 Task: Install a Code Diff Viewer: Install an extension that provides a side-by-side code diff viewer for comparing code changes
Action: Mouse moved to (102, 7)
Screenshot: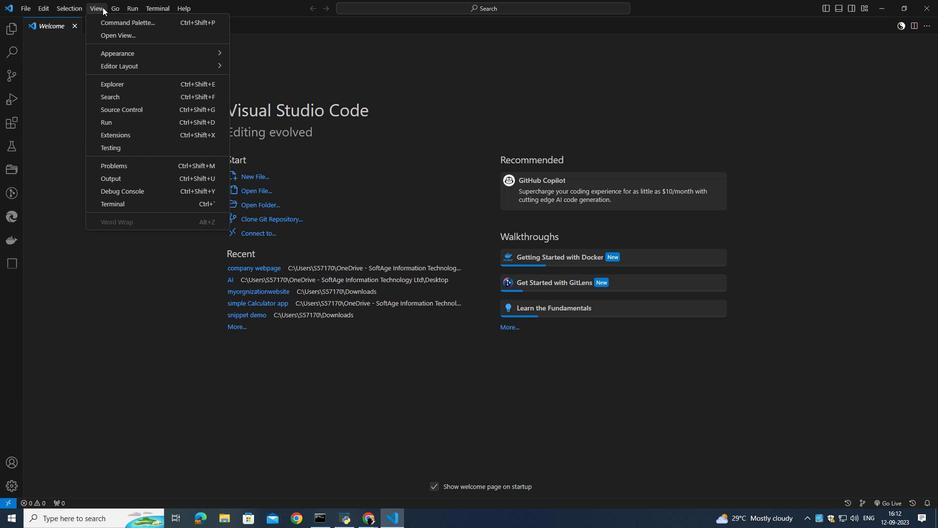
Action: Mouse pressed left at (102, 7)
Screenshot: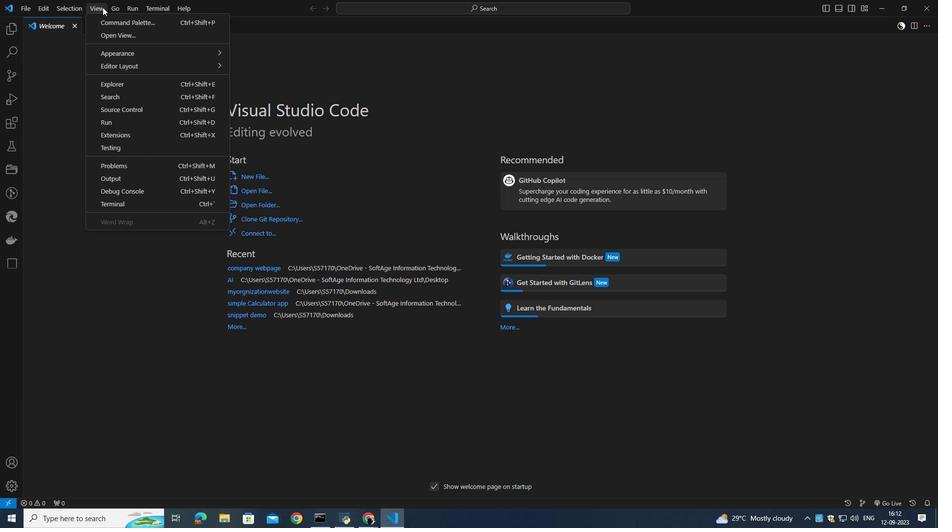 
Action: Mouse moved to (146, 134)
Screenshot: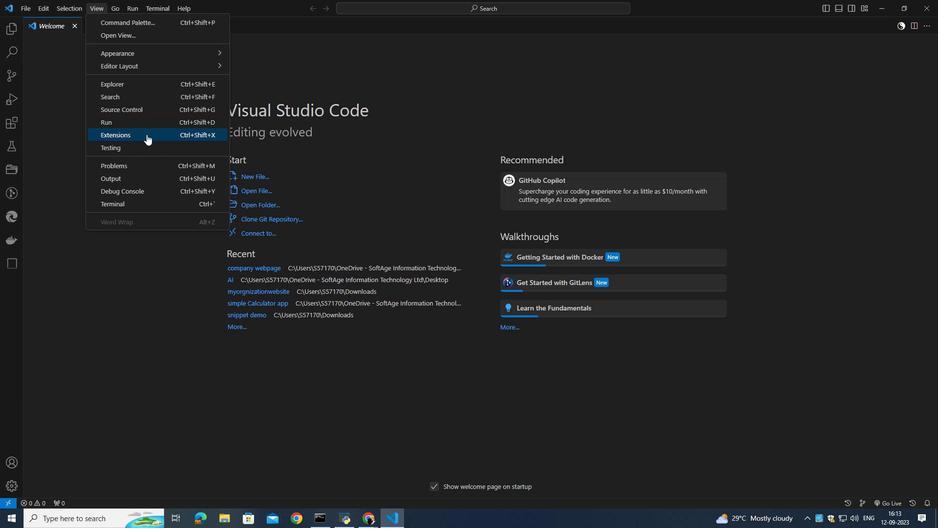 
Action: Mouse pressed left at (146, 134)
Screenshot: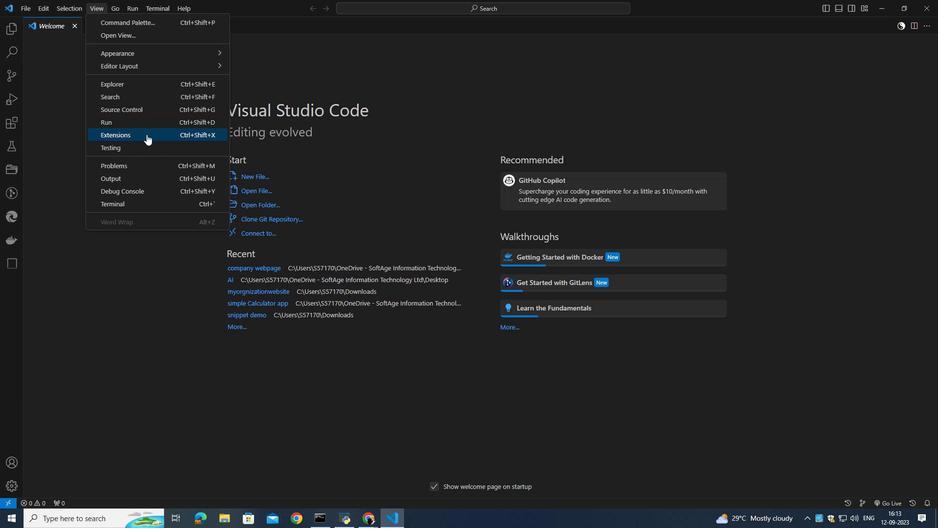 
Action: Mouse moved to (90, 43)
Screenshot: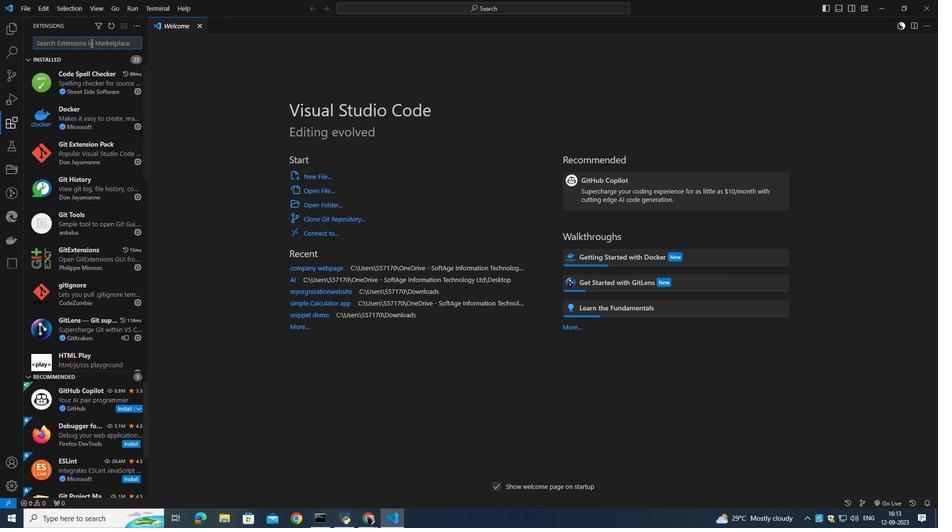 
Action: Mouse pressed left at (90, 43)
Screenshot: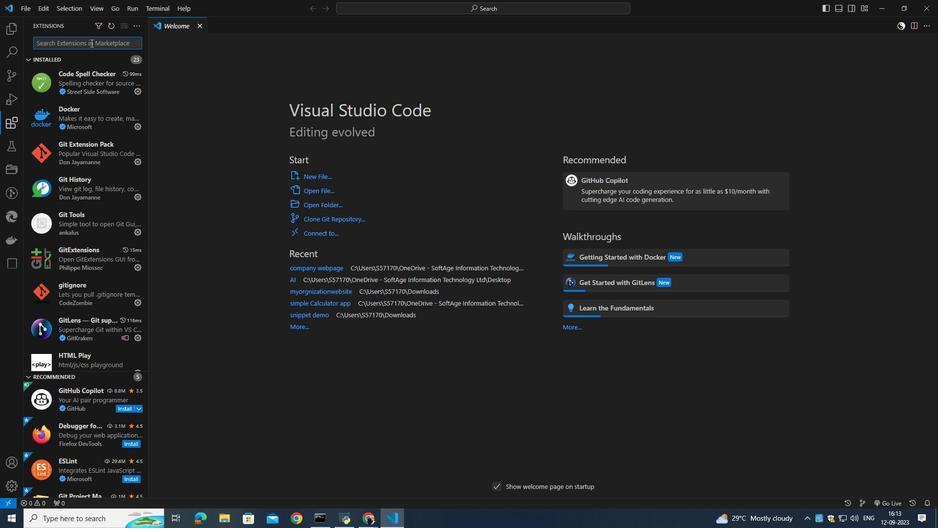 
Action: Key pressed code<Key.space>diff
Screenshot: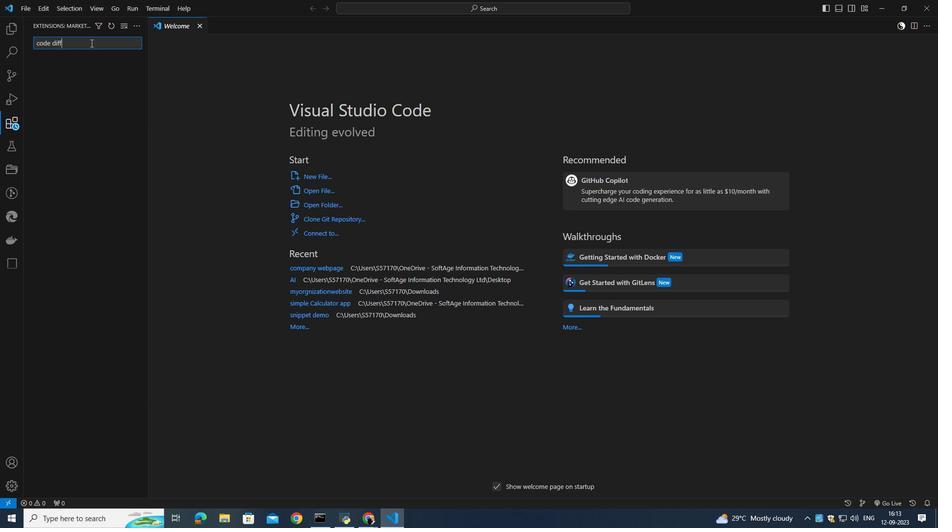 
Action: Mouse moved to (80, 79)
Screenshot: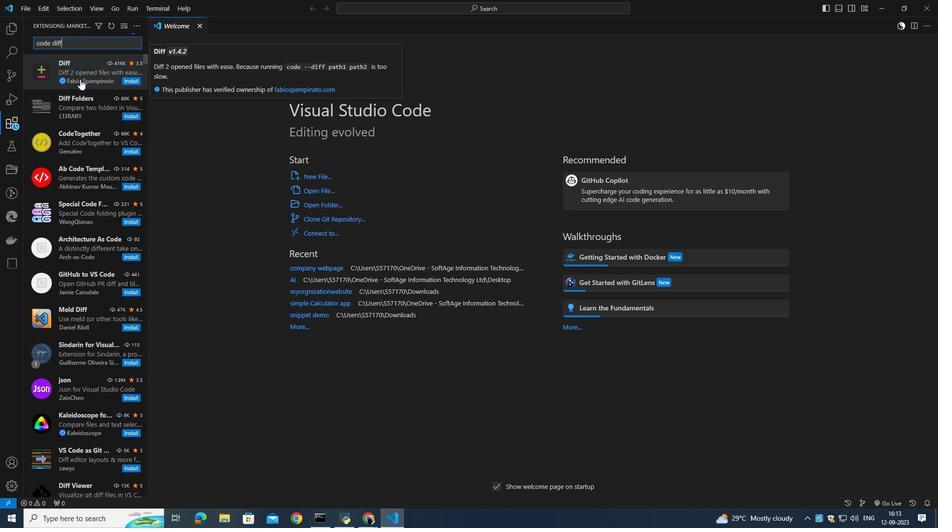 
Action: Mouse pressed left at (80, 79)
Screenshot: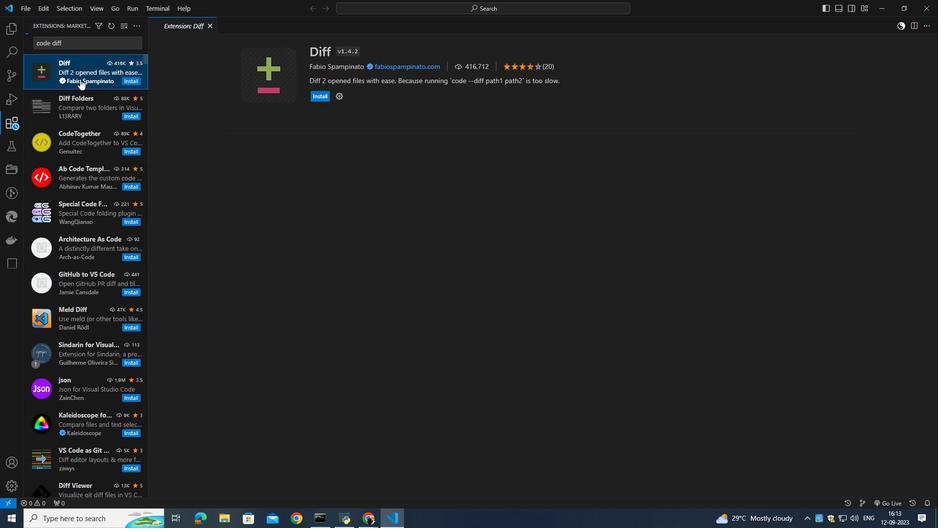 
Action: Mouse moved to (415, 231)
Screenshot: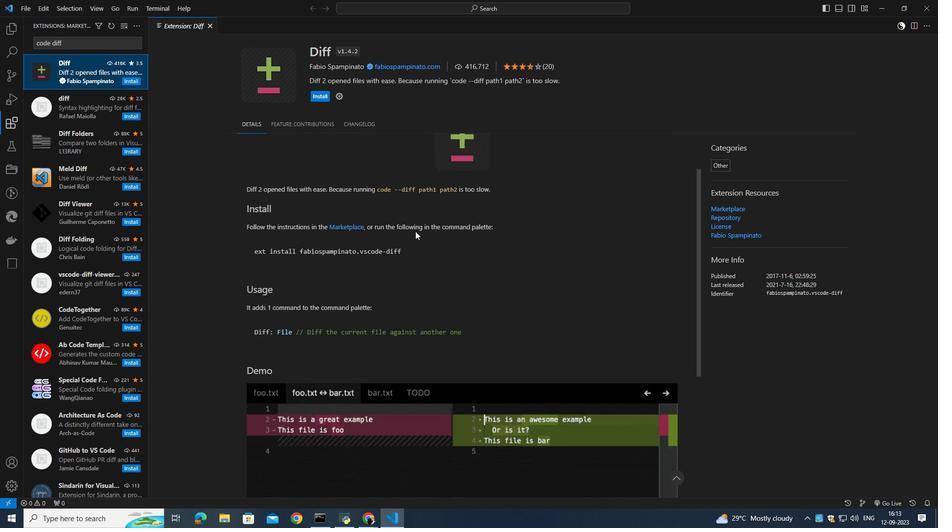 
Action: Mouse scrolled (415, 230) with delta (0, 0)
Screenshot: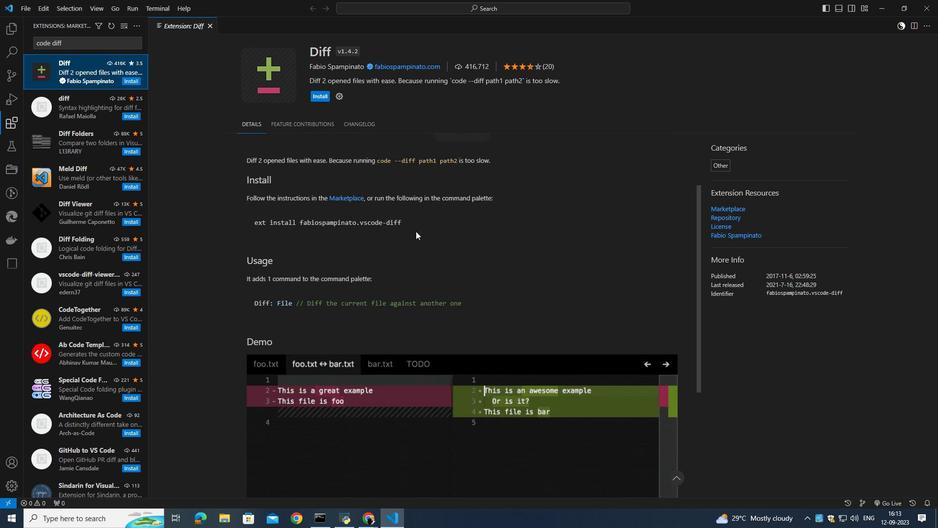 
Action: Mouse scrolled (415, 230) with delta (0, 0)
Screenshot: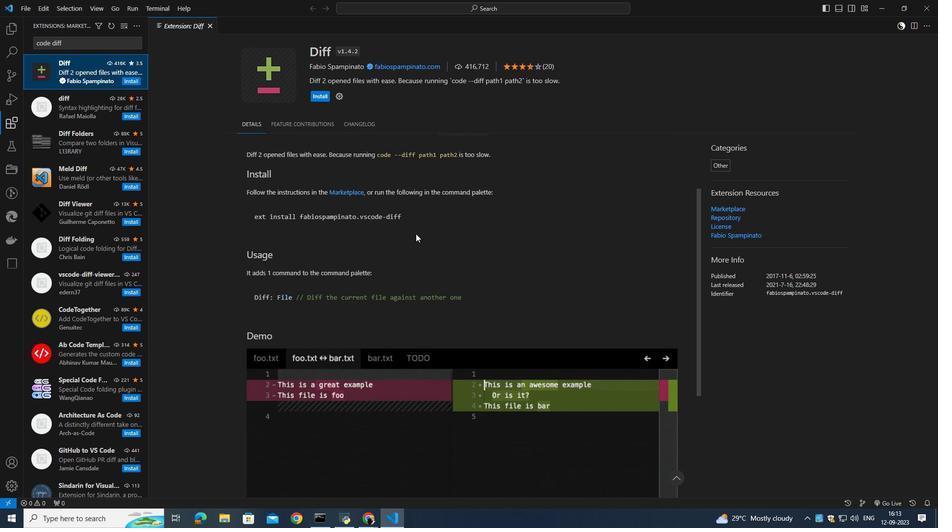 
Action: Mouse moved to (381, 238)
Screenshot: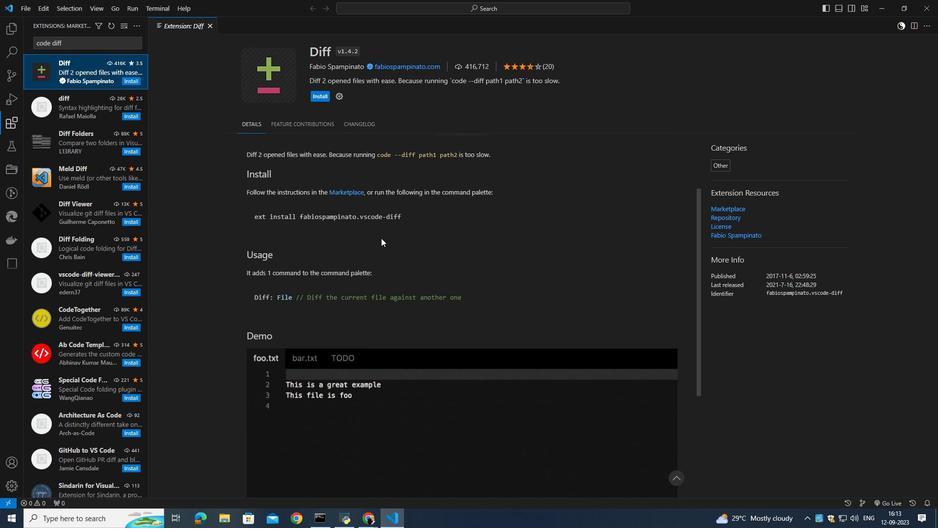 
Action: Mouse scrolled (381, 237) with delta (0, 0)
Screenshot: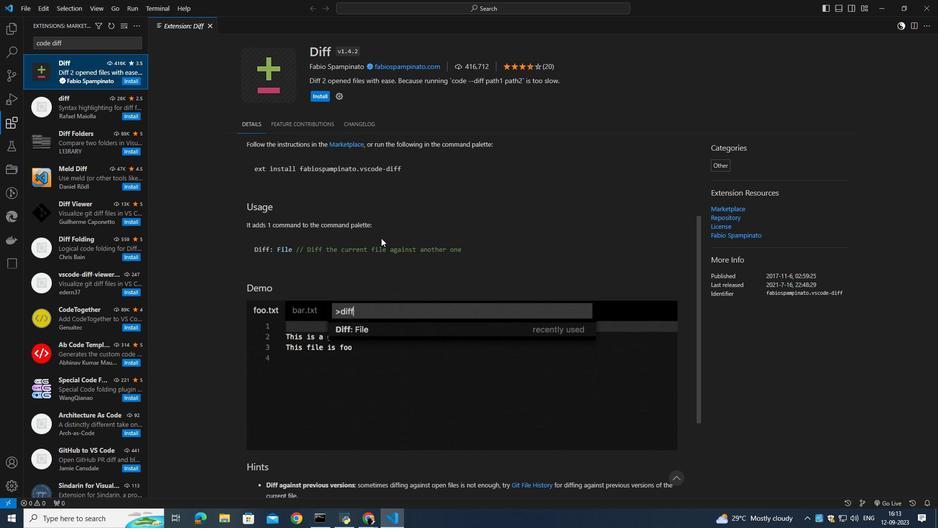 
Action: Mouse moved to (453, 335)
Screenshot: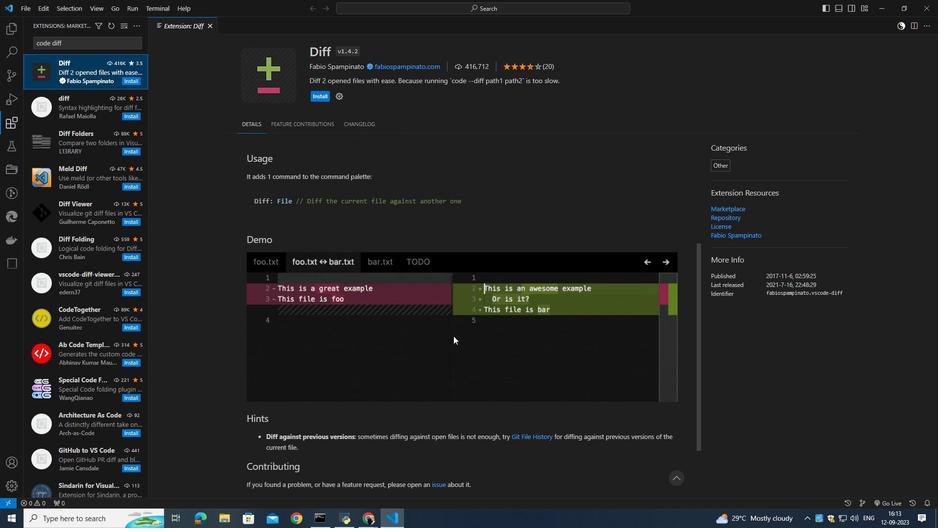 
Action: Mouse scrolled (453, 335) with delta (0, 0)
Screenshot: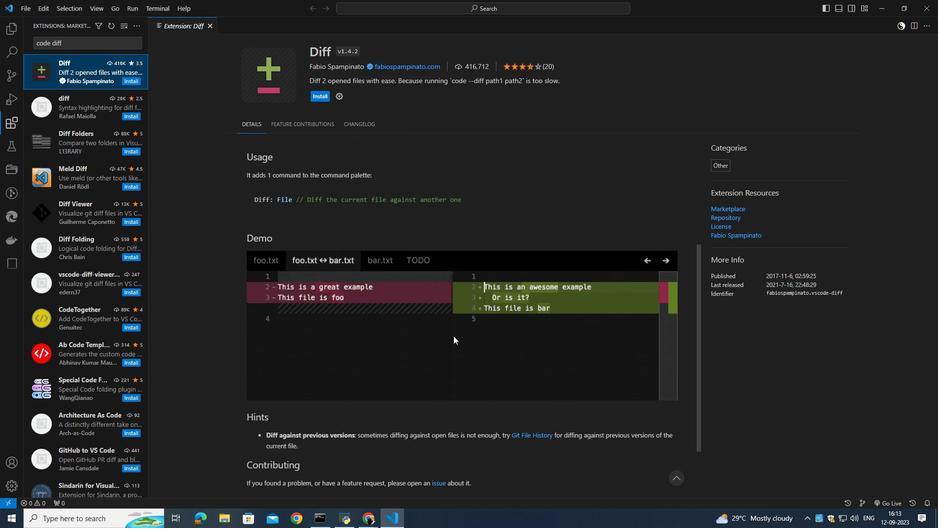 
Action: Mouse moved to (418, 352)
Screenshot: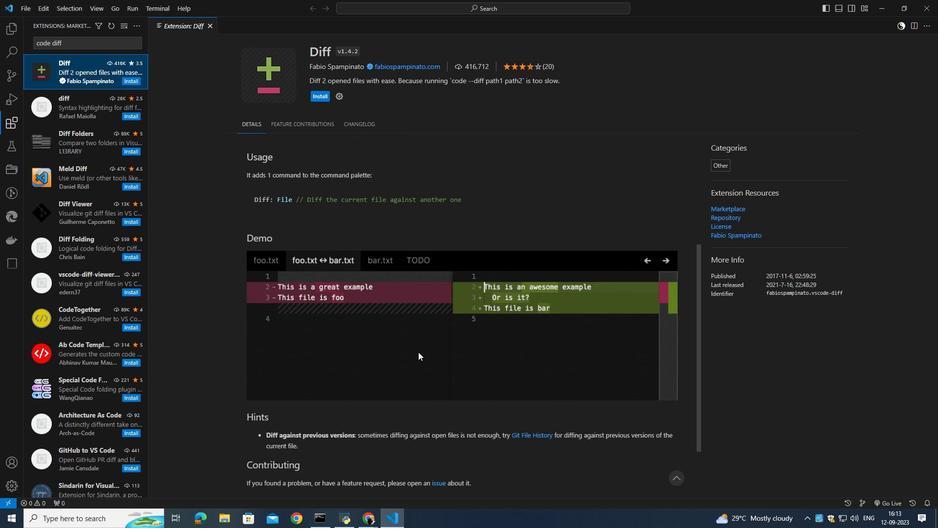 
Action: Mouse scrolled (418, 351) with delta (0, 0)
Screenshot: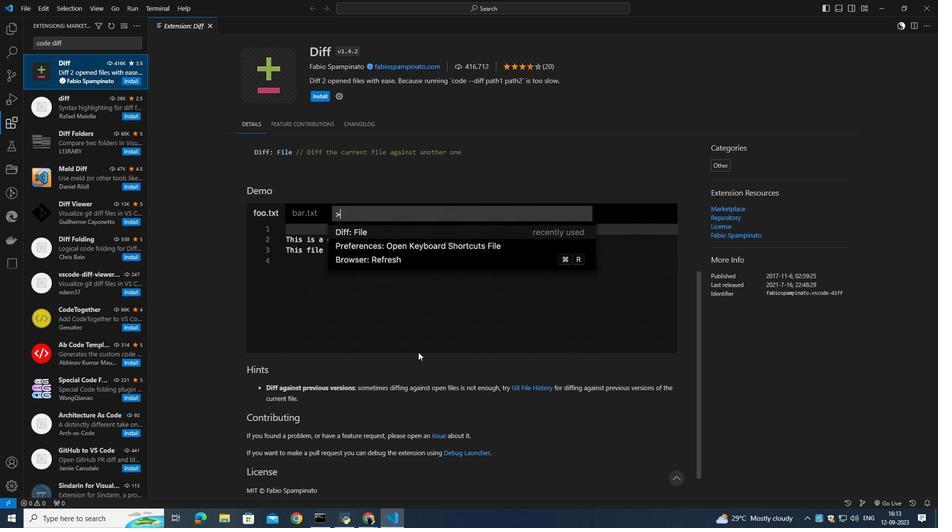 
Action: Mouse moved to (414, 334)
Screenshot: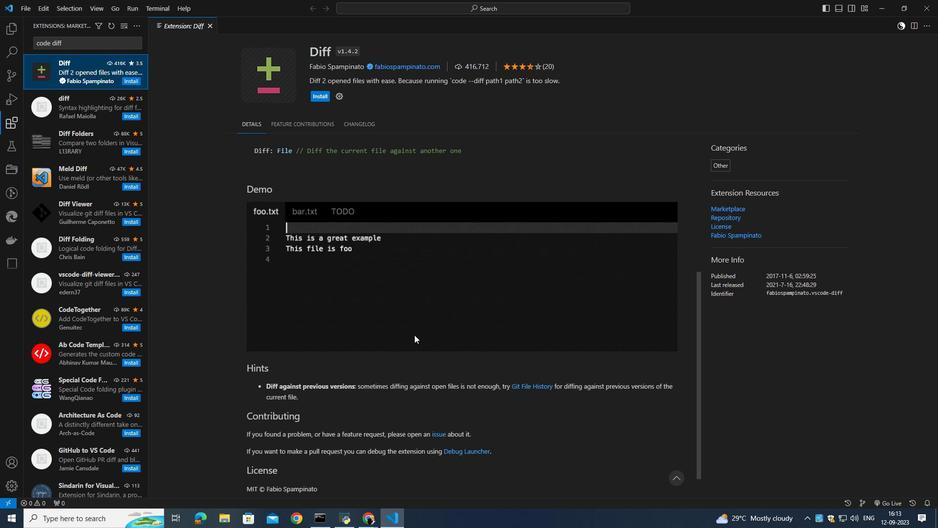 
Action: Mouse scrolled (414, 334) with delta (0, 0)
Screenshot: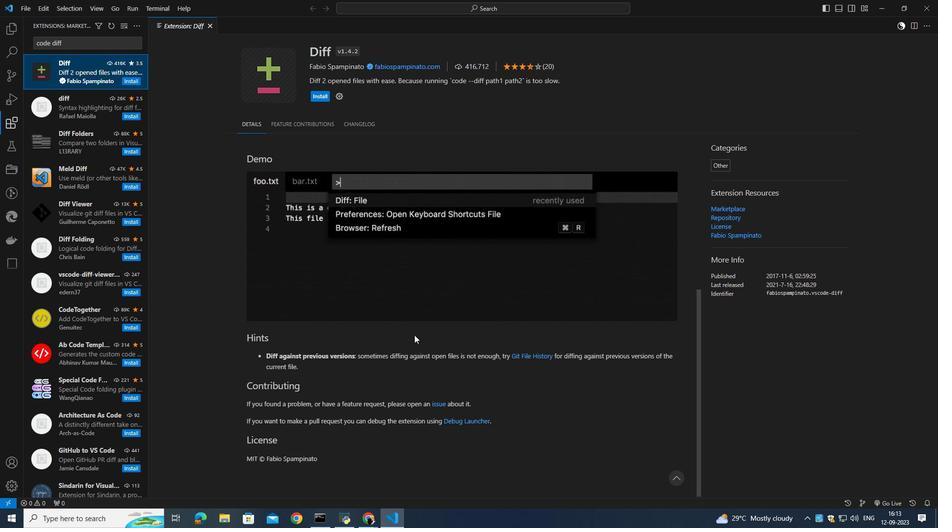
Action: Mouse moved to (381, 278)
Screenshot: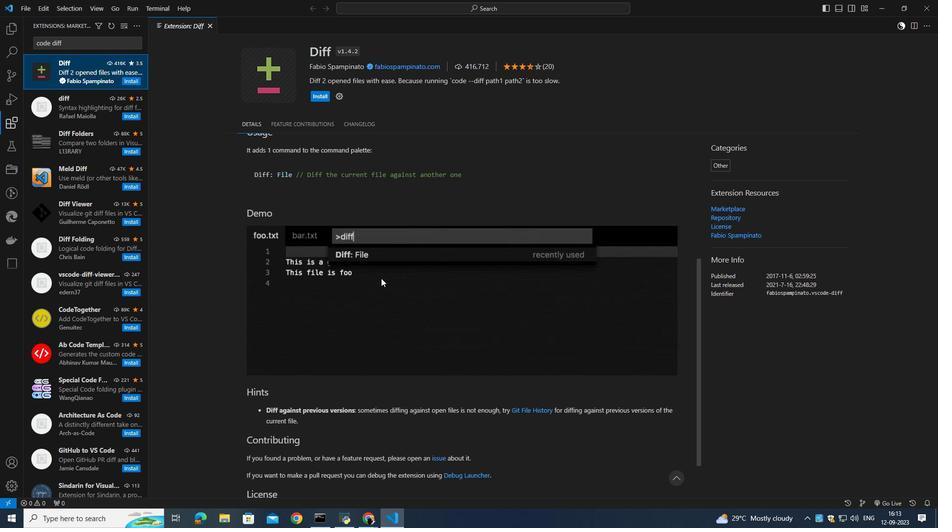 
Action: Mouse scrolled (381, 278) with delta (0, 0)
Screenshot: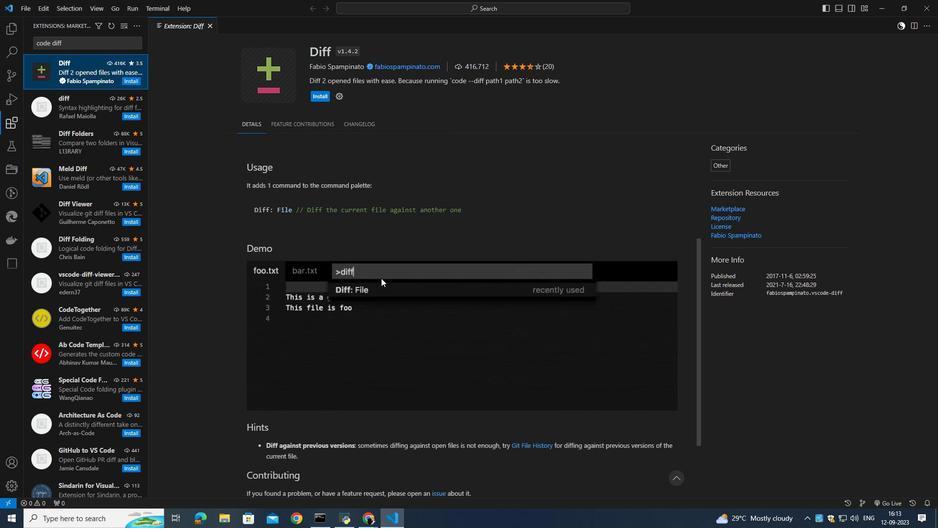 
Action: Mouse scrolled (381, 278) with delta (0, 0)
Screenshot: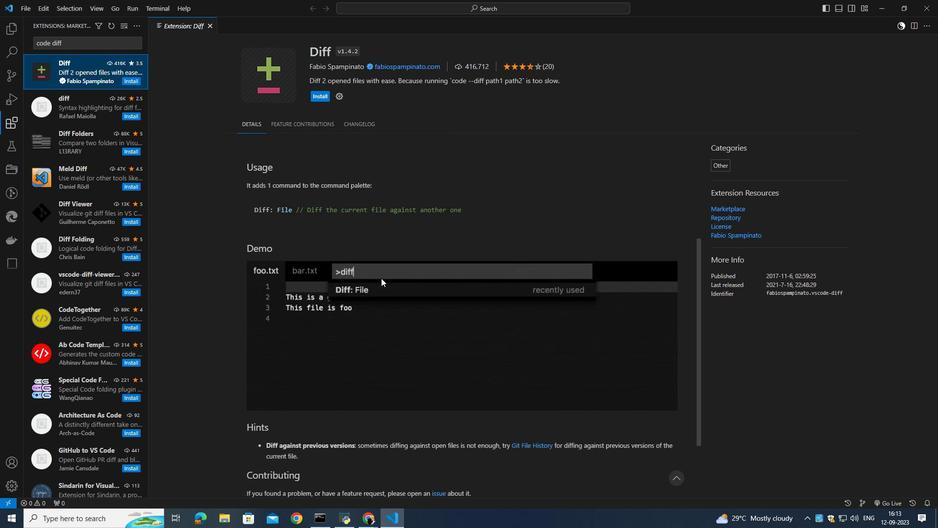 
Action: Mouse moved to (292, 229)
Screenshot: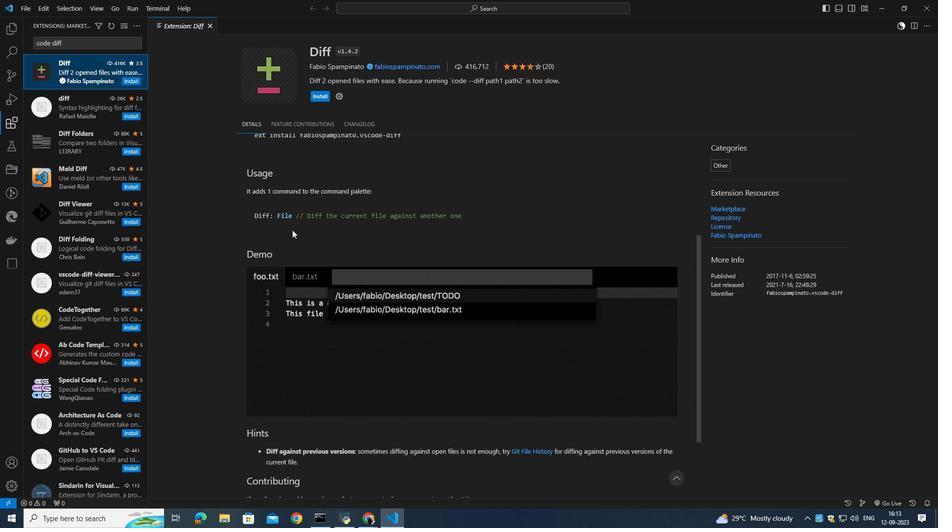 
Action: Mouse scrolled (292, 230) with delta (0, 0)
Screenshot: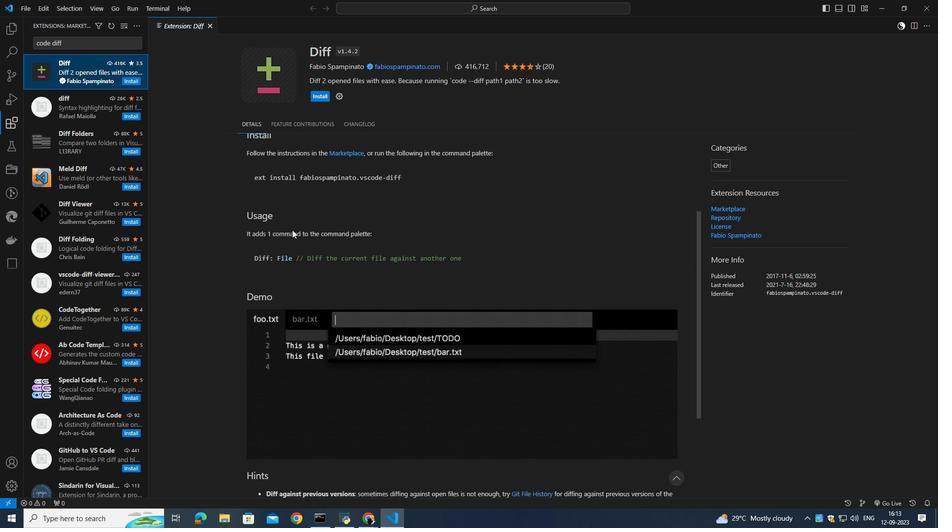 
Action: Mouse scrolled (292, 230) with delta (0, 0)
Screenshot: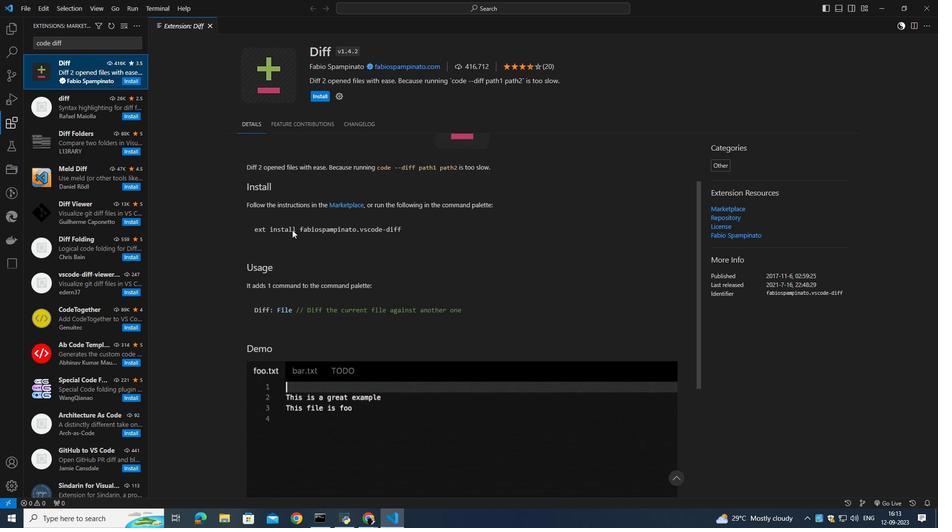 
Action: Mouse moved to (311, 253)
Screenshot: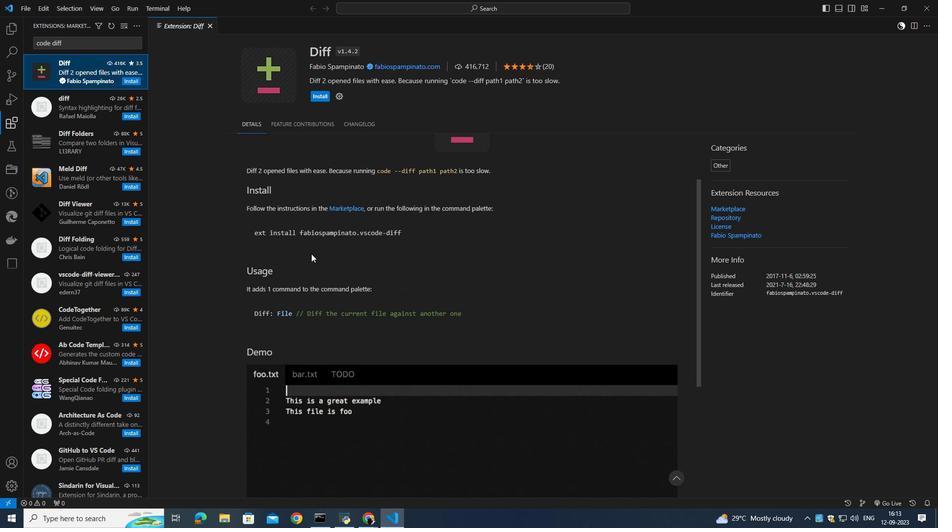 
Action: Mouse scrolled (311, 253) with delta (0, 0)
Screenshot: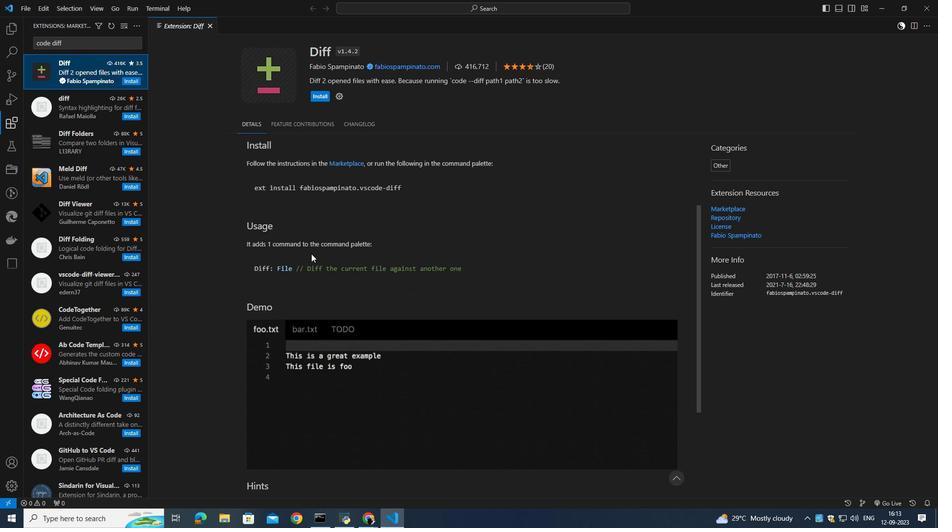 
Action: Mouse scrolled (311, 254) with delta (0, 0)
Screenshot: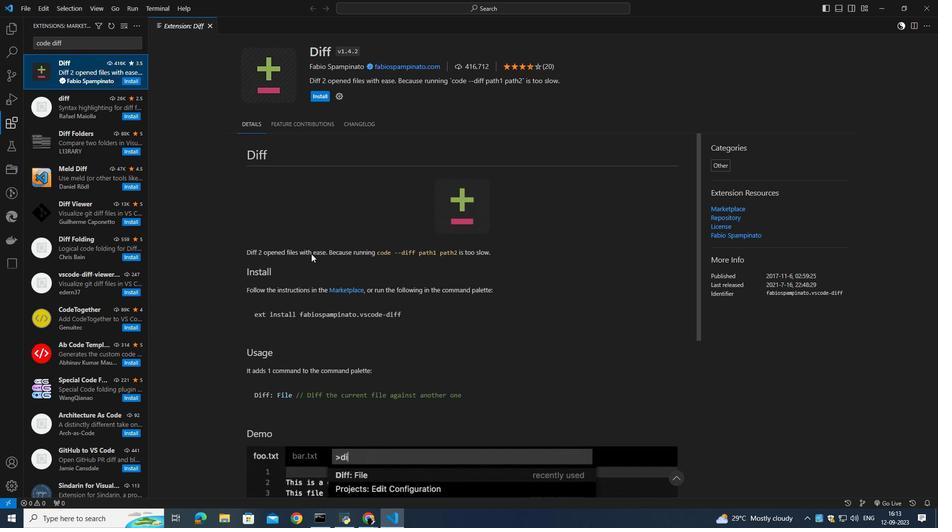 
Action: Mouse scrolled (311, 254) with delta (0, 0)
Screenshot: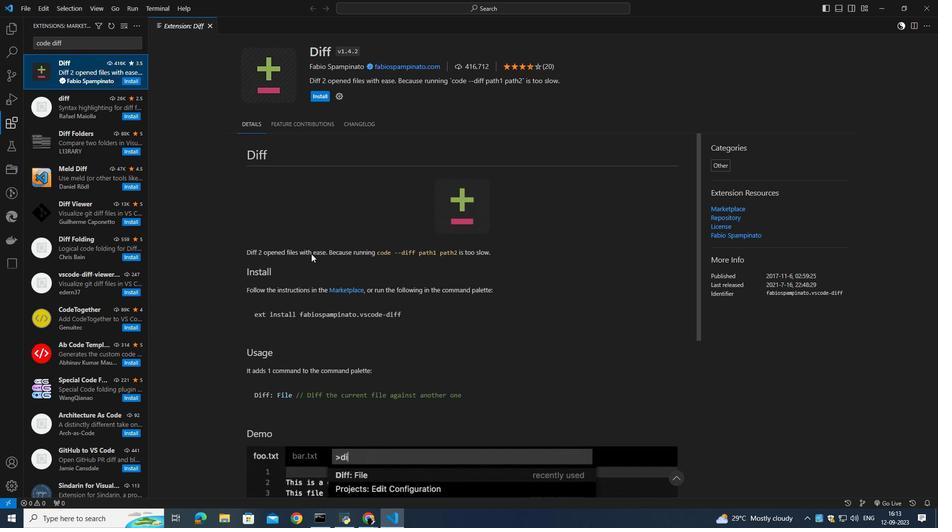 
Action: Mouse scrolled (311, 254) with delta (0, 0)
Screenshot: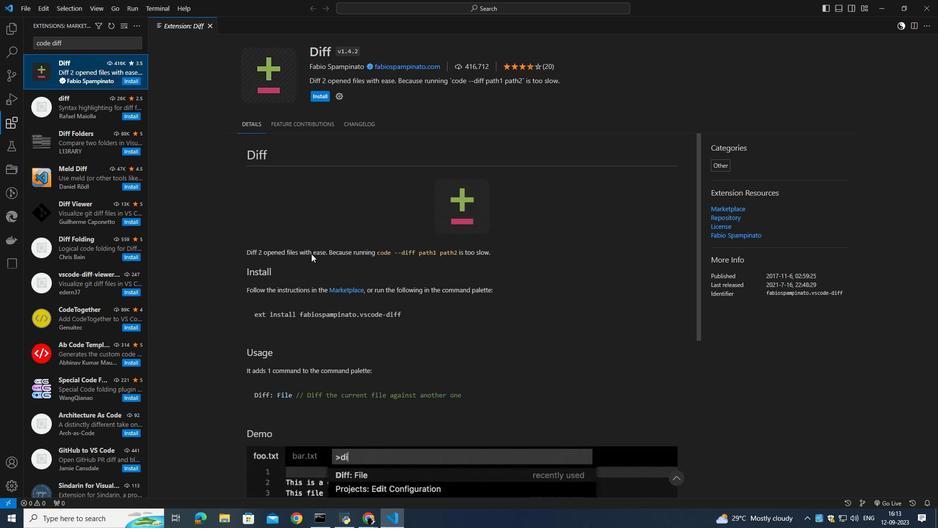 
Action: Mouse scrolled (311, 253) with delta (0, 0)
Screenshot: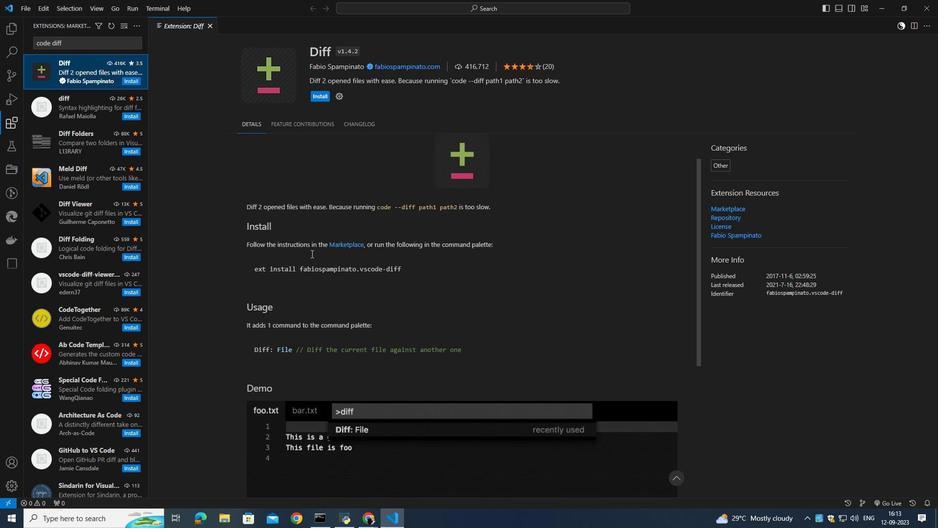 
Action: Mouse scrolled (311, 253) with delta (0, 0)
Screenshot: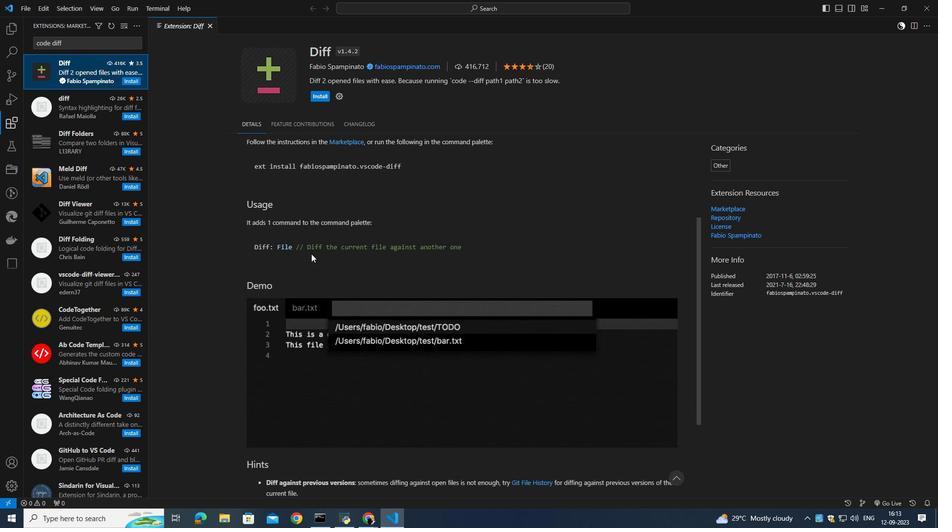 
Action: Mouse scrolled (311, 253) with delta (0, 0)
Screenshot: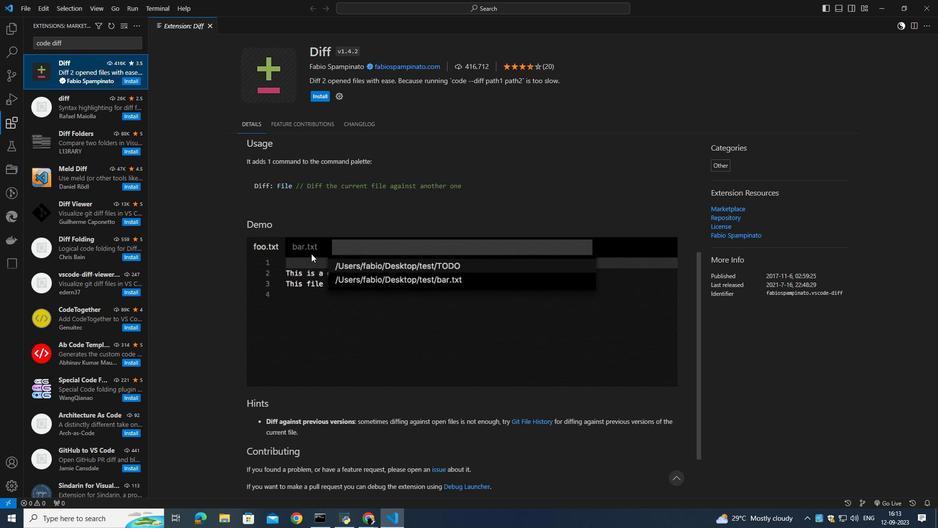 
Action: Mouse scrolled (311, 253) with delta (0, 0)
Screenshot: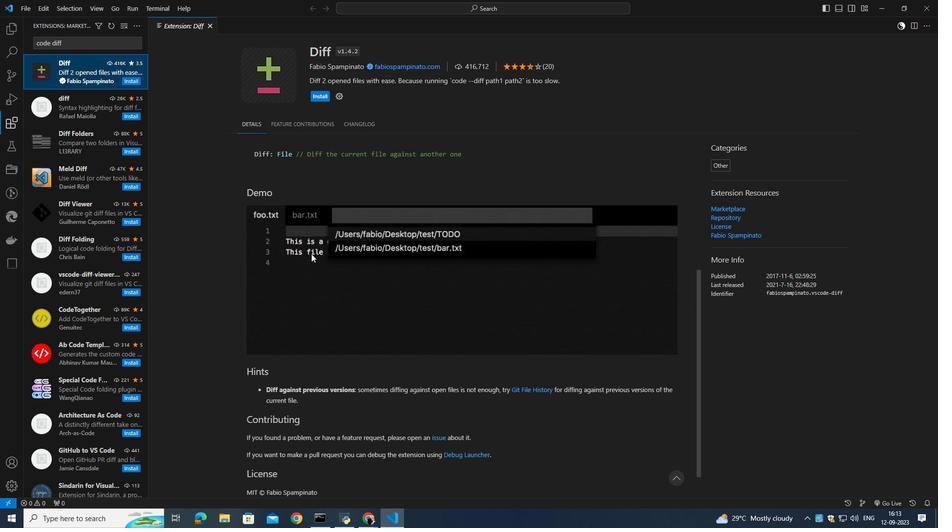 
Action: Mouse scrolled (311, 253) with delta (0, 0)
Screenshot: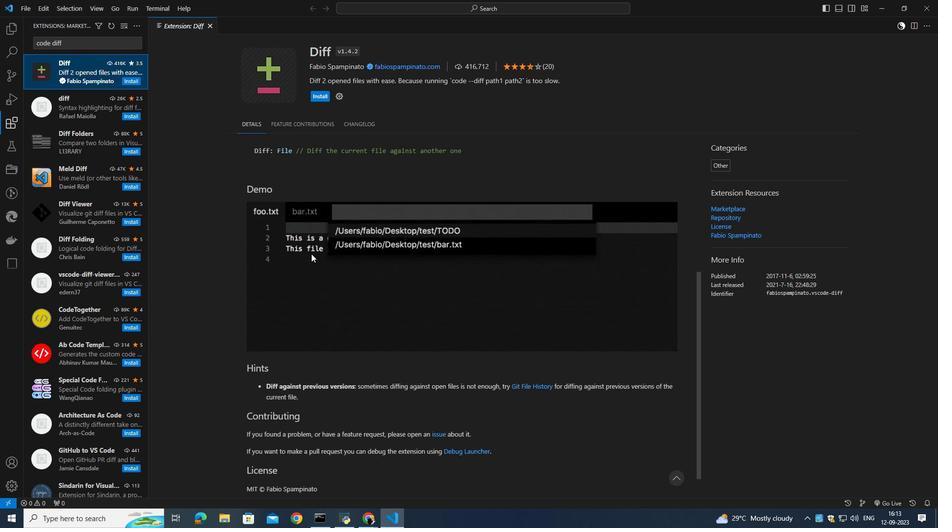 
Action: Mouse scrolled (311, 253) with delta (0, 0)
Screenshot: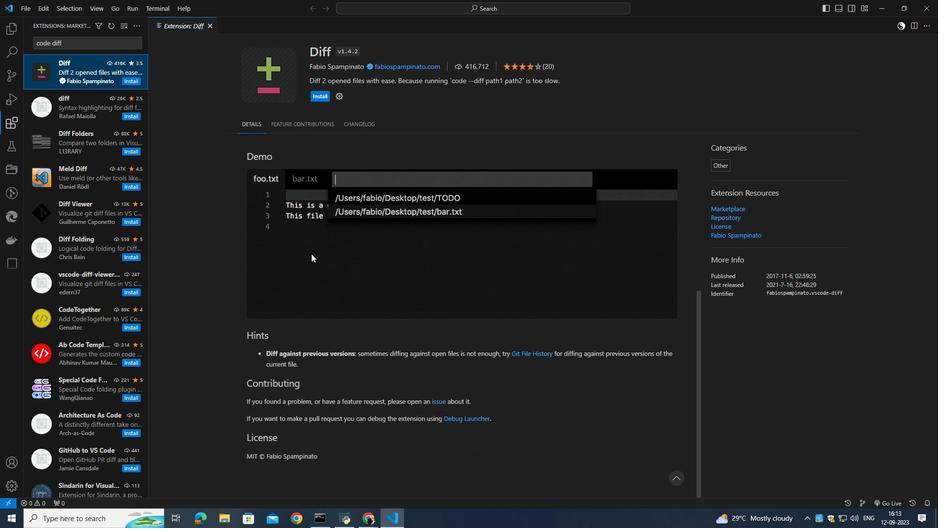 
Action: Mouse scrolled (311, 253) with delta (0, 0)
Screenshot: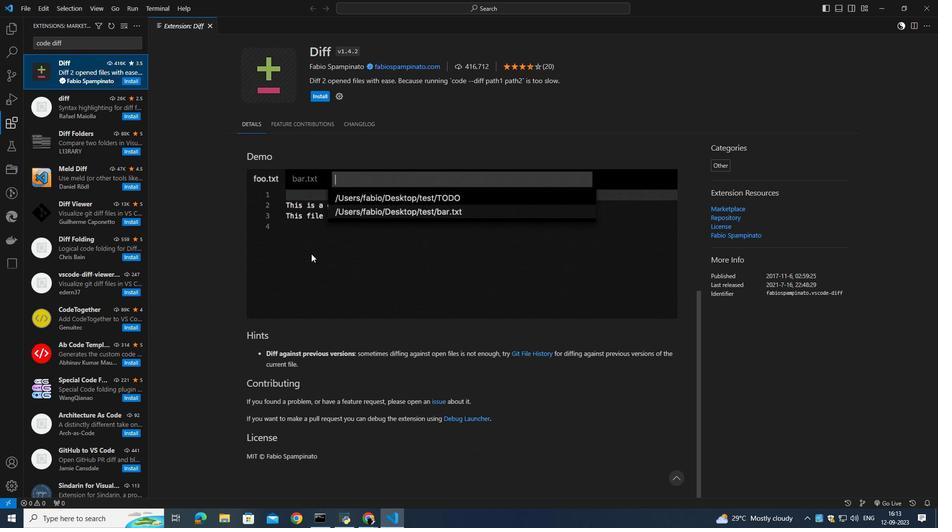 
Action: Mouse moved to (311, 249)
Screenshot: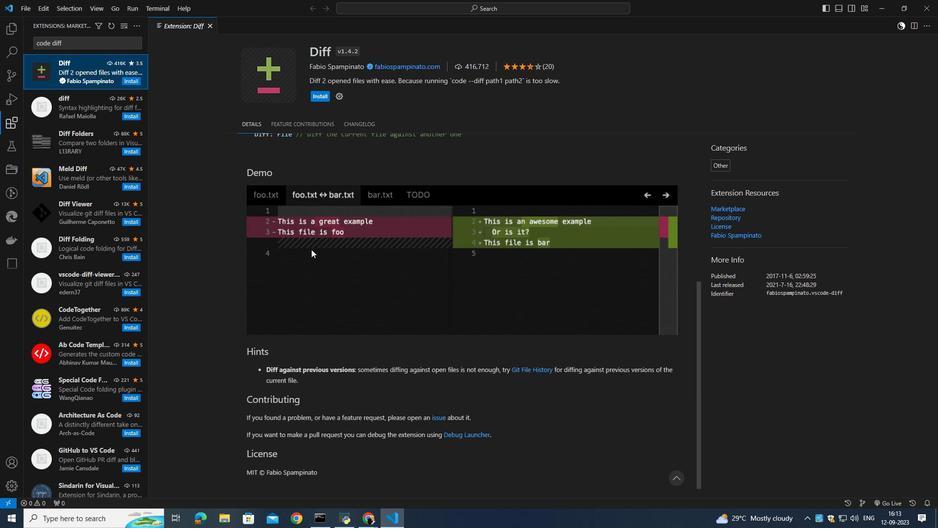 
Action: Mouse scrolled (311, 249) with delta (0, 0)
Screenshot: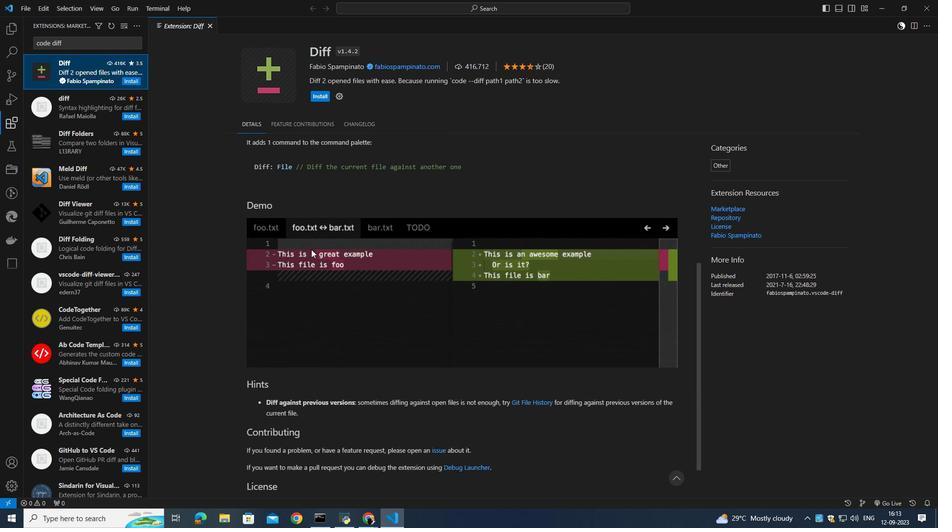 
Action: Mouse moved to (298, 355)
Screenshot: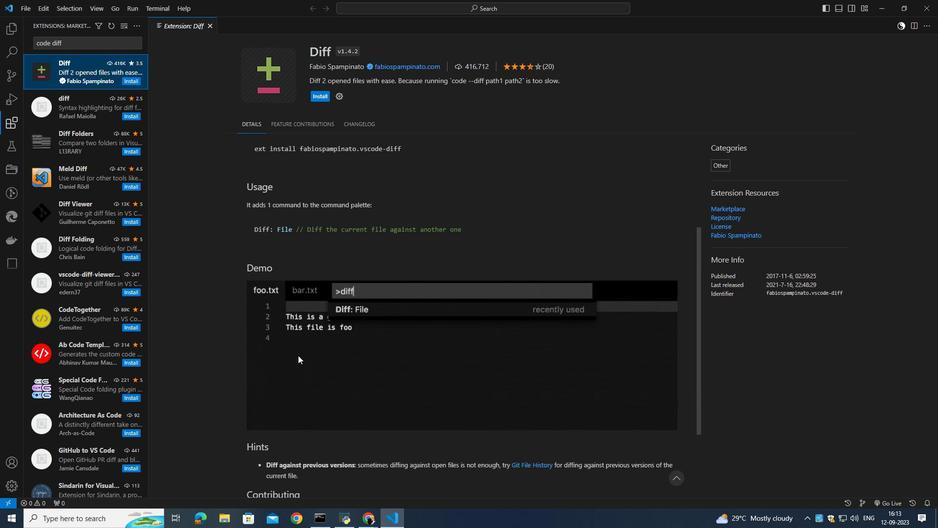 
Action: Mouse scrolled (298, 355) with delta (0, 0)
Screenshot: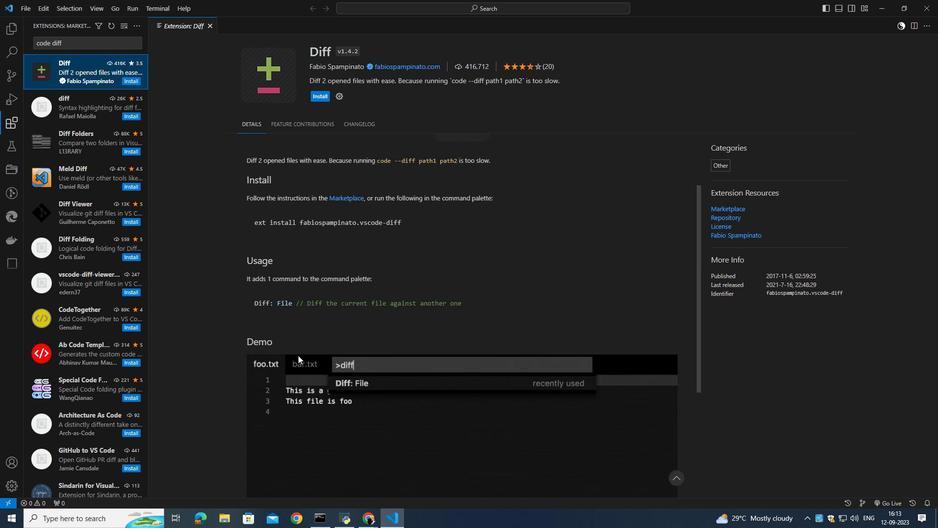 
Action: Mouse scrolled (298, 355) with delta (0, 0)
Screenshot: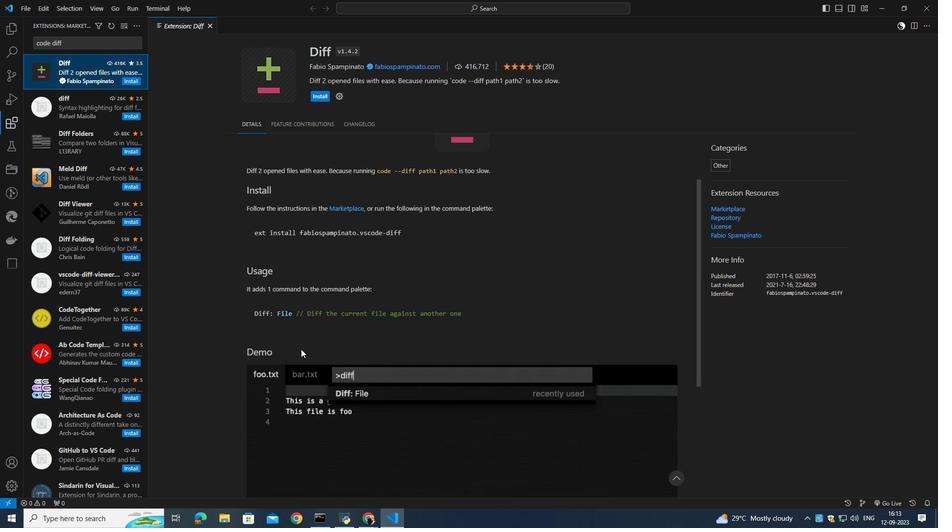 
Action: Mouse scrolled (298, 355) with delta (0, 0)
Screenshot: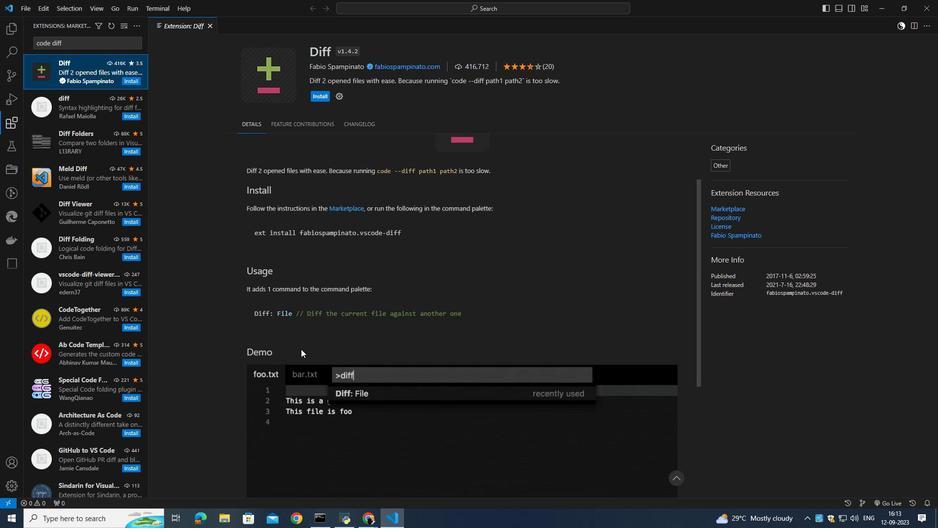 
Action: Mouse moved to (379, 267)
Screenshot: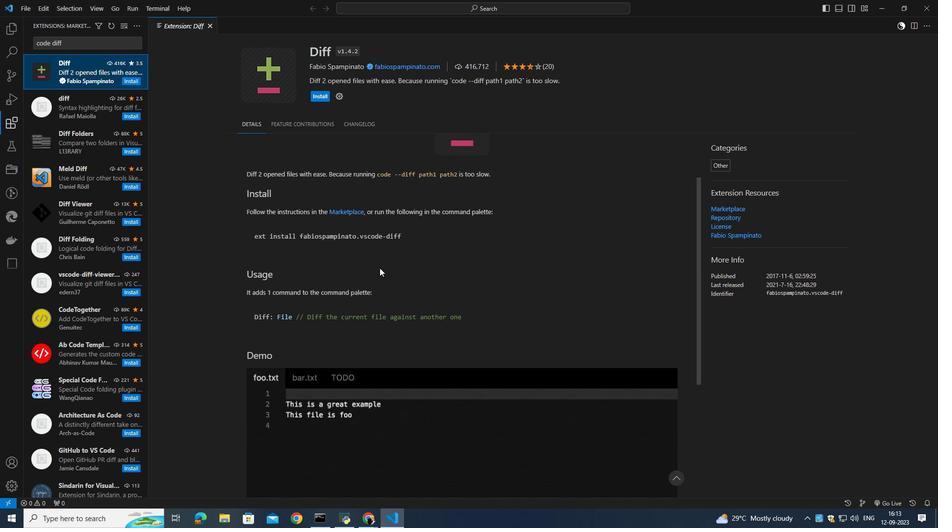
Action: Mouse scrolled (379, 268) with delta (0, 0)
Screenshot: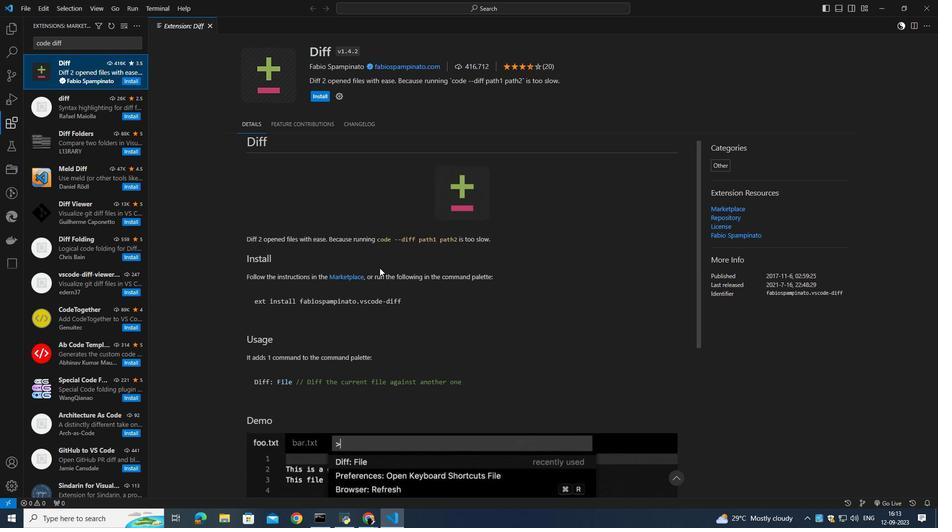 
Action: Mouse scrolled (379, 268) with delta (0, 0)
Screenshot: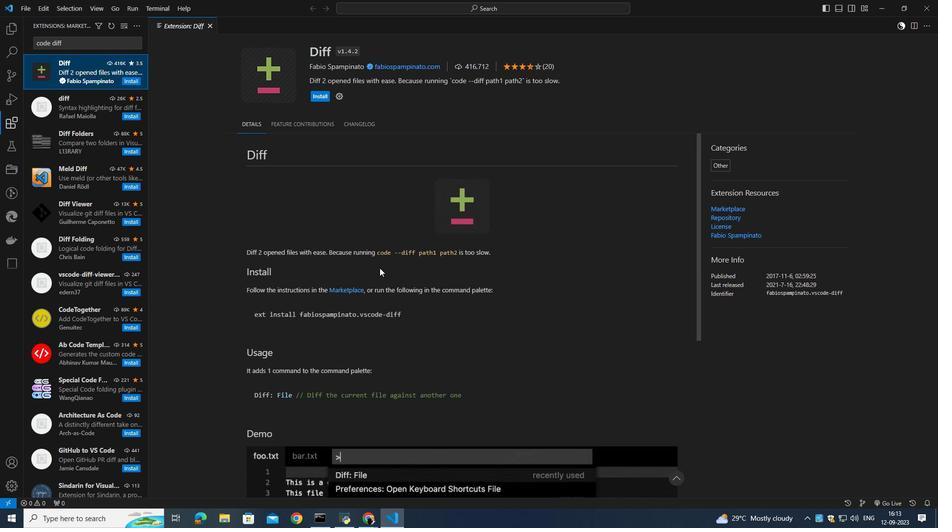 
Action: Mouse scrolled (379, 268) with delta (0, 0)
Screenshot: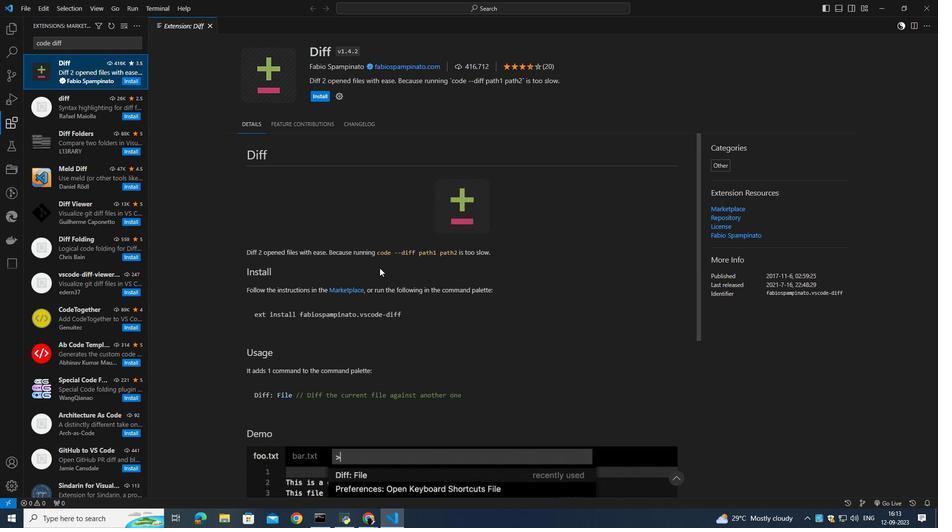 
Action: Mouse scrolled (379, 268) with delta (0, 0)
Screenshot: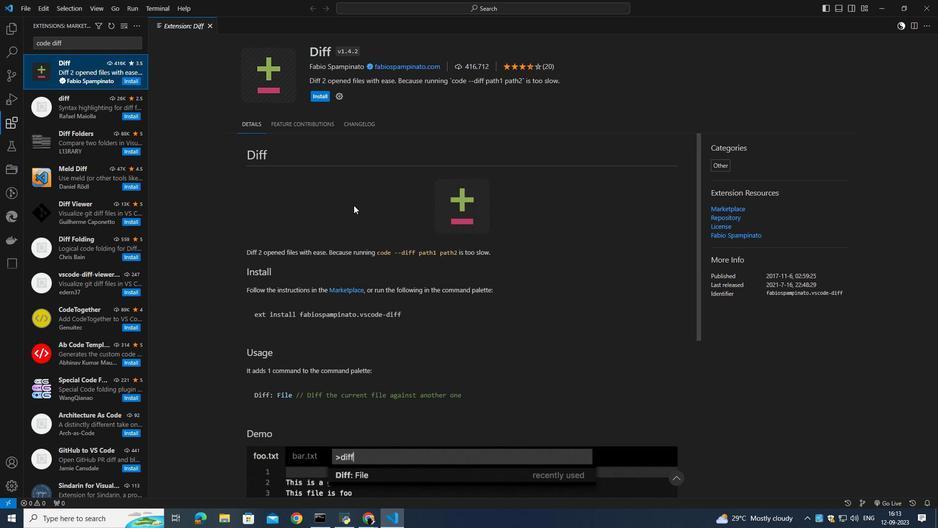 
Action: Mouse scrolled (379, 268) with delta (0, 0)
Screenshot: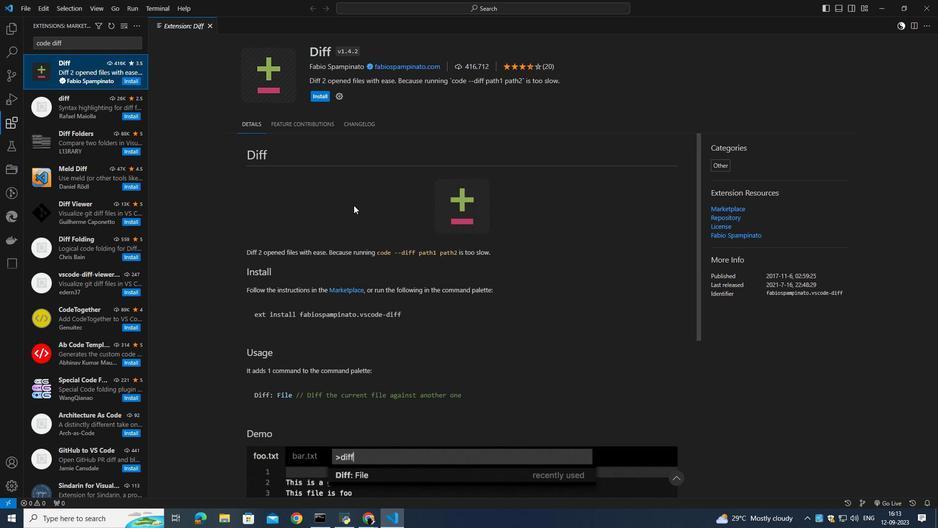 
Action: Mouse scrolled (379, 268) with delta (0, 0)
Screenshot: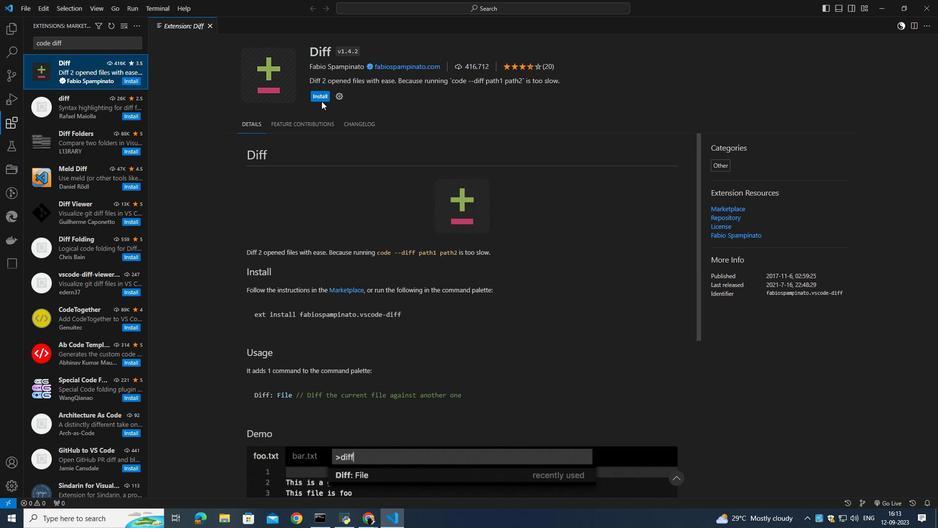 
Action: Mouse scrolled (379, 268) with delta (0, 0)
Screenshot: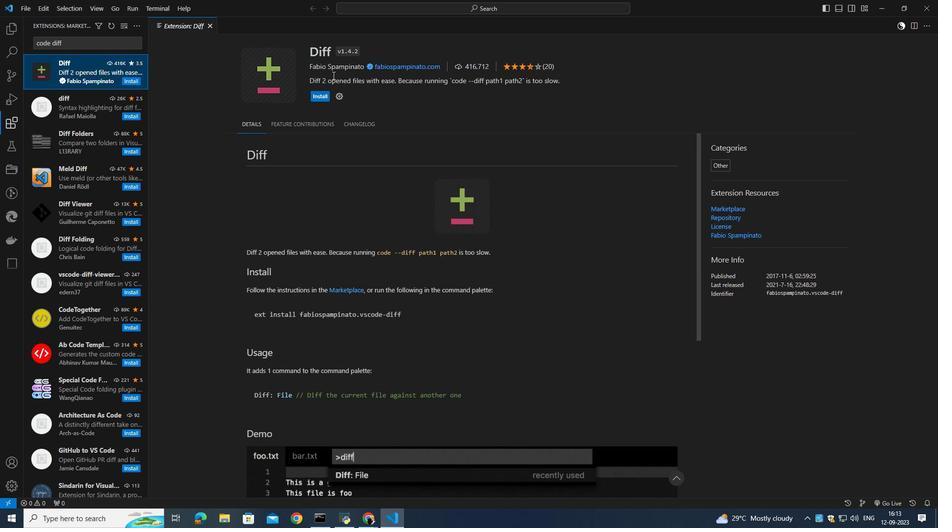 
Action: Mouse moved to (323, 93)
Screenshot: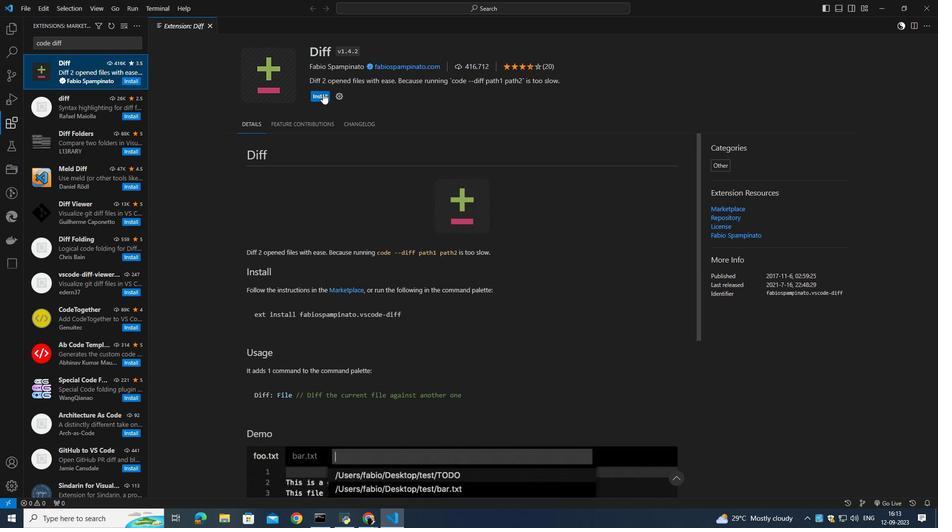 
Action: Mouse pressed left at (323, 93)
Screenshot: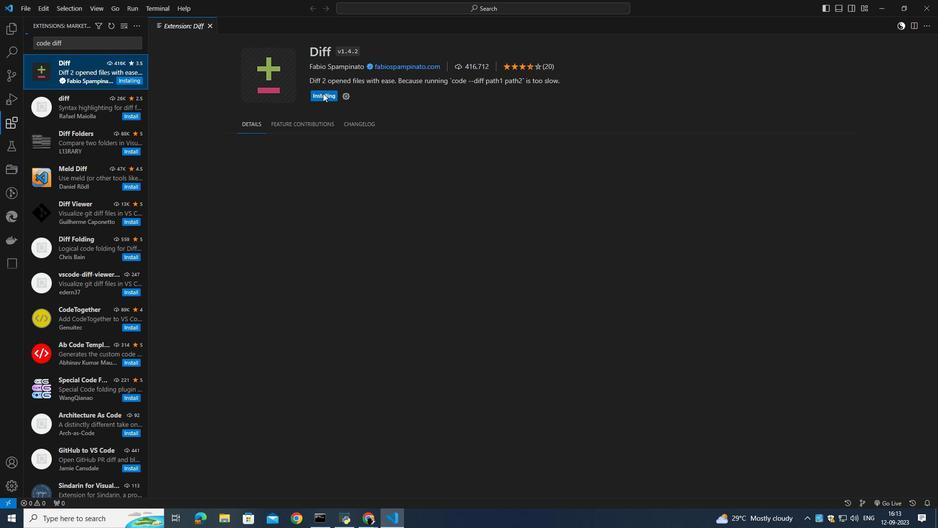 
Action: Mouse moved to (401, 250)
Screenshot: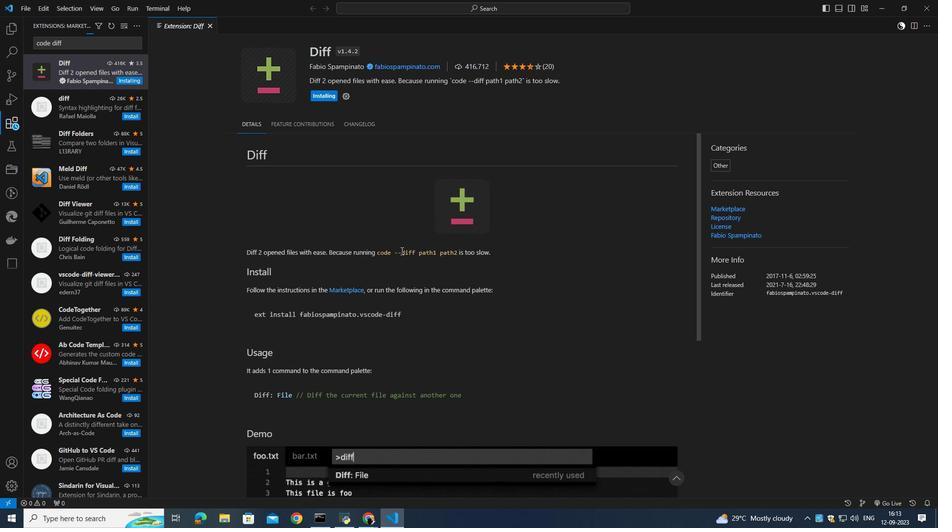 
Action: Mouse scrolled (401, 250) with delta (0, 0)
Screenshot: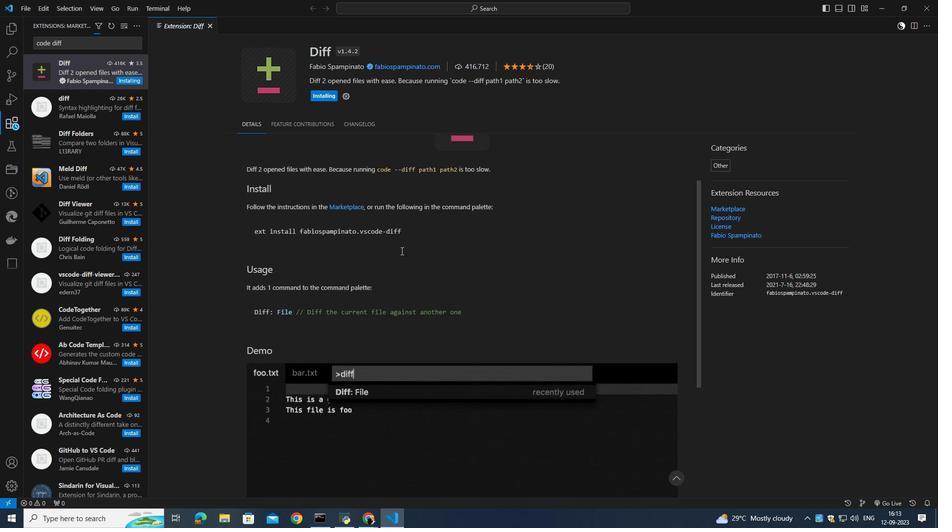 
Action: Mouse scrolled (401, 250) with delta (0, 0)
Screenshot: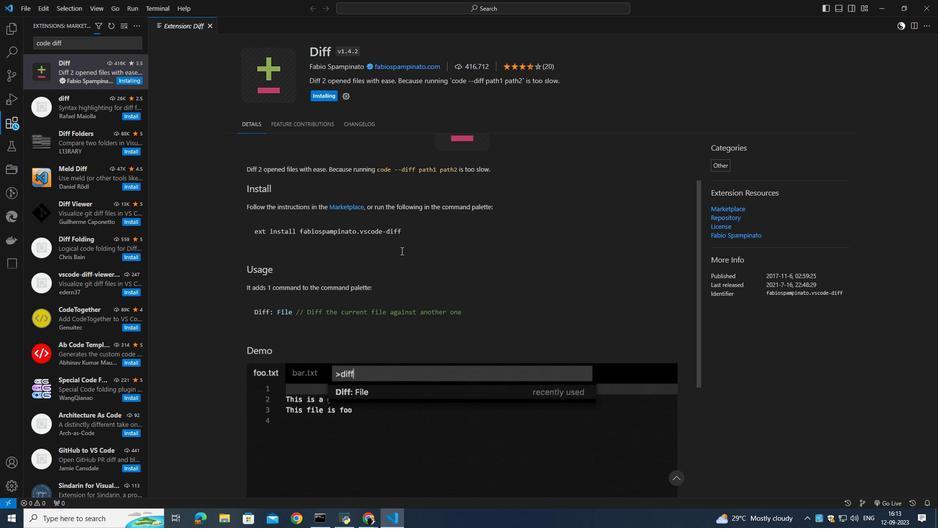 
Action: Mouse scrolled (401, 250) with delta (0, 0)
Screenshot: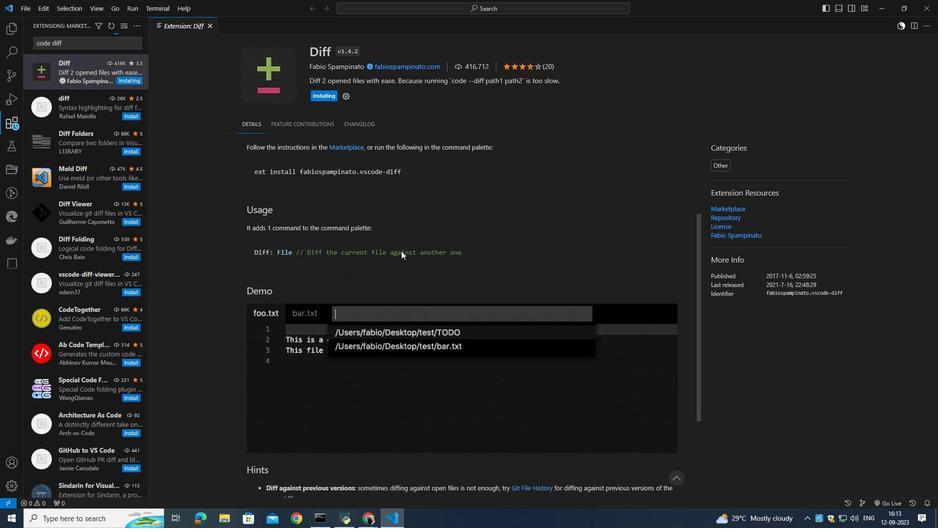 
Action: Mouse scrolled (401, 250) with delta (0, 0)
Screenshot: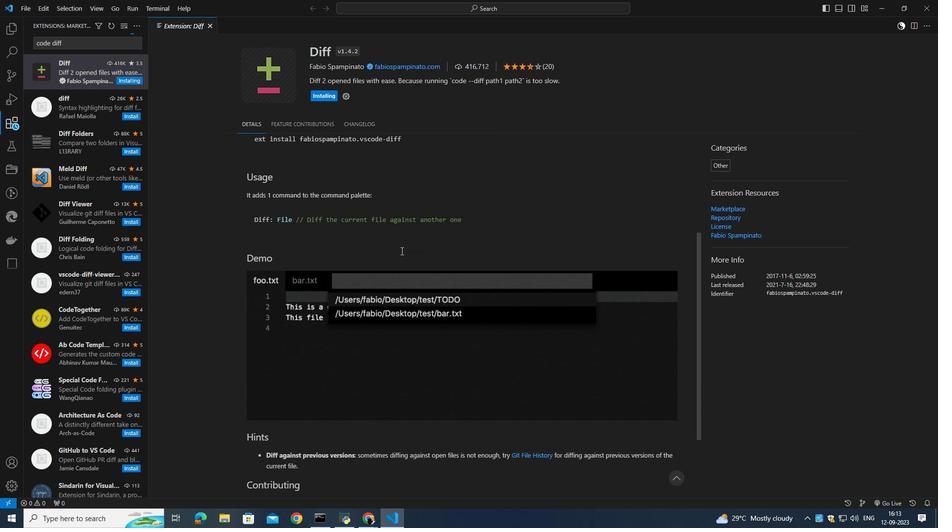 
Action: Mouse scrolled (401, 250) with delta (0, 0)
Screenshot: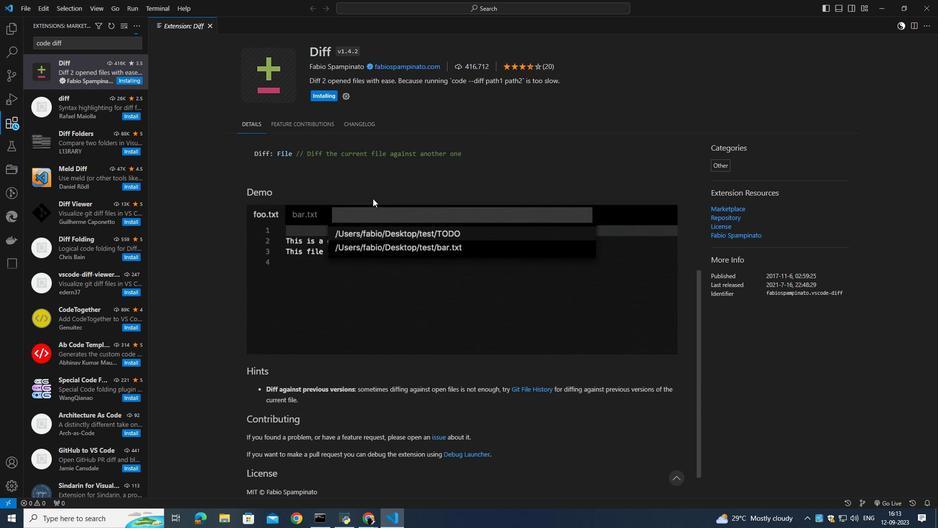 
Action: Mouse moved to (296, 97)
Screenshot: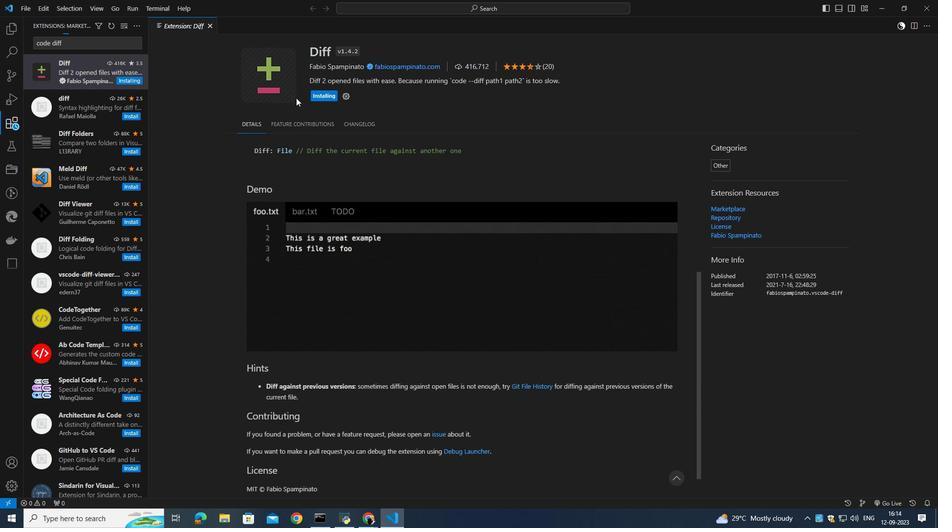 
Action: Mouse scrolled (296, 98) with delta (0, 0)
Screenshot: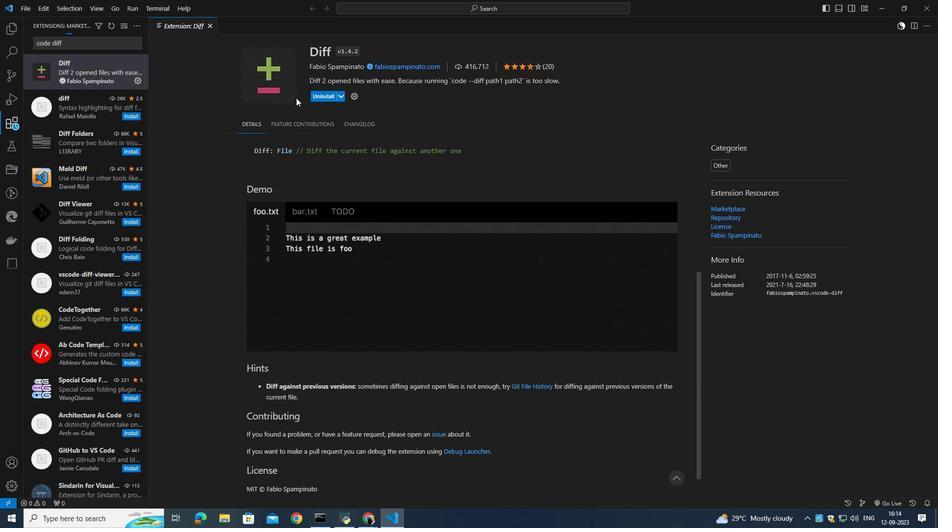
Action: Mouse scrolled (296, 98) with delta (0, 0)
Screenshot: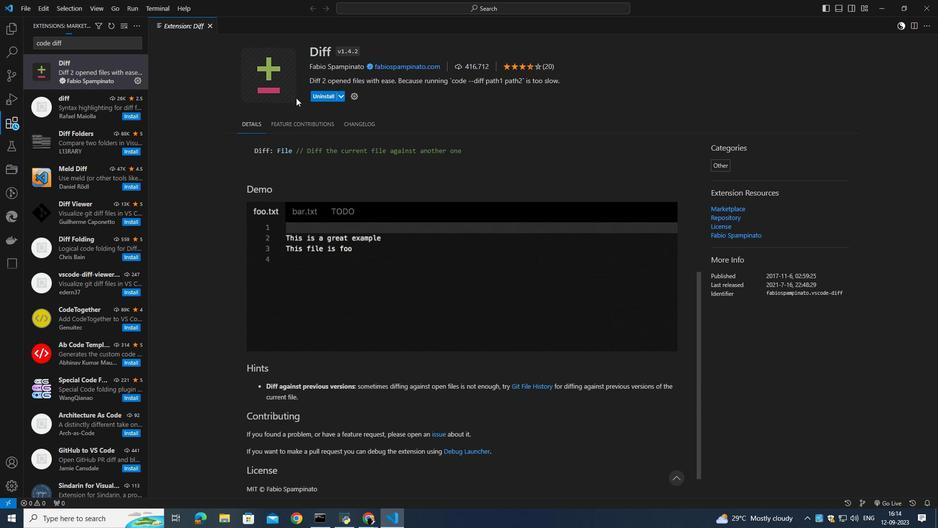 
Action: Mouse scrolled (296, 98) with delta (0, 0)
Screenshot: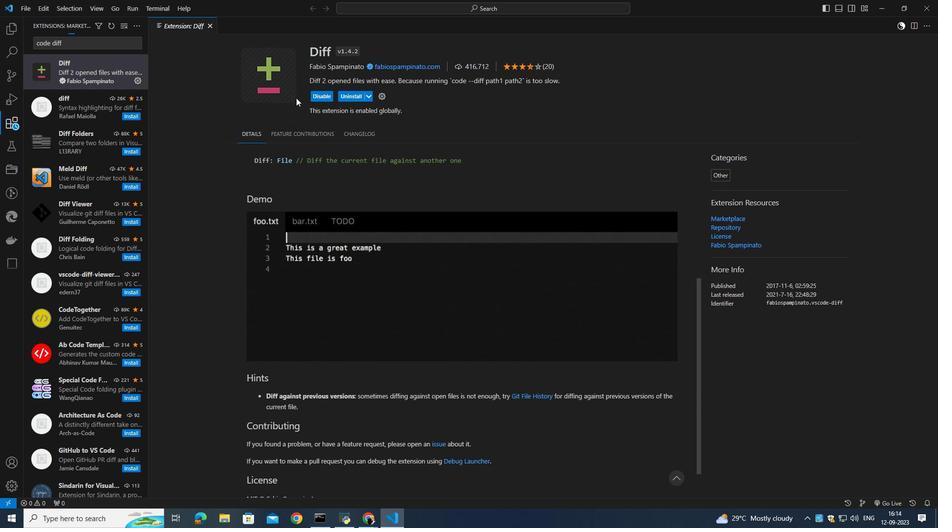 
Action: Mouse moved to (338, 157)
Screenshot: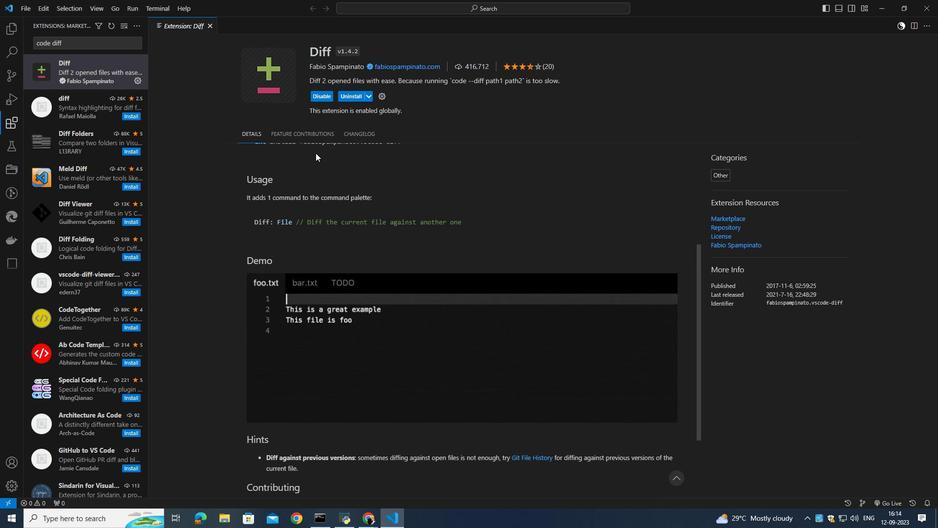
Action: Mouse scrolled (338, 158) with delta (0, 0)
Screenshot: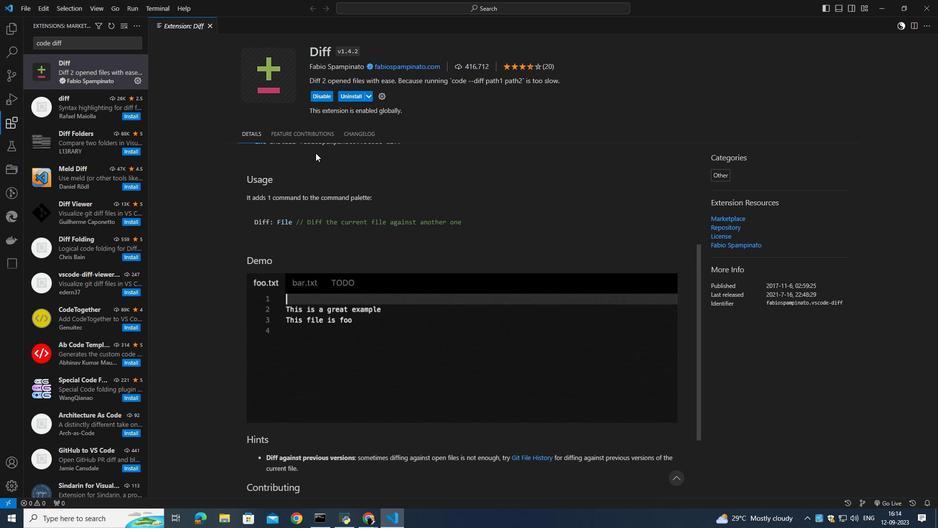 
Action: Mouse scrolled (338, 158) with delta (0, 0)
Screenshot: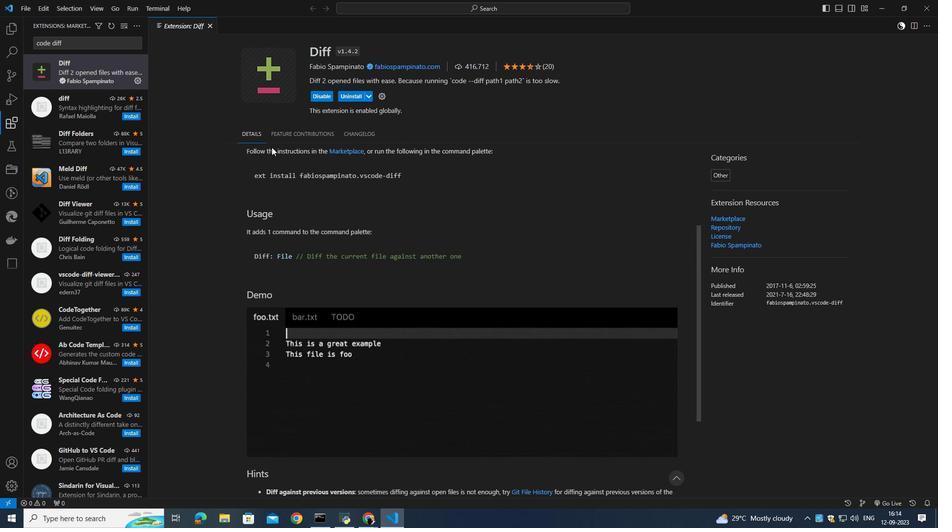 
Action: Mouse moved to (233, 128)
Screenshot: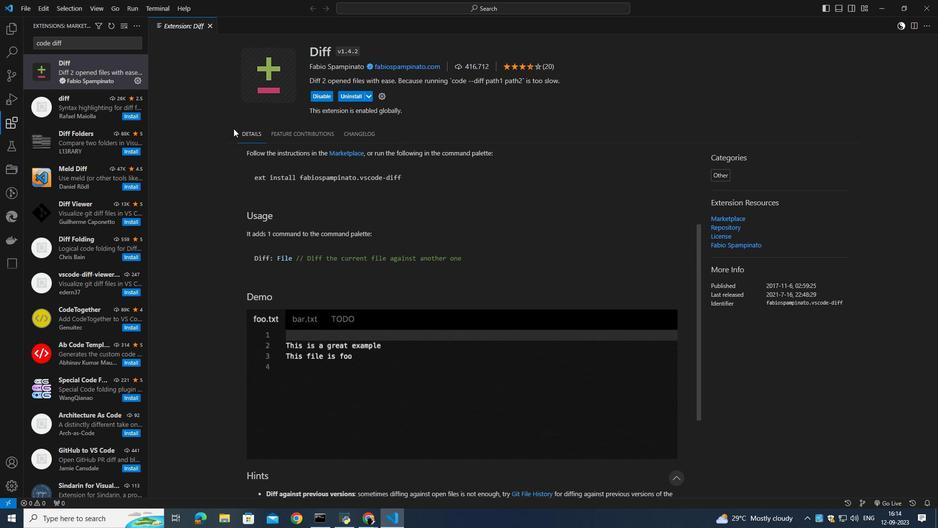 
Action: Mouse scrolled (233, 129) with delta (0, 0)
Screenshot: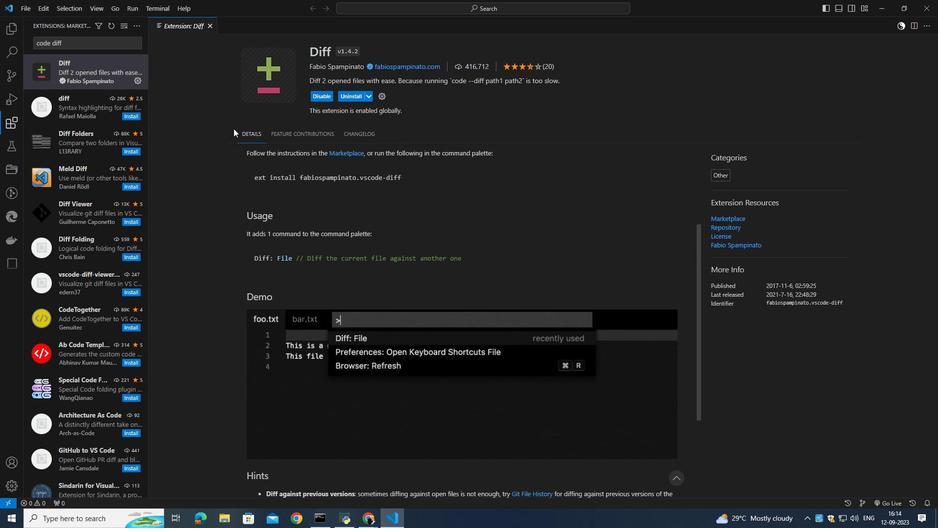 
Action: Mouse moved to (29, 8)
Screenshot: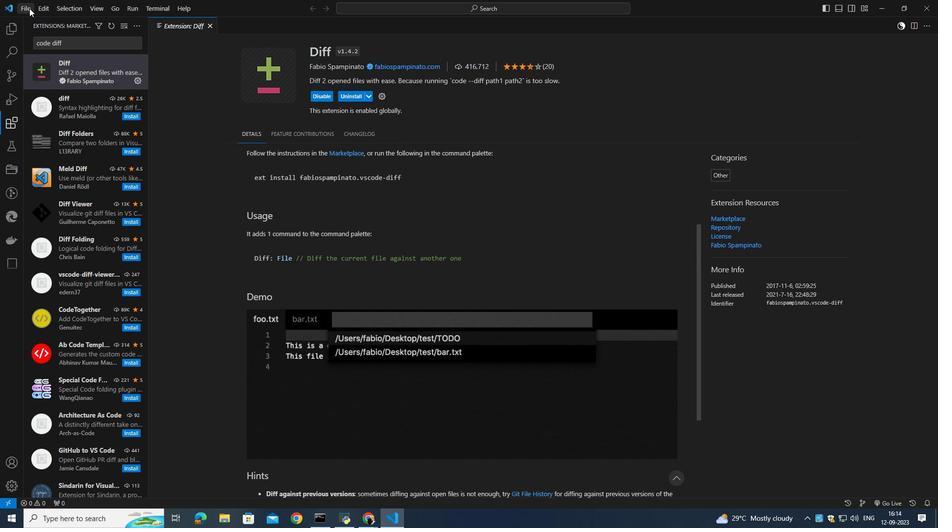 
Action: Mouse pressed left at (29, 8)
Screenshot: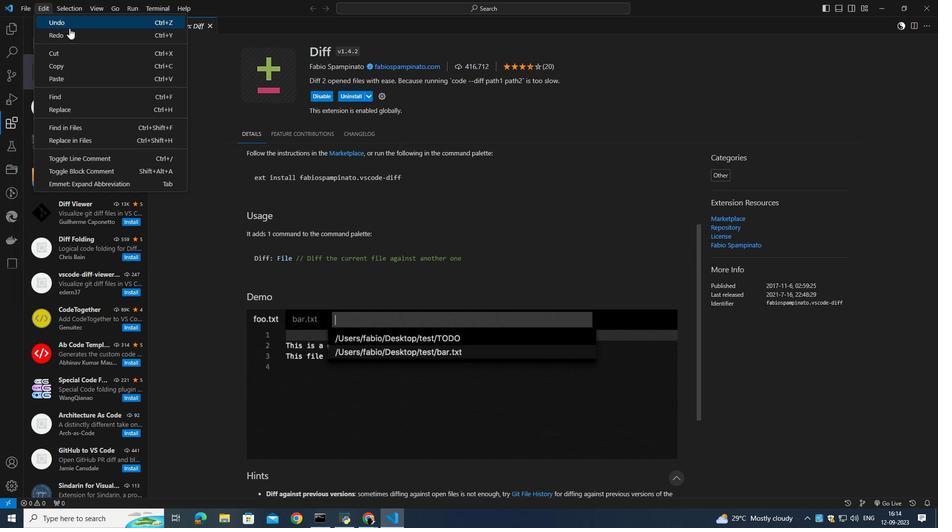 
Action: Mouse moved to (40, 40)
Screenshot: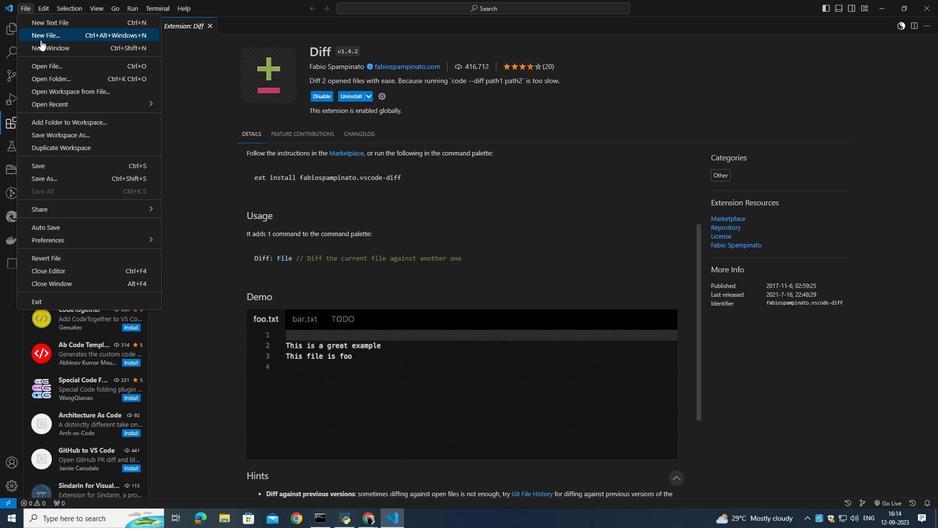 
Action: Mouse pressed left at (40, 40)
Screenshot: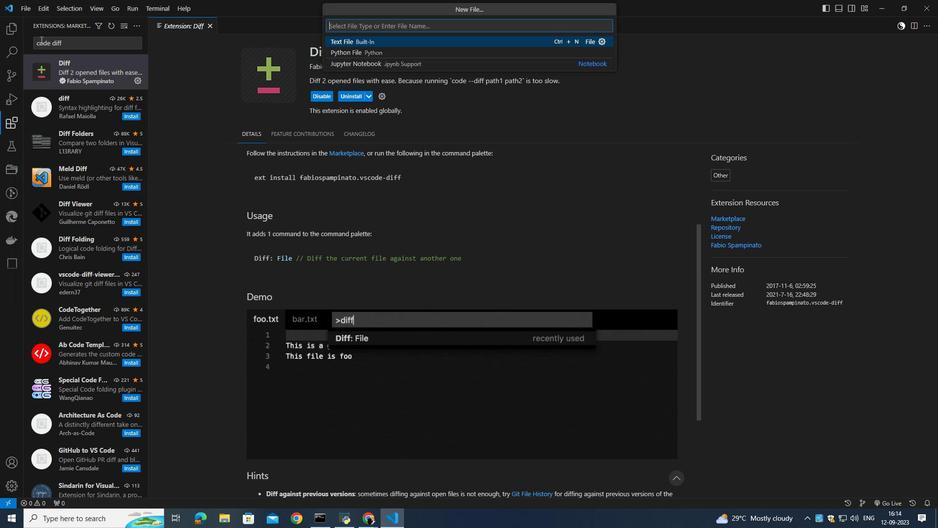 
Action: Mouse moved to (352, 27)
Screenshot: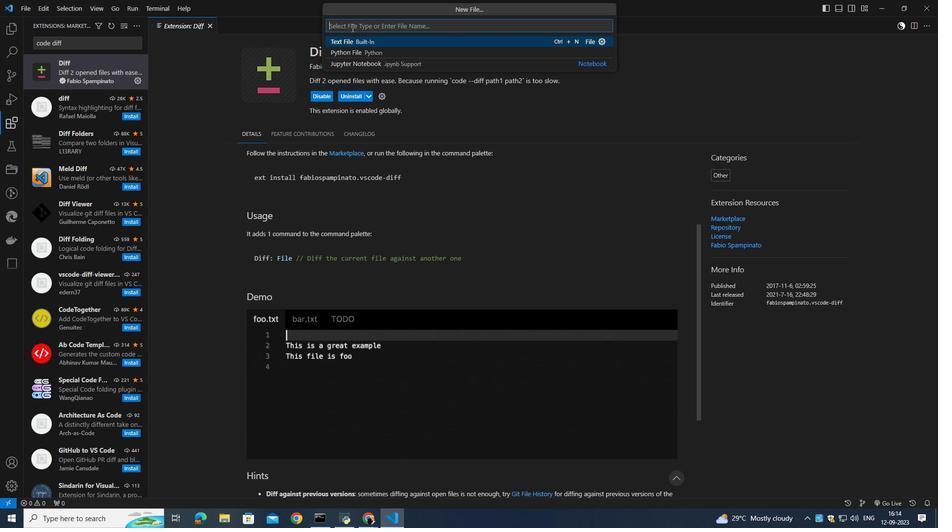 
Action: Mouse pressed left at (352, 27)
Screenshot: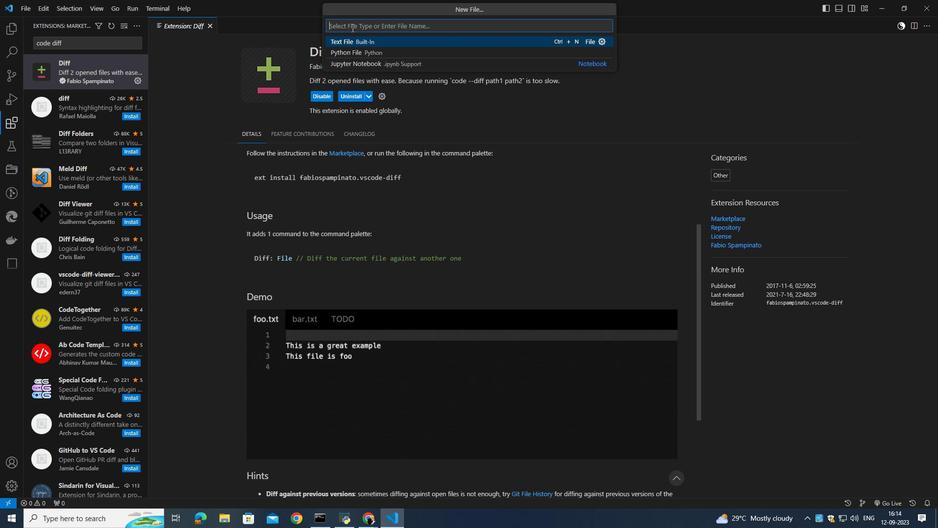 
Action: Key pressed demoq<Key.backspace>1.html<Key.enter>
Screenshot: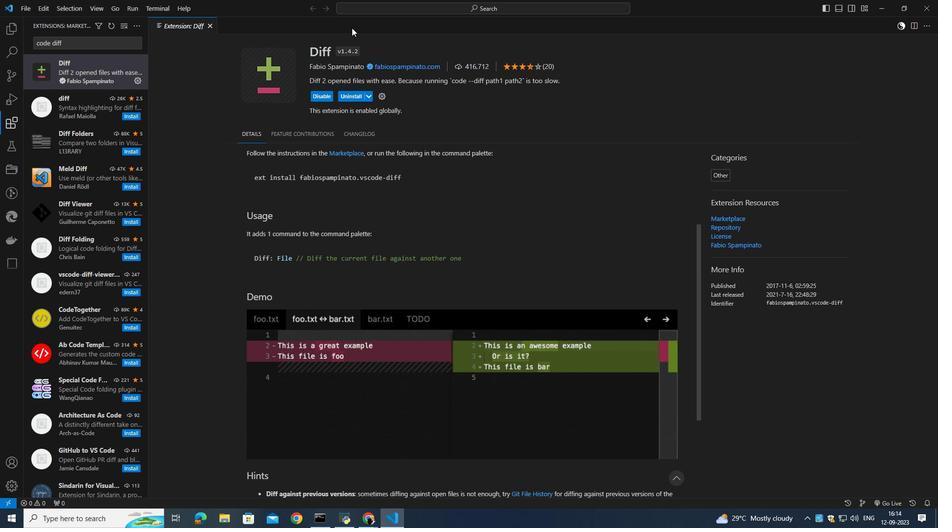 
Action: Mouse moved to (377, 251)
Screenshot: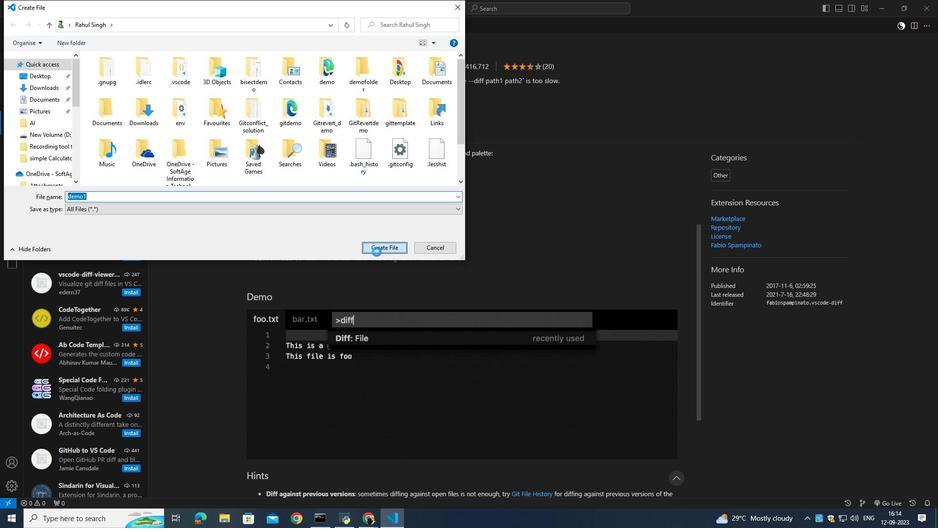 
Action: Mouse pressed left at (377, 251)
Screenshot: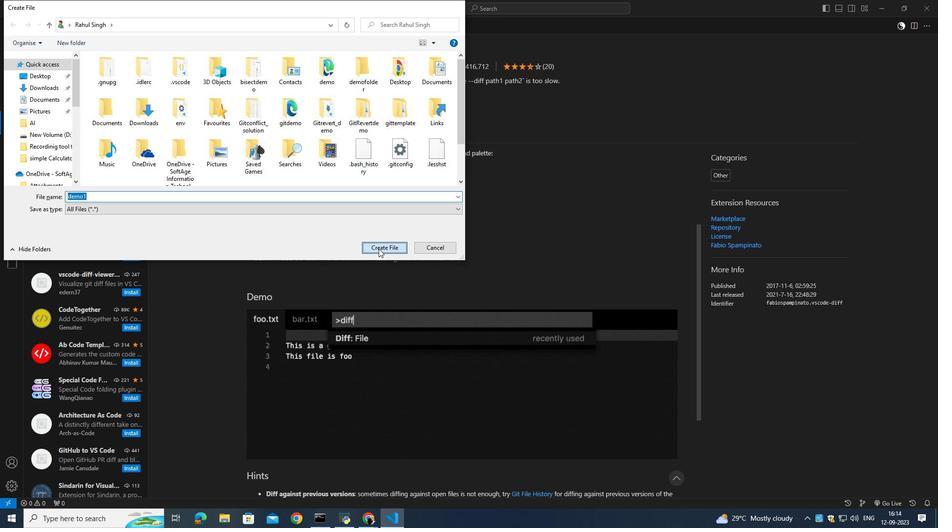 
Action: Mouse moved to (859, 407)
Screenshot: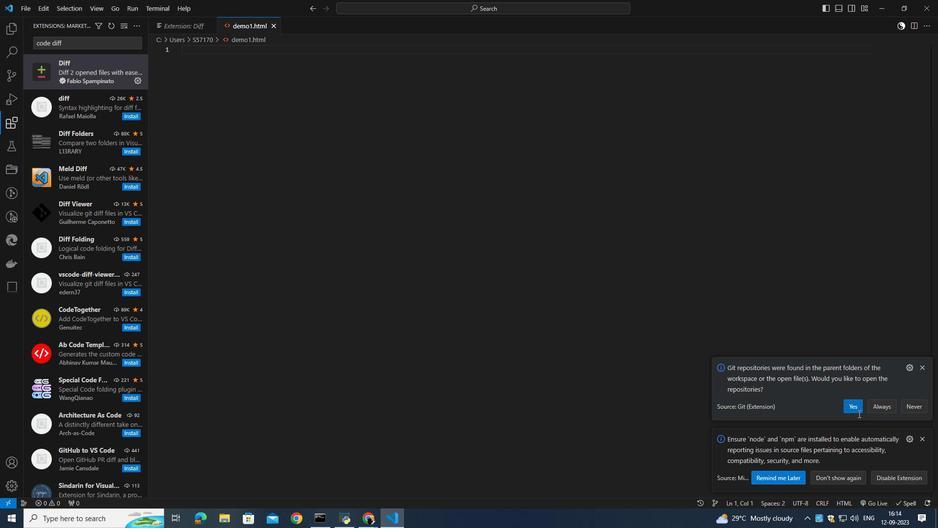
Action: Mouse pressed left at (859, 407)
Screenshot: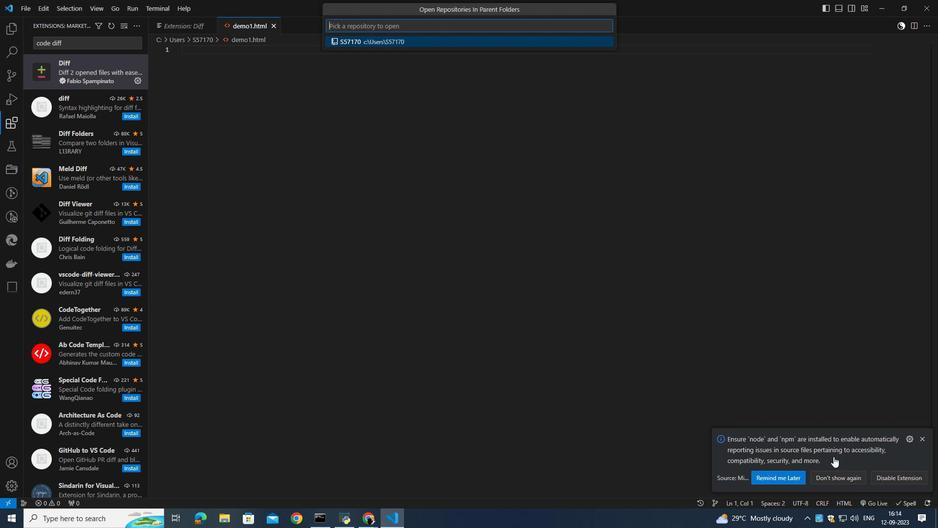 
Action: Mouse moved to (795, 476)
Screenshot: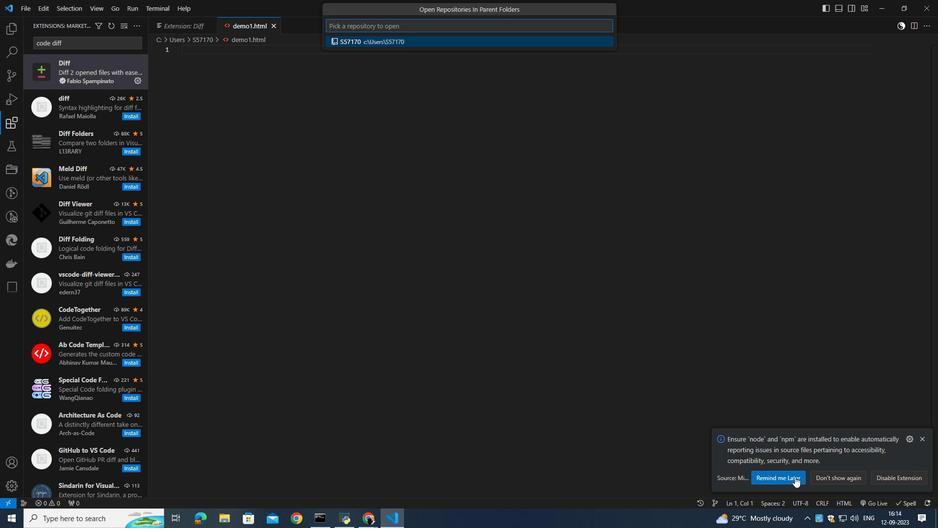 
Action: Mouse pressed left at (795, 476)
Screenshot: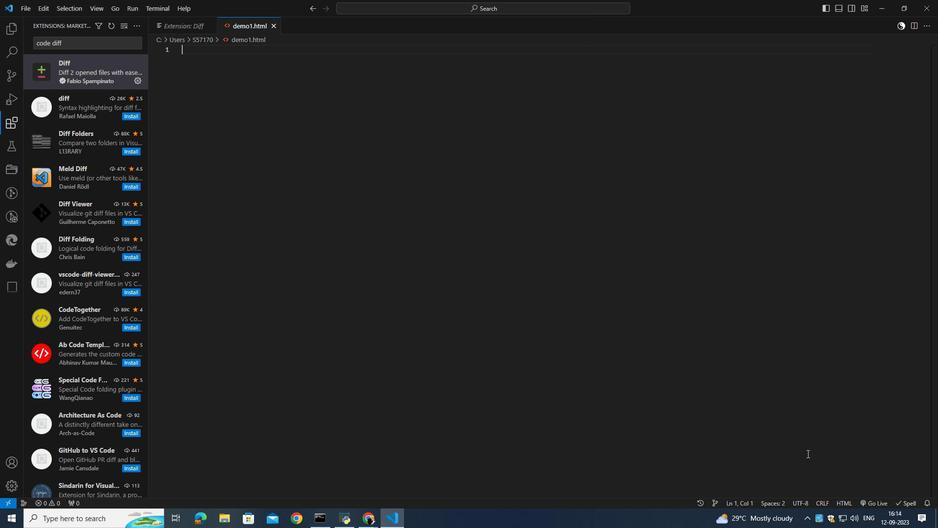 
Action: Mouse moved to (213, 54)
Screenshot: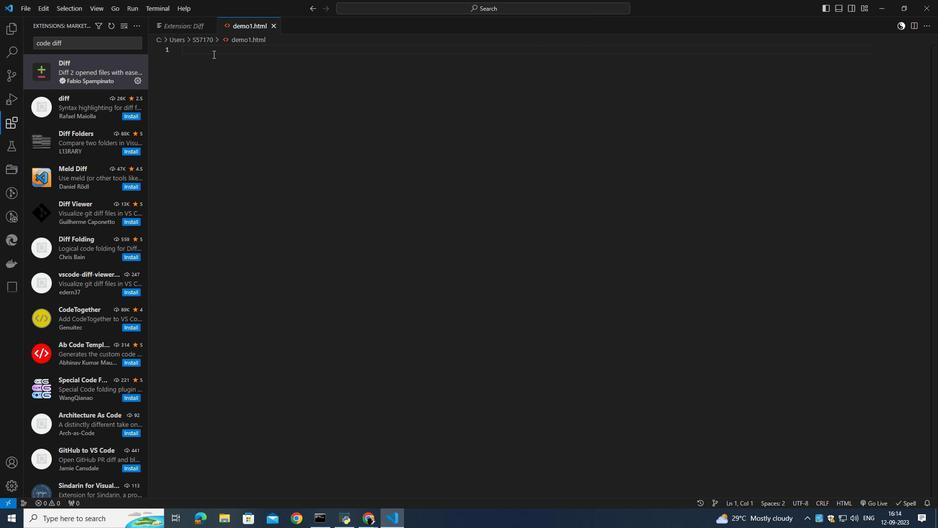 
Action: Mouse pressed left at (213, 54)
Screenshot: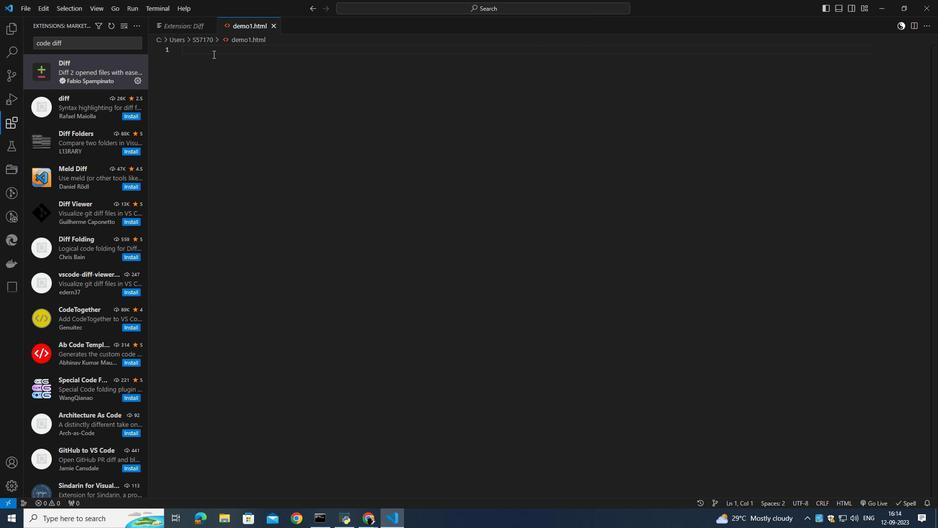 
Action: Key pressed ded
Screenshot: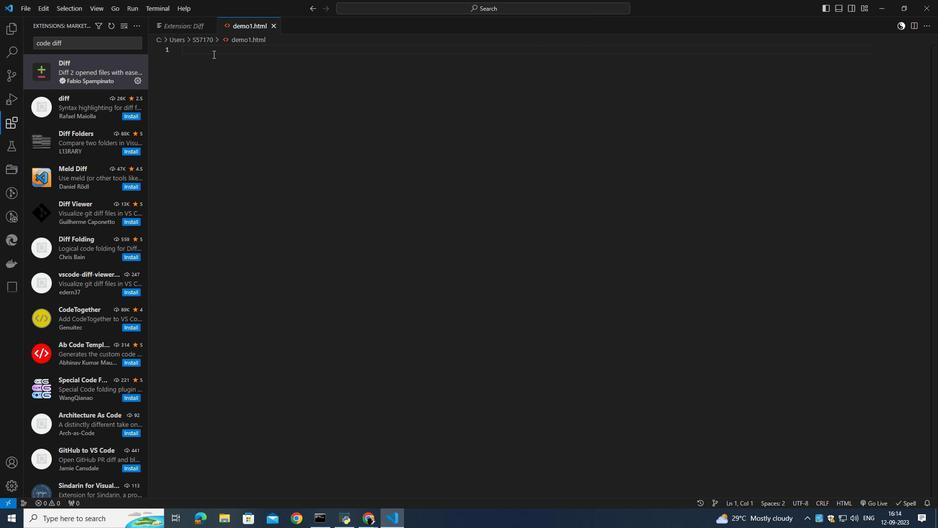 
Action: Mouse pressed left at (213, 54)
Screenshot: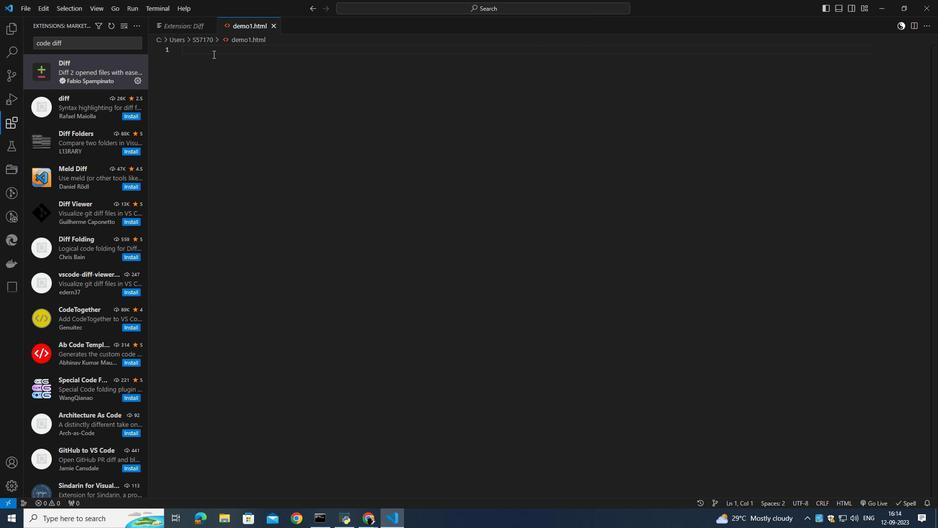
Action: Mouse moved to (207, 51)
Screenshot: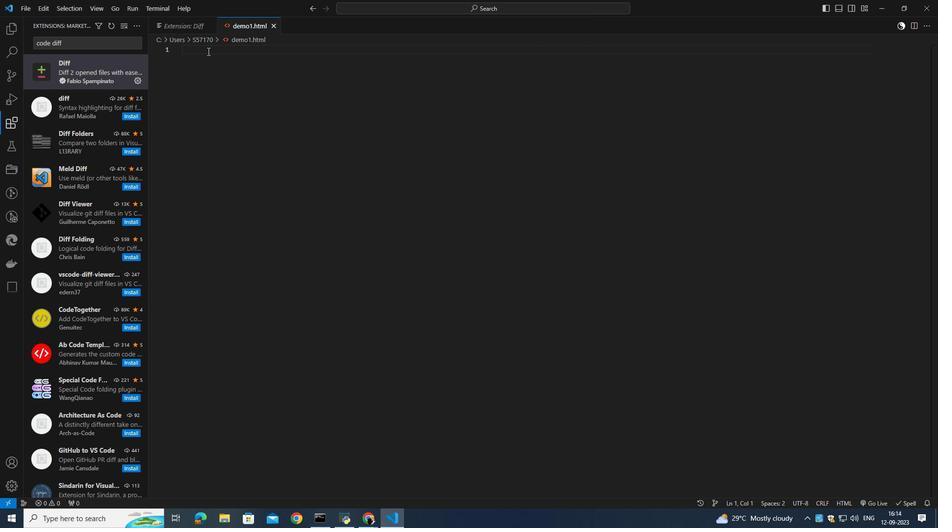 
Action: Mouse pressed left at (207, 51)
Screenshot: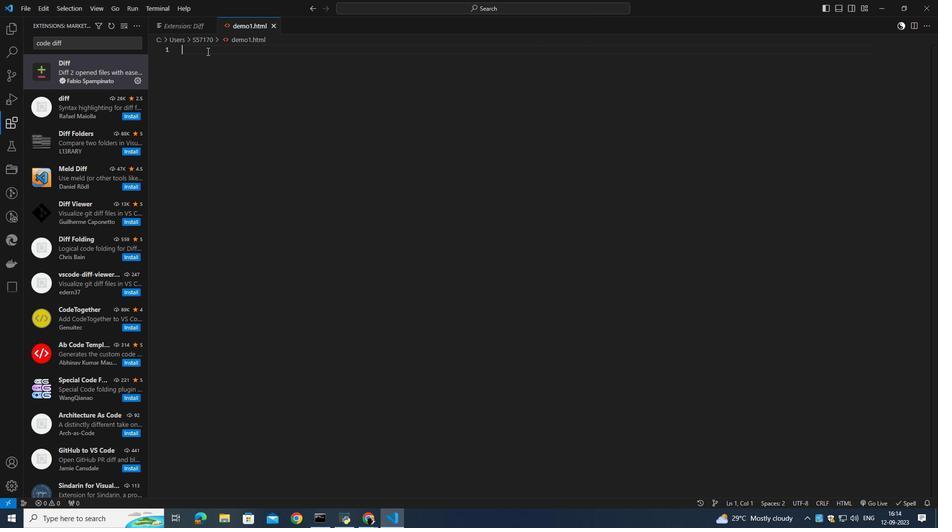 
Action: Mouse moved to (207, 51)
Screenshot: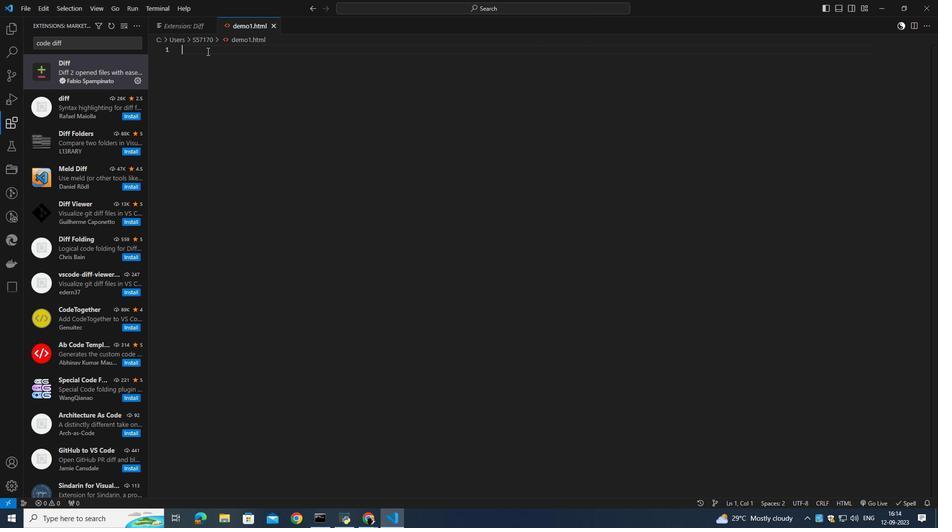 
Action: Key pressed demo<Key.space>code<Key.enter>
Screenshot: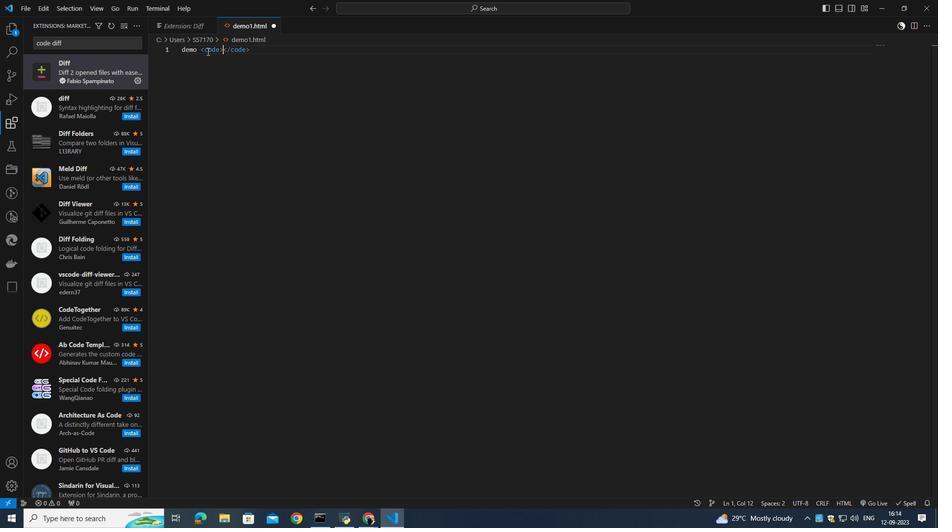 
Action: Mouse moved to (273, 50)
Screenshot: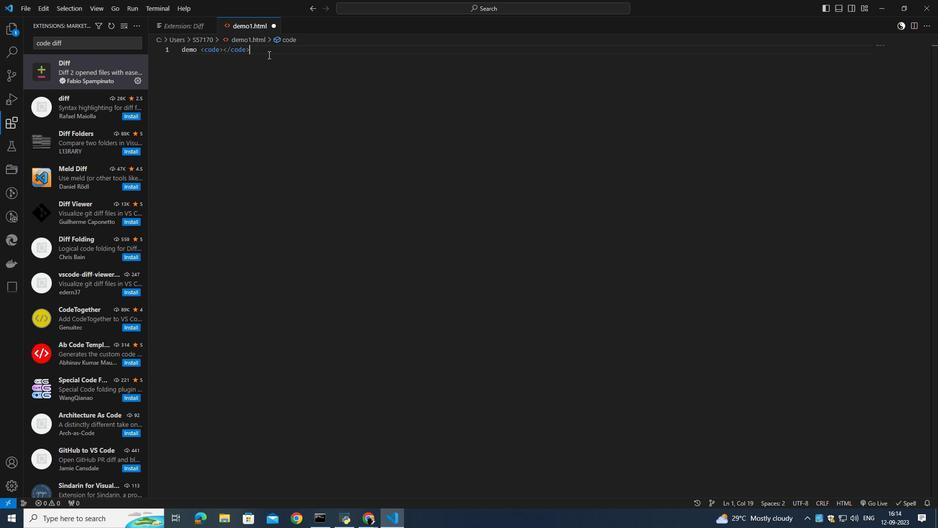
Action: Mouse pressed left at (273, 50)
Screenshot: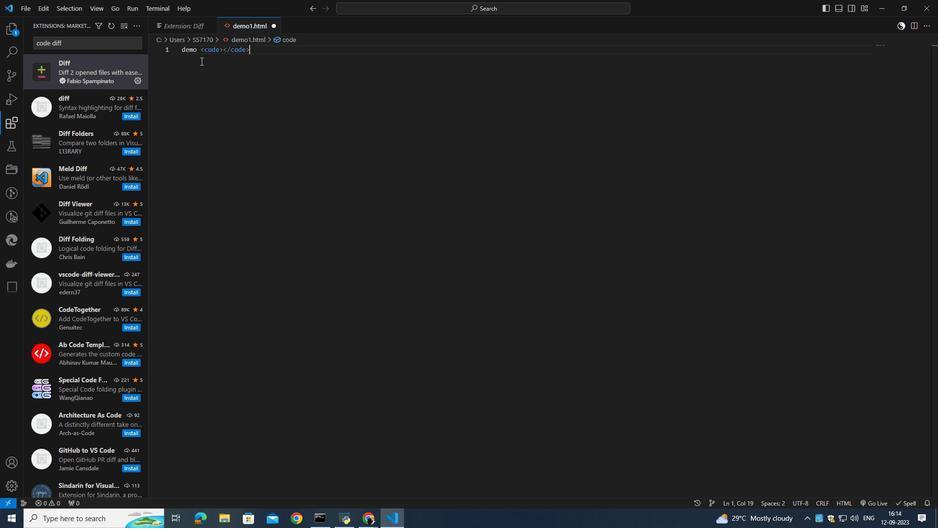 
Action: Mouse moved to (242, 61)
Screenshot: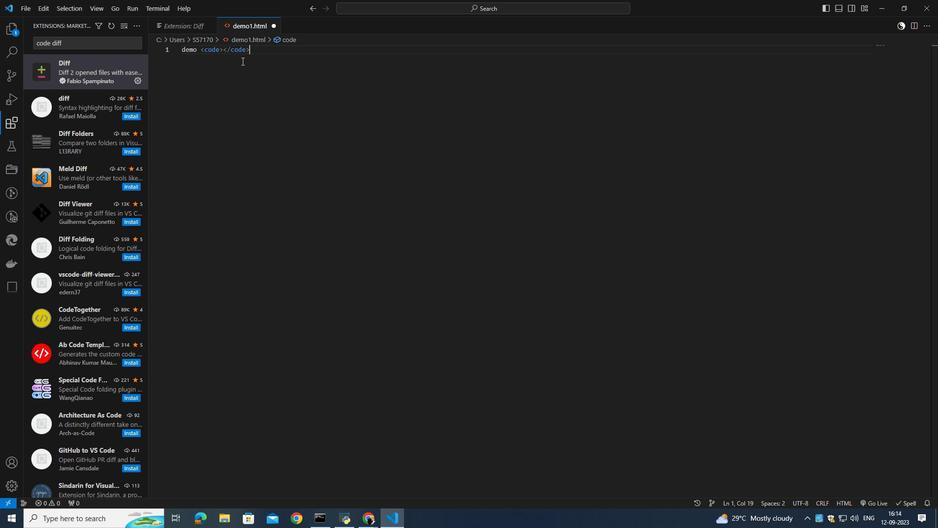 
Action: Mouse pressed left at (242, 61)
Screenshot: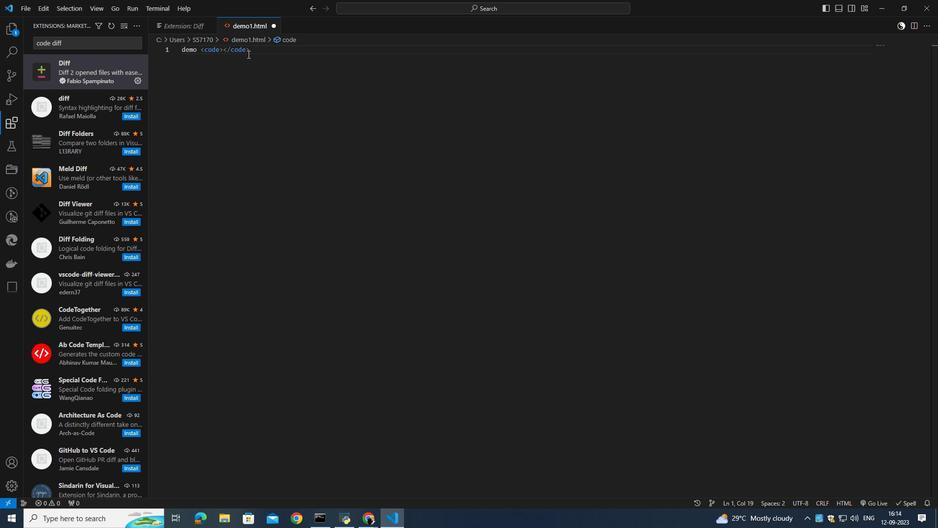 
Action: Mouse moved to (249, 50)
Screenshot: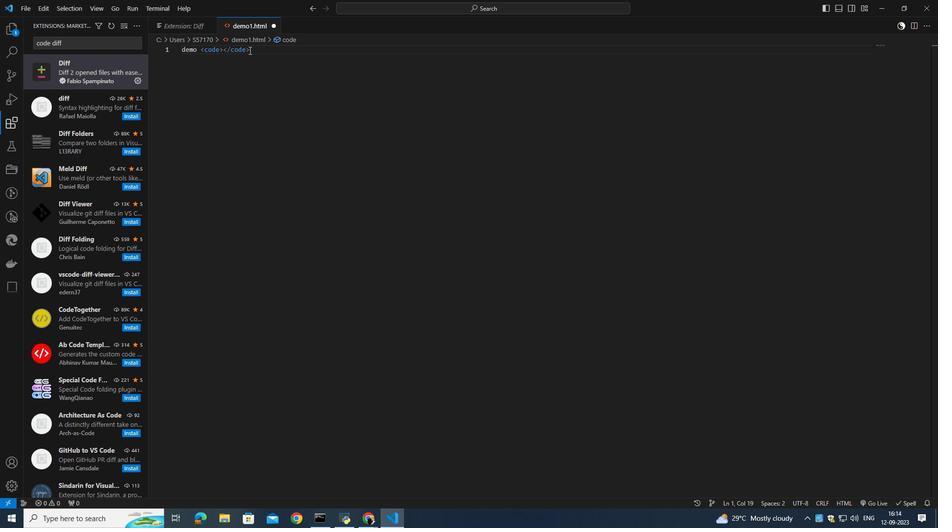 
Action: Mouse pressed left at (249, 50)
Screenshot: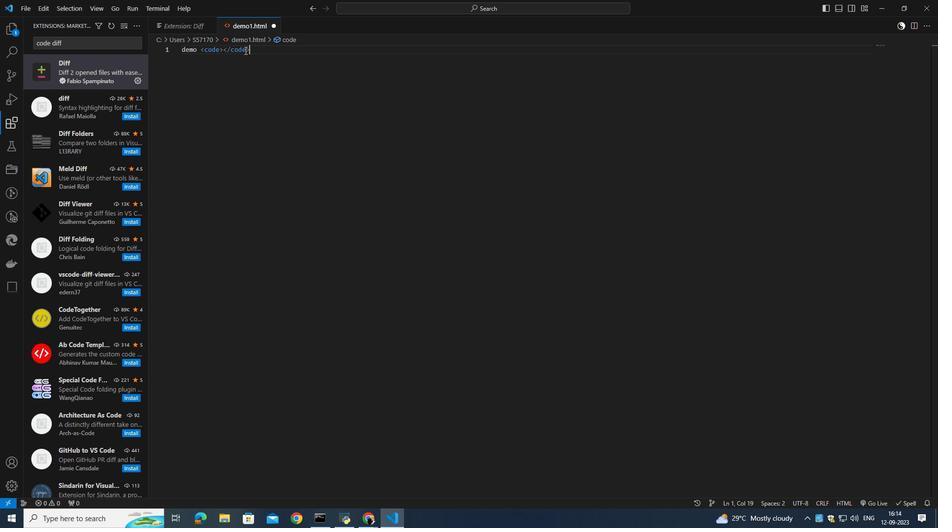 
Action: Mouse moved to (199, 46)
Screenshot: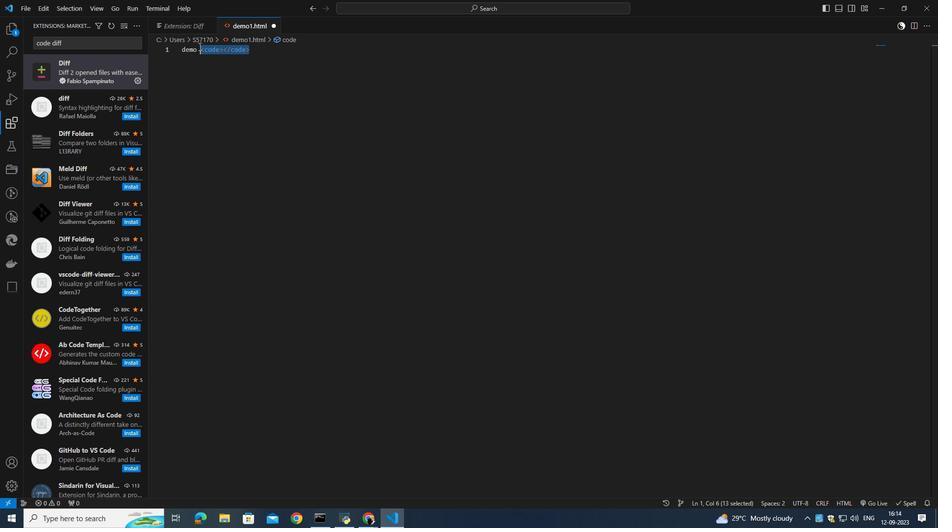 
Action: Key pressed <Key.backspace><Key.backspace>code
Screenshot: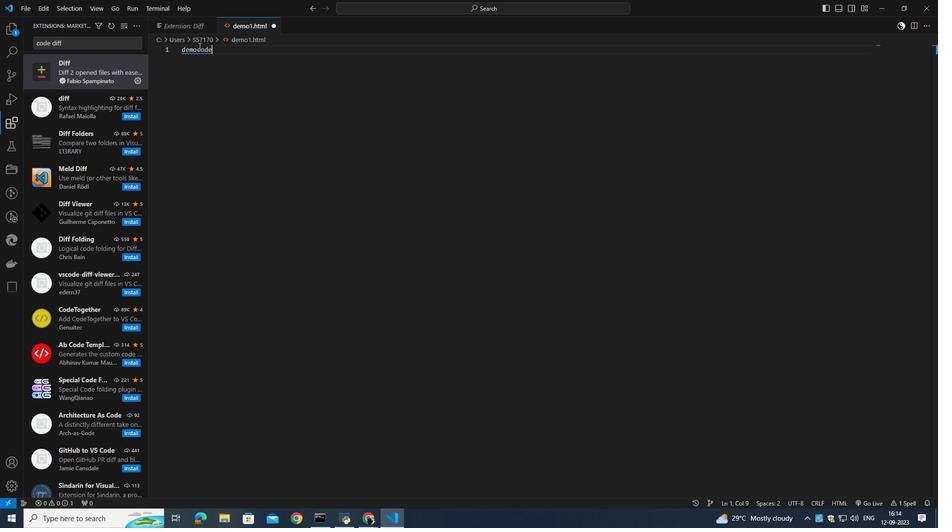 
Action: Mouse moved to (252, 112)
Screenshot: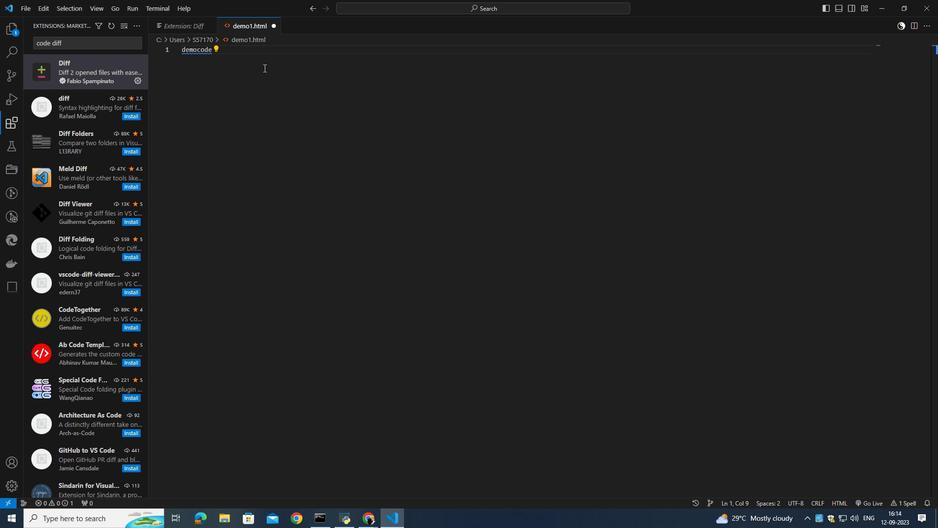 
Action: Mouse pressed left at (252, 112)
Screenshot: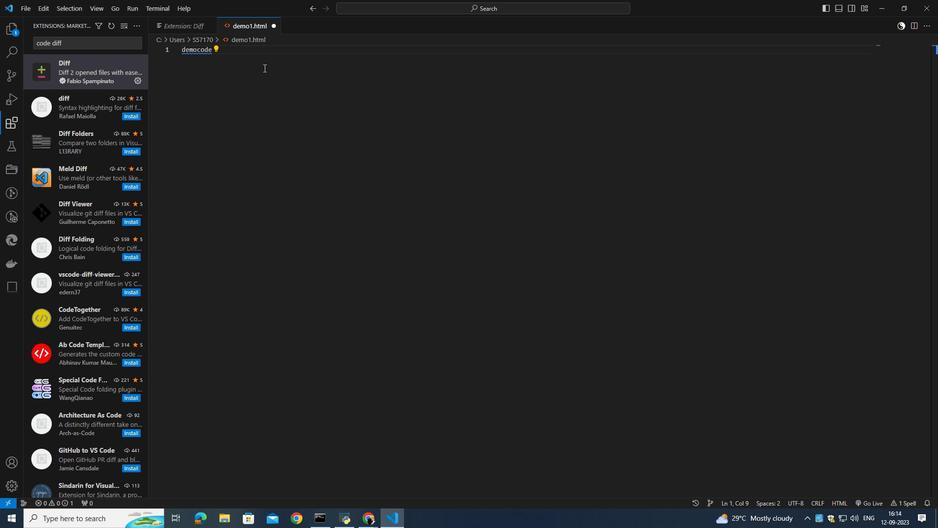 
Action: Mouse moved to (28, 8)
Screenshot: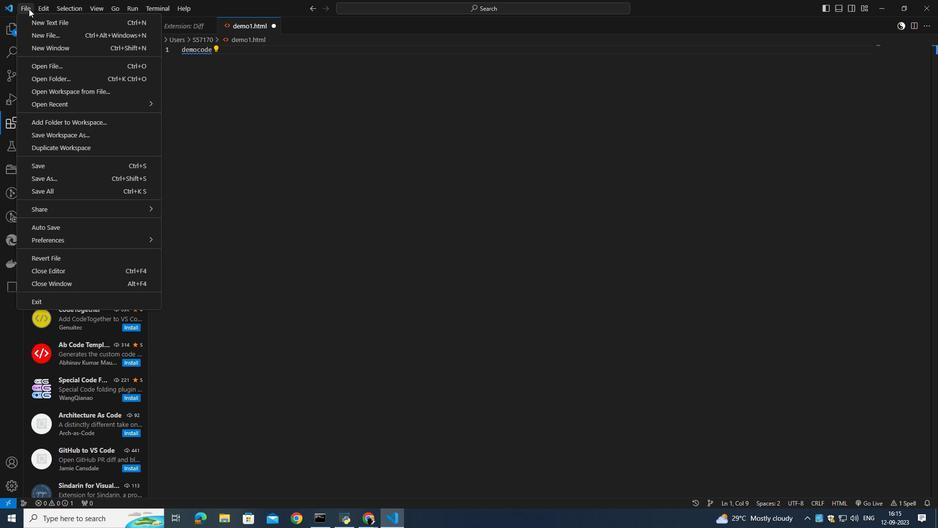 
Action: Mouse pressed left at (28, 8)
Screenshot: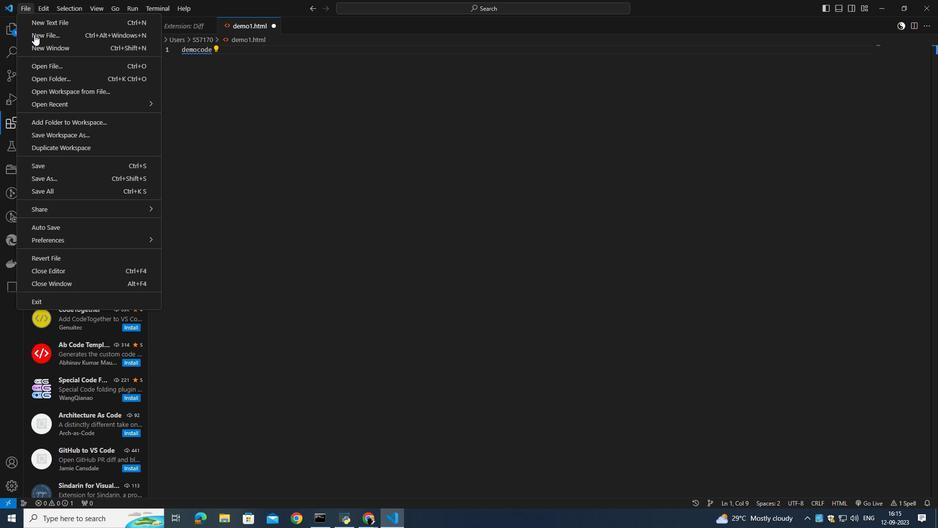 
Action: Mouse moved to (53, 36)
Screenshot: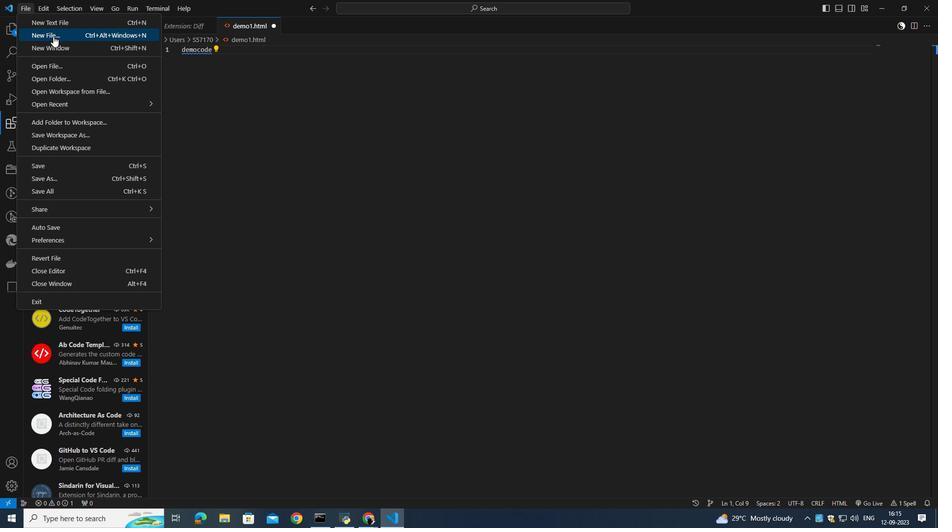 
Action: Mouse pressed left at (53, 36)
Screenshot: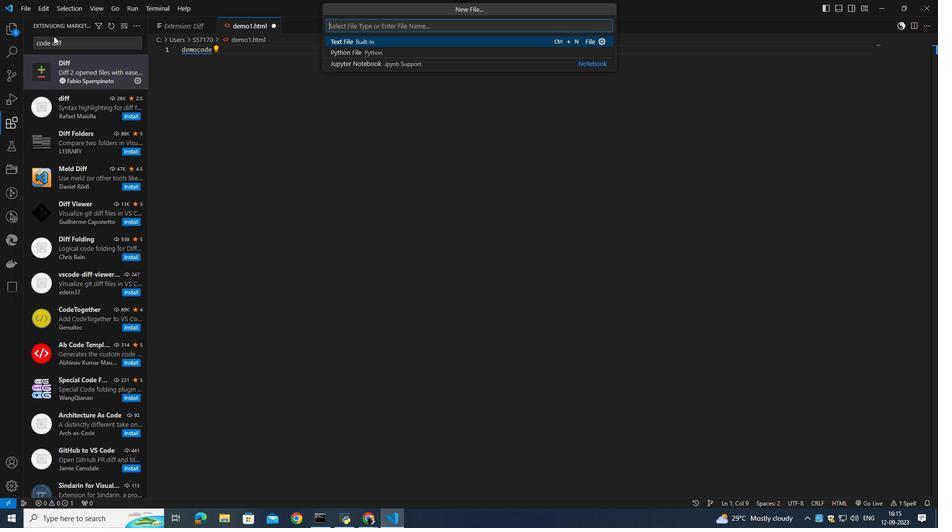 
Action: Mouse moved to (364, 29)
Screenshot: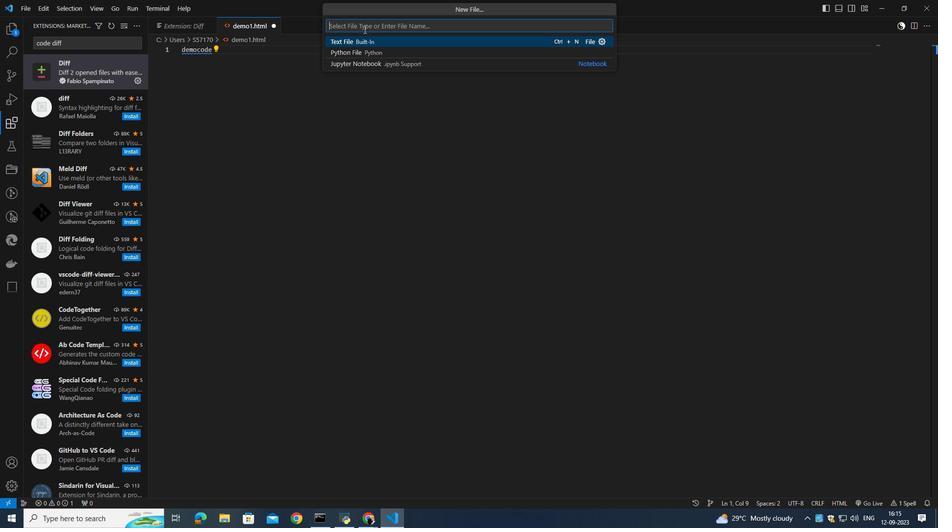 
Action: Mouse pressed left at (364, 29)
Screenshot: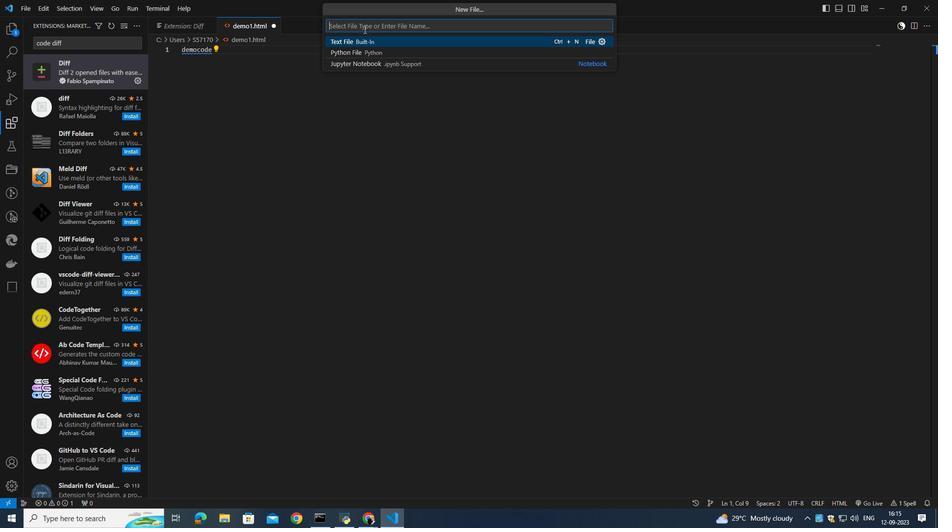
Action: Key pressed demo2.html<Key.enter>
Screenshot: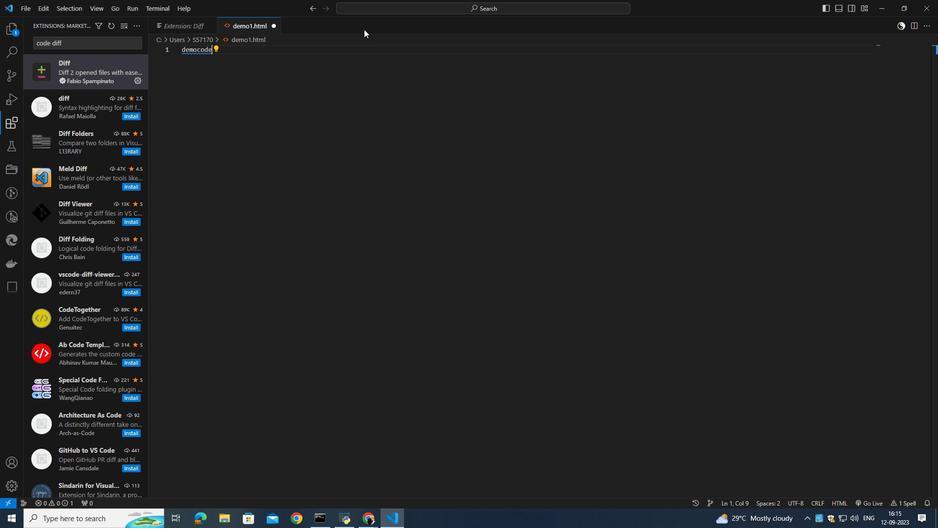 
Action: Mouse moved to (377, 250)
Screenshot: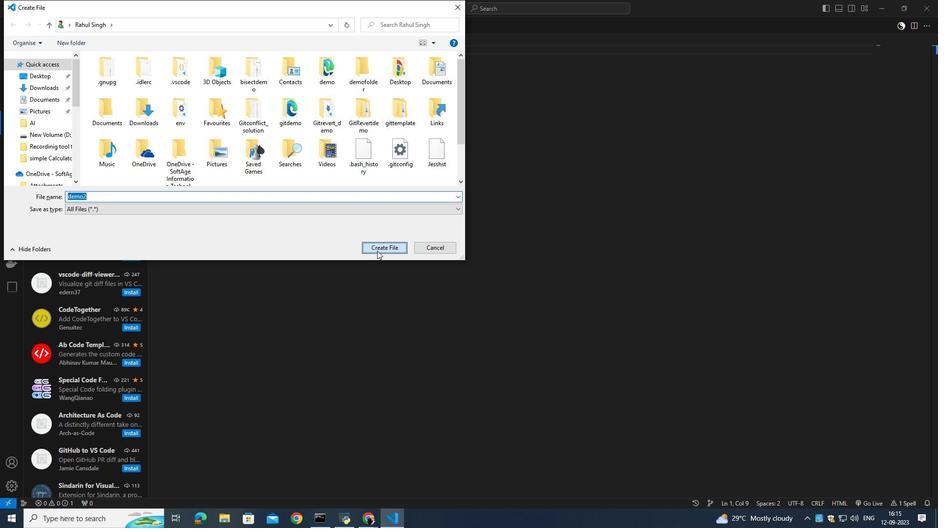 
Action: Mouse pressed left at (377, 250)
Screenshot: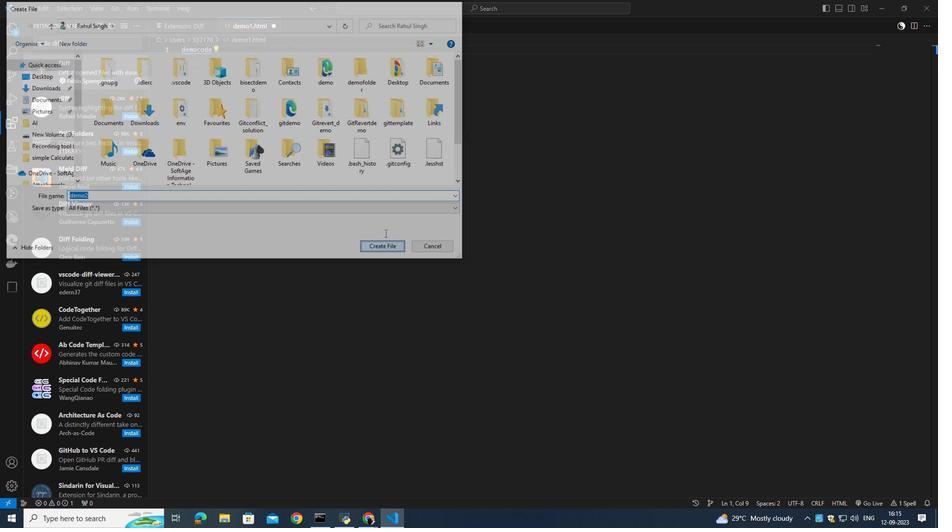 
Action: Mouse moved to (199, 23)
Screenshot: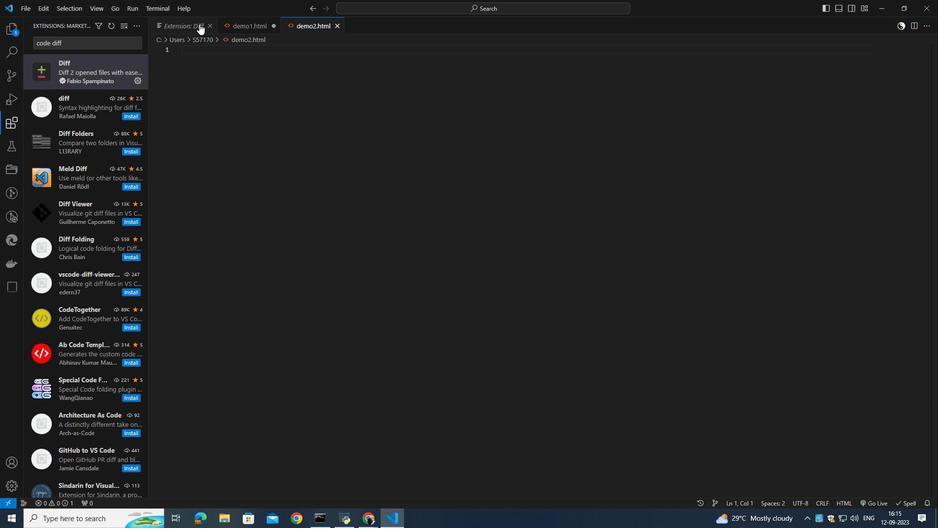 
Action: Mouse pressed left at (199, 23)
Screenshot: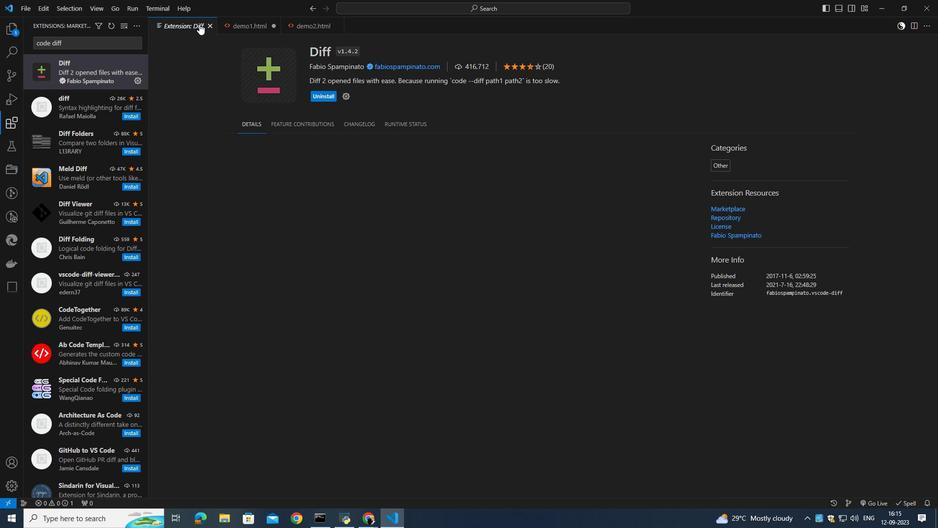 
Action: Mouse moved to (253, 23)
Screenshot: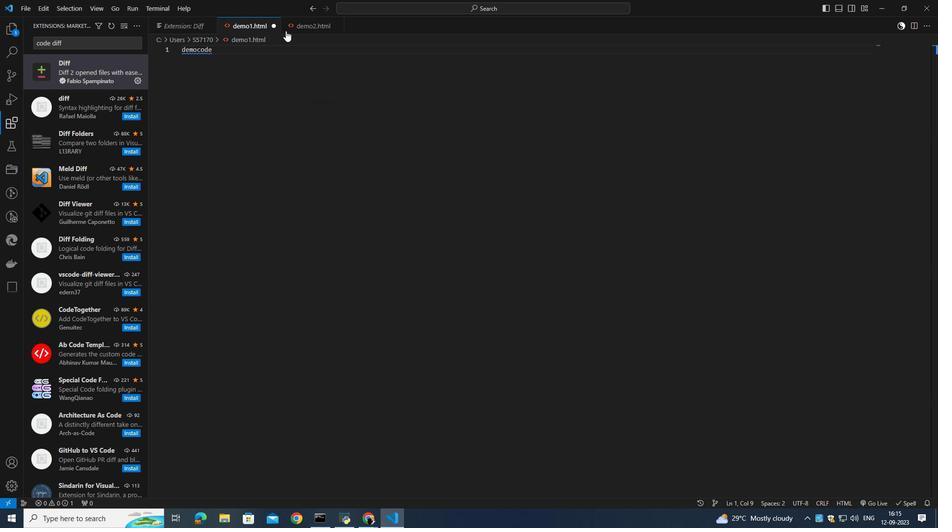 
Action: Mouse pressed left at (253, 23)
Screenshot: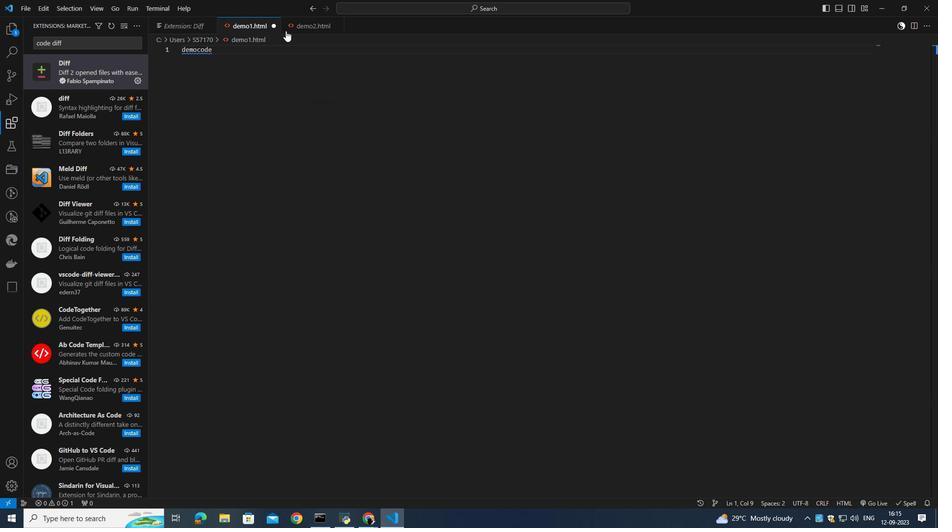 
Action: Mouse moved to (309, 31)
Screenshot: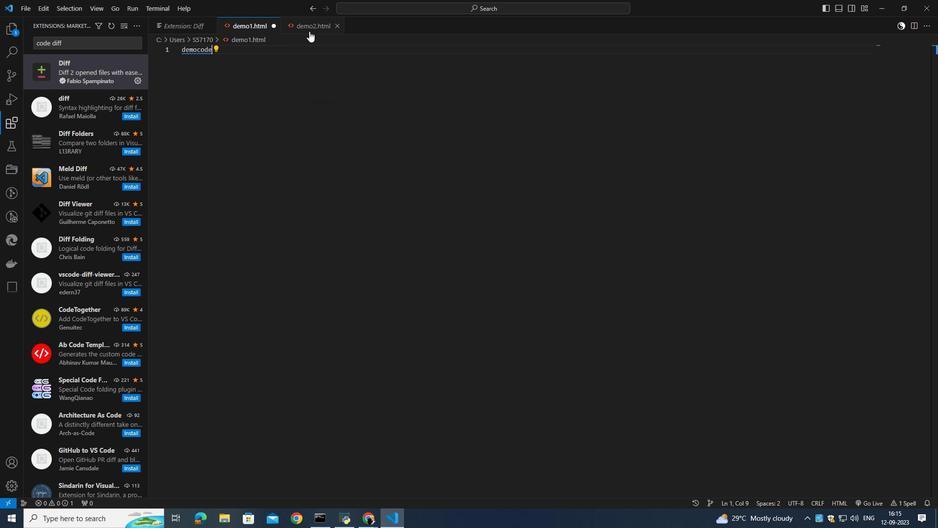 
Action: Mouse pressed left at (309, 31)
Screenshot: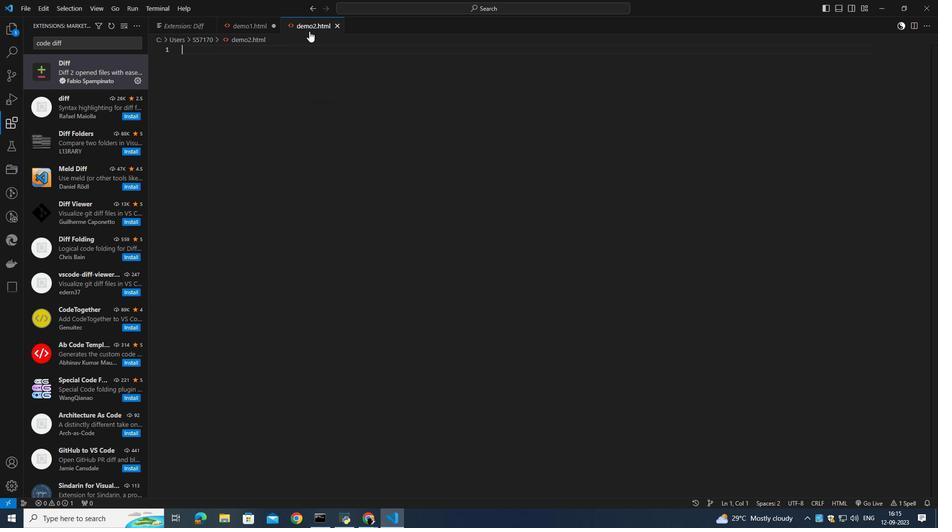 
Action: Mouse moved to (219, 47)
Screenshot: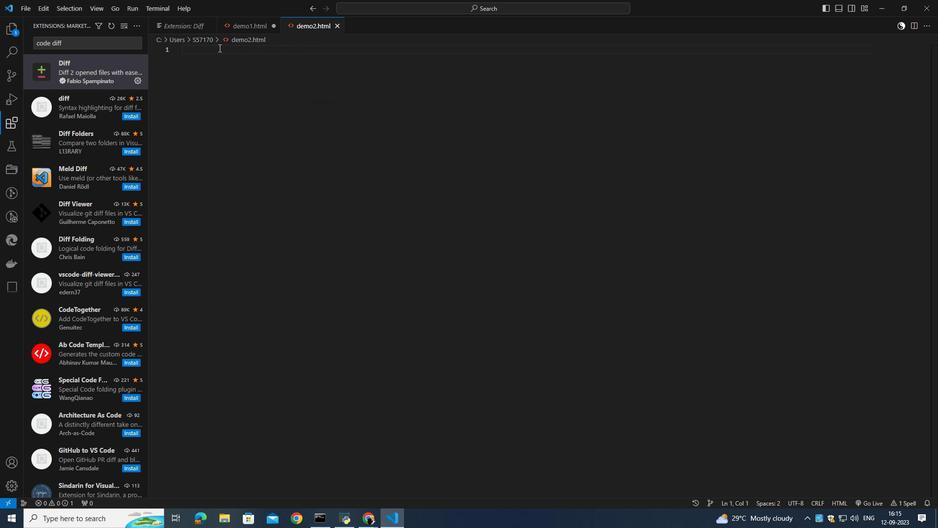 
Action: Mouse pressed left at (219, 47)
Screenshot: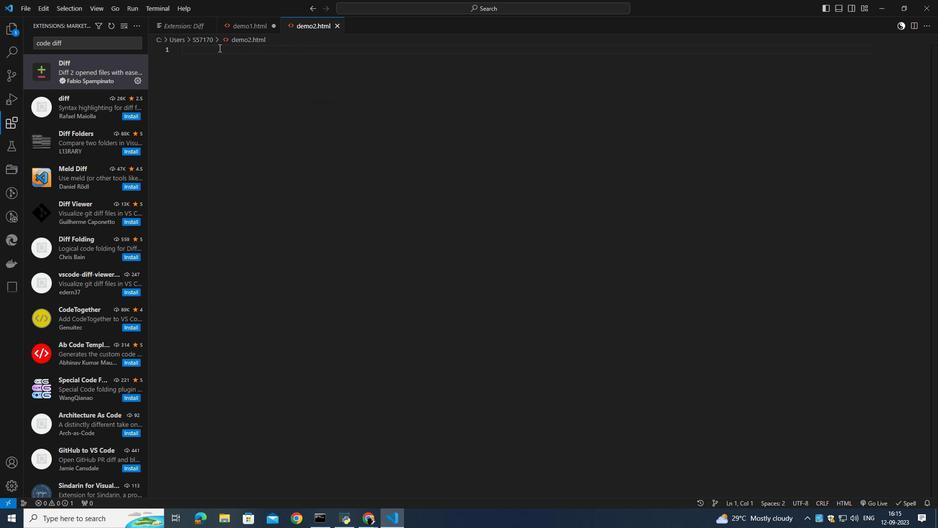 
Action: Key pressed dem
Screenshot: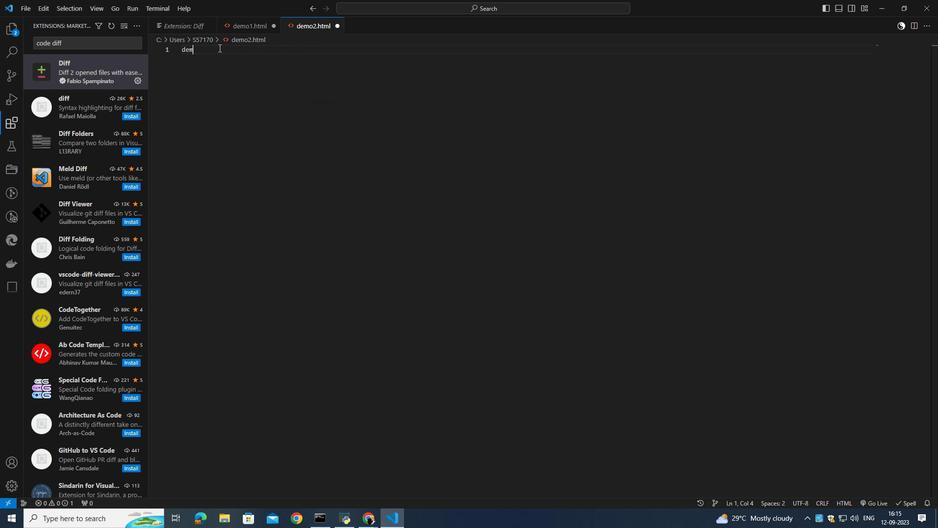 
Action: Mouse moved to (218, 47)
Screenshot: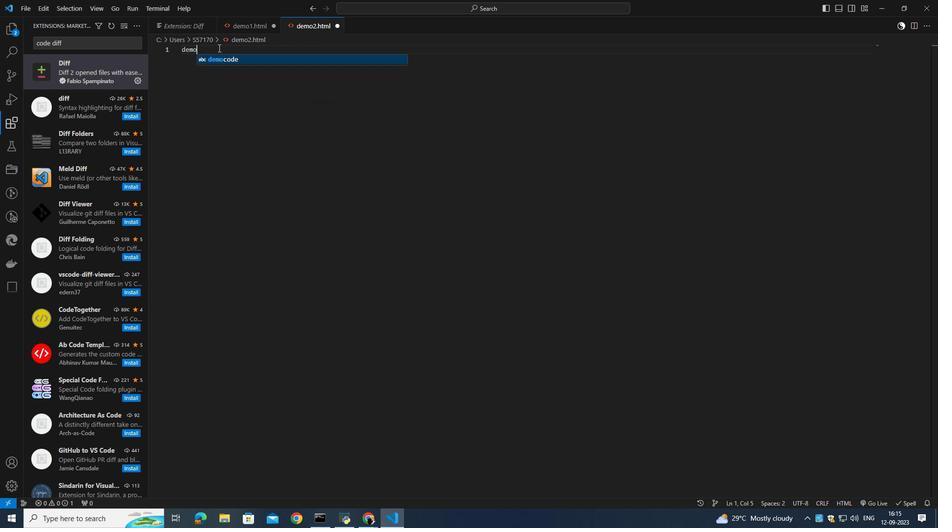 
Action: Key pressed ofile2
Screenshot: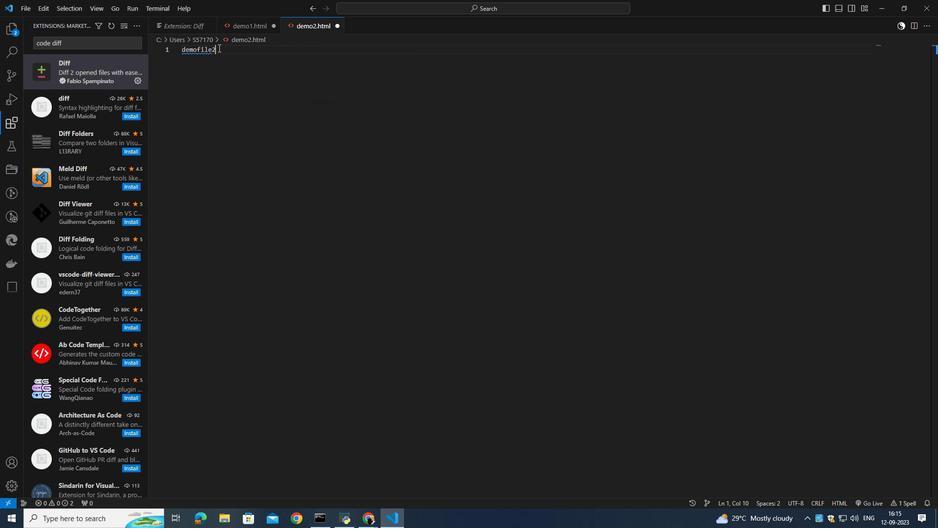 
Action: Mouse moved to (218, 75)
Screenshot: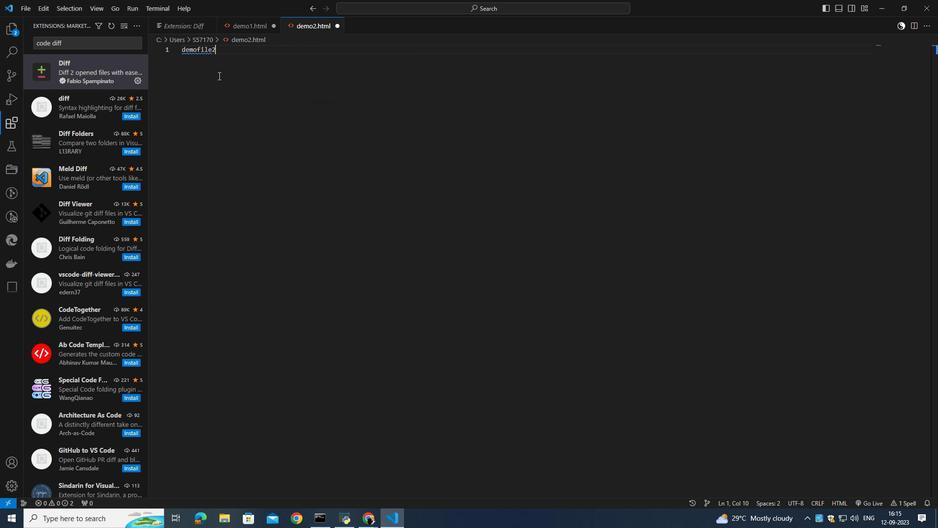
Action: Mouse pressed left at (218, 75)
Screenshot: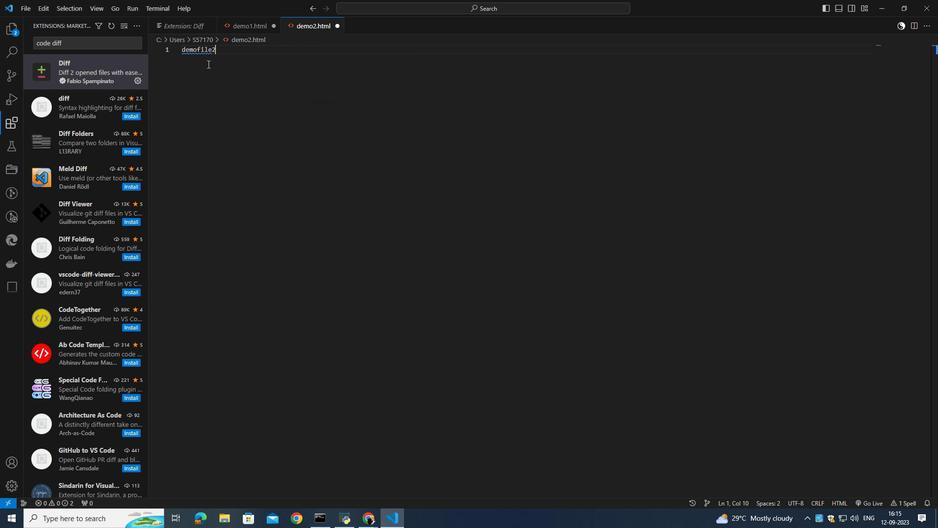 
Action: Mouse moved to (344, 9)
Screenshot: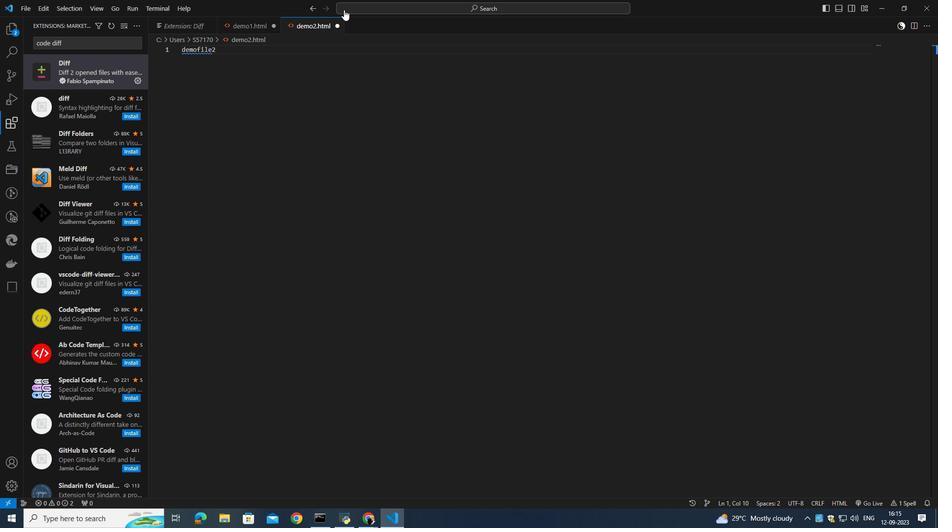 
Action: Mouse pressed left at (344, 9)
Screenshot: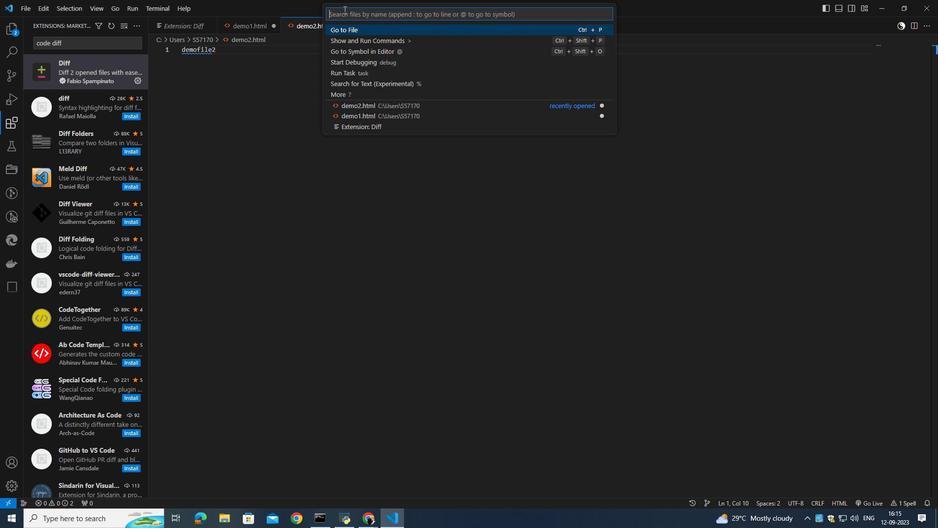 
Action: Mouse moved to (173, 24)
Screenshot: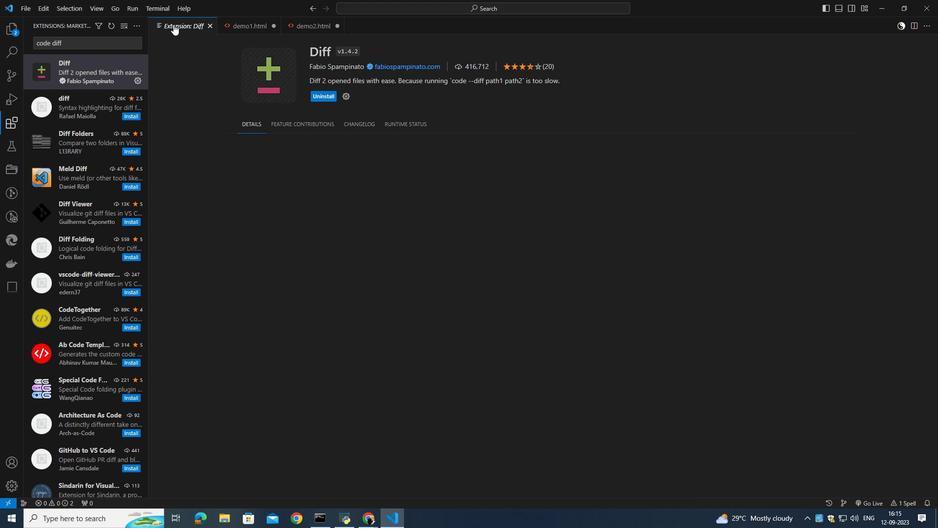 
Action: Mouse pressed left at (173, 24)
Screenshot: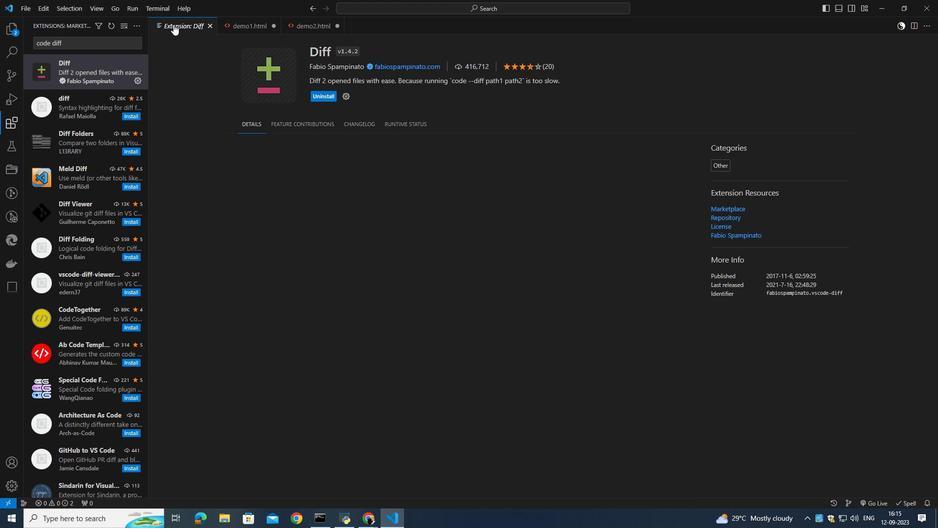 
Action: Mouse moved to (423, 2)
Screenshot: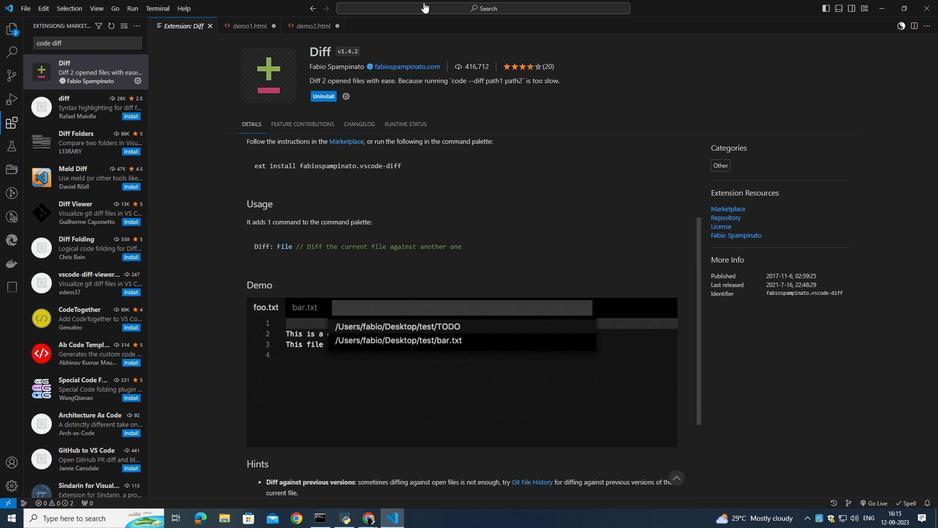 
Action: Mouse pressed left at (423, 2)
Screenshot: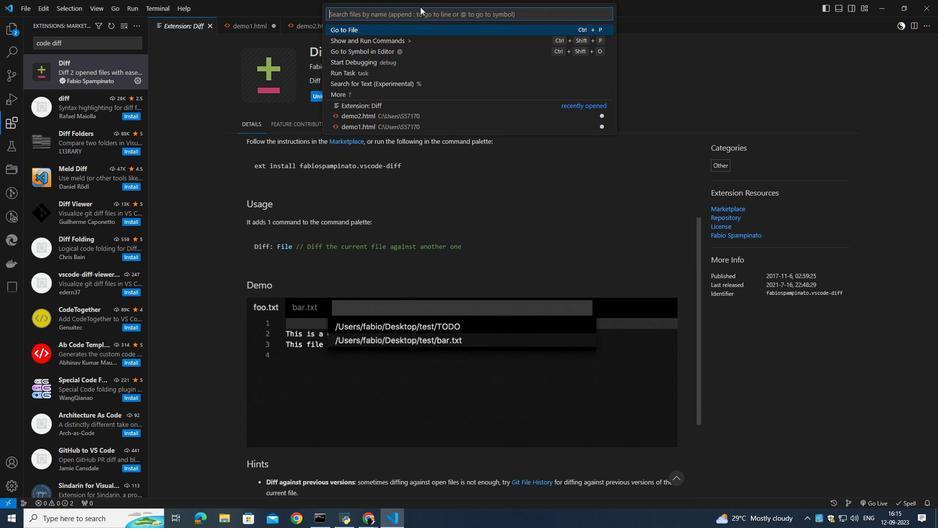 
Action: Mouse moved to (217, 73)
Screenshot: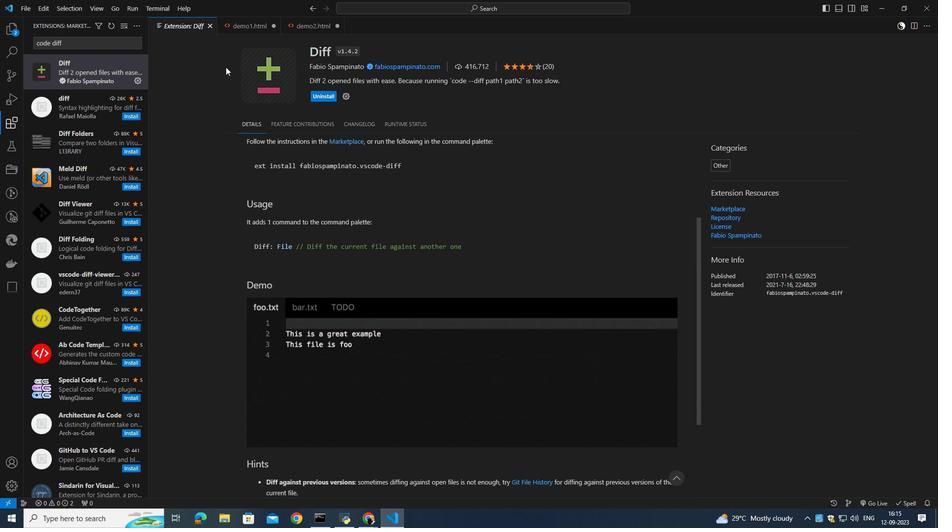 
Action: Mouse pressed left at (217, 73)
Screenshot: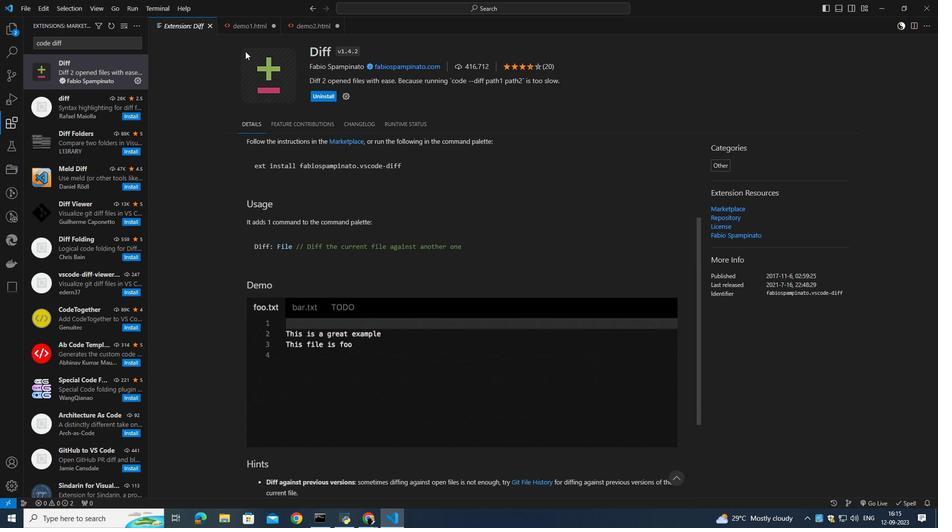 
Action: Mouse moved to (260, 27)
Screenshot: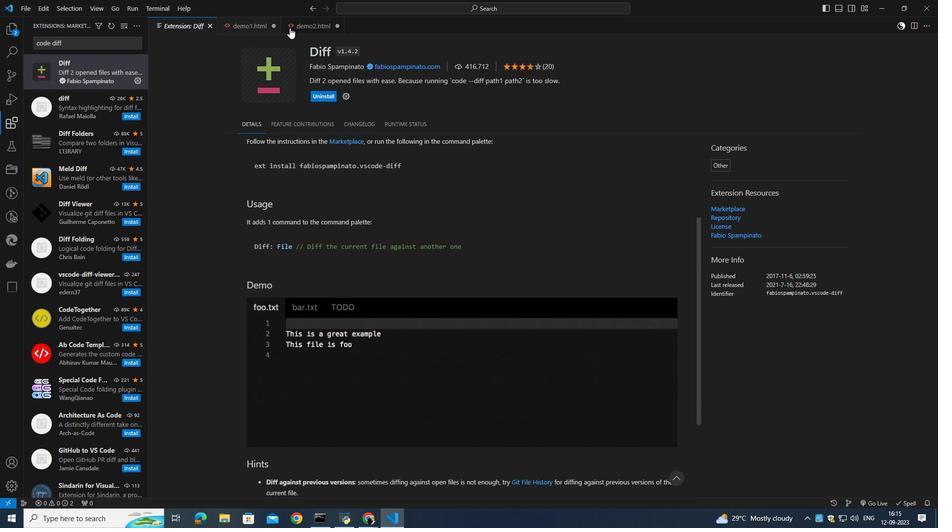 
Action: Mouse pressed left at (260, 27)
Screenshot: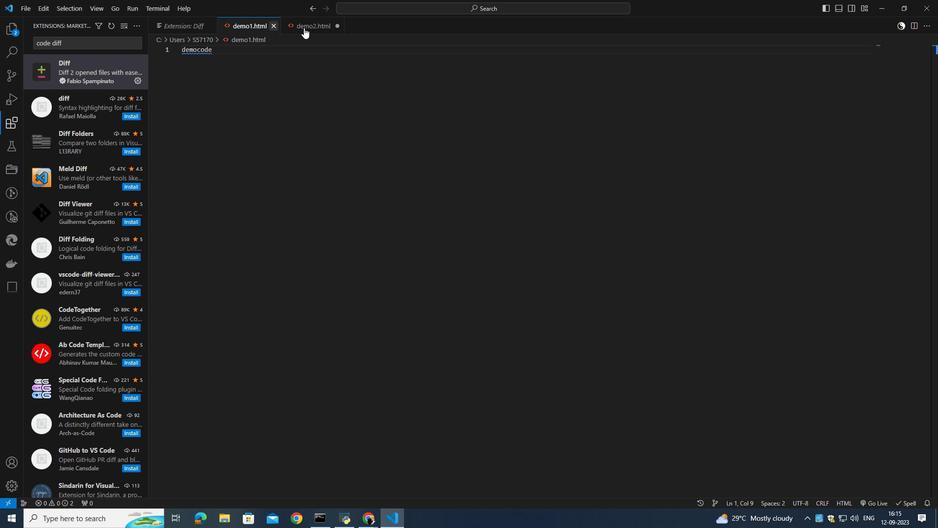 
Action: Mouse moved to (315, 25)
Screenshot: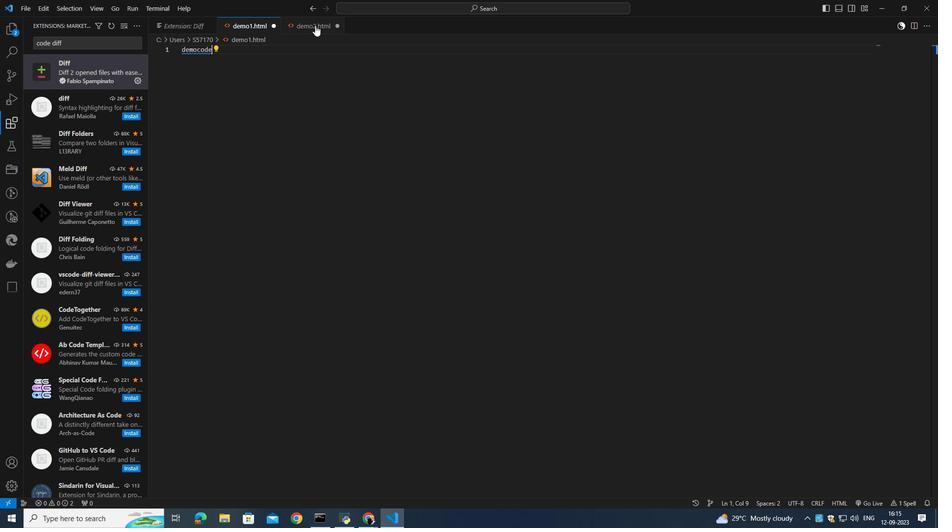 
Action: Mouse pressed left at (315, 25)
Screenshot: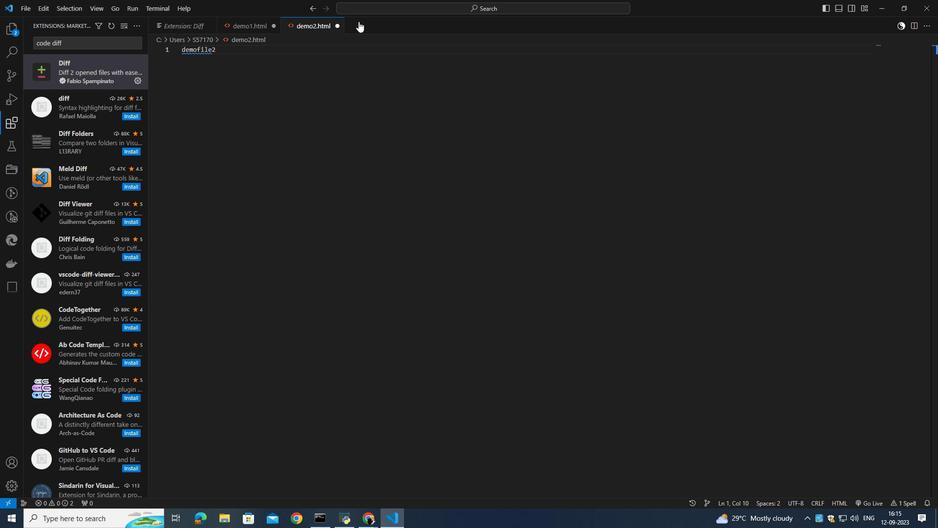 
Action: Mouse moved to (363, 11)
Screenshot: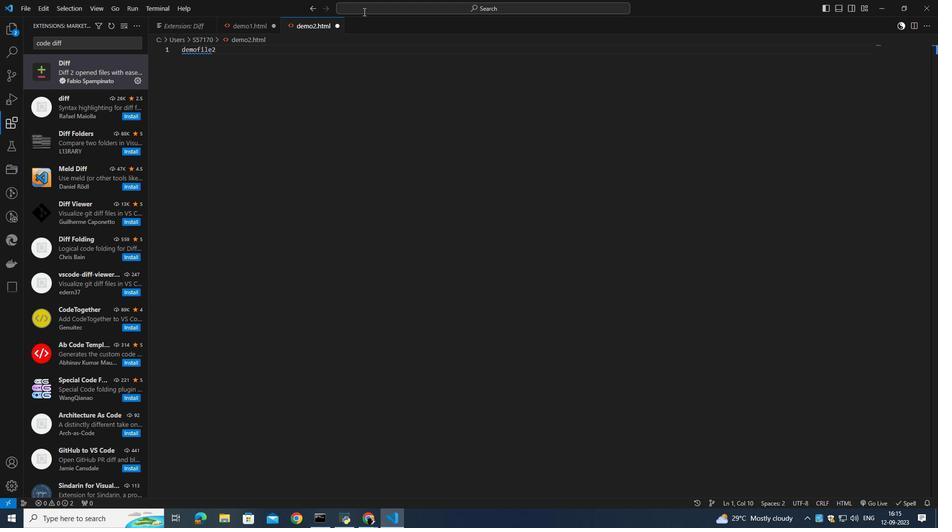 
Action: Mouse pressed left at (363, 11)
Screenshot: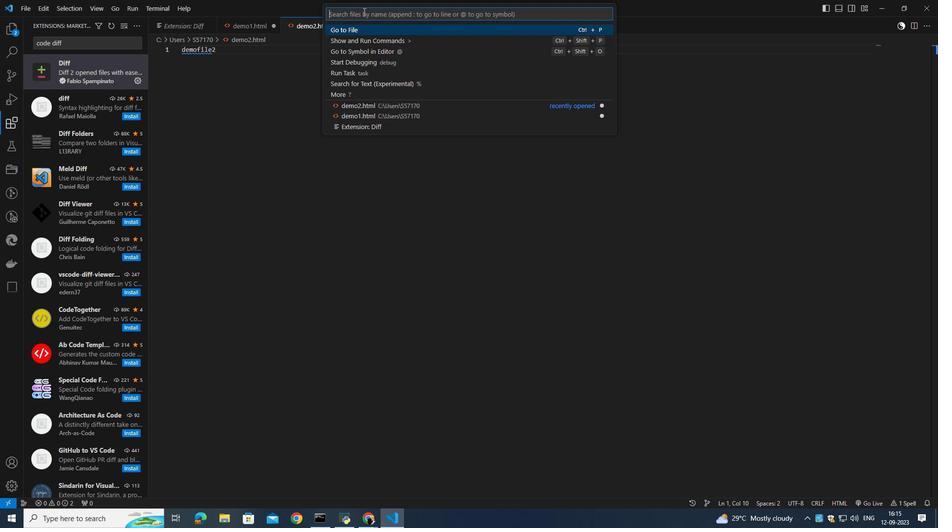 
Action: Key pressed <Key.shift_r>>diff<Key.enter>
Screenshot: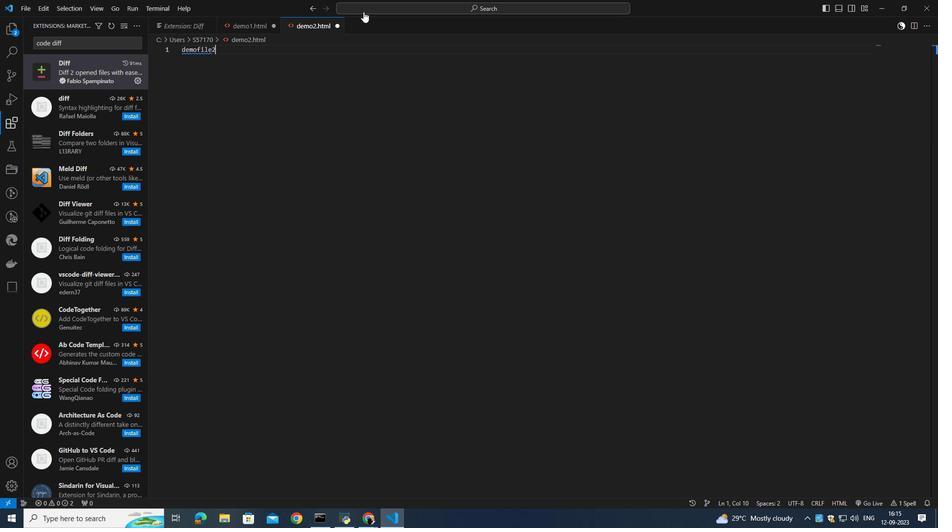 
Action: Mouse moved to (257, 81)
Screenshot: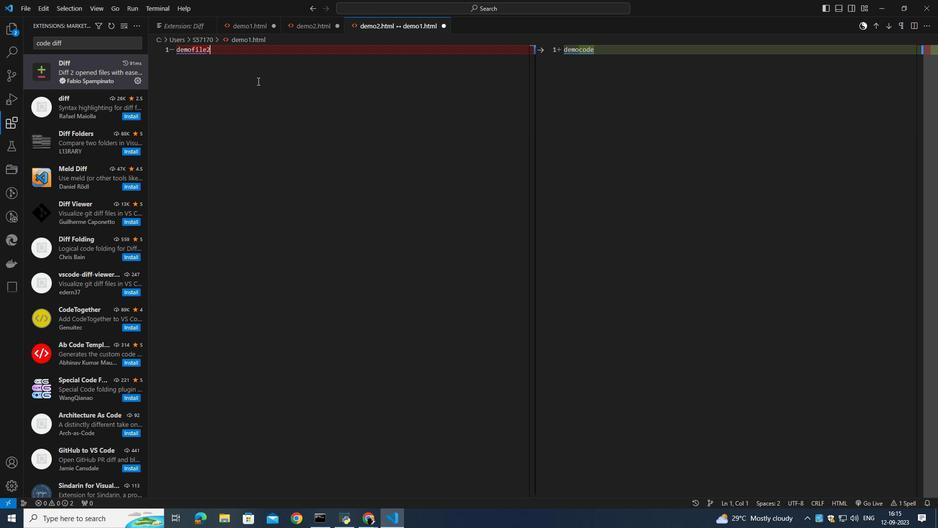 
Action: Mouse pressed left at (257, 81)
Screenshot: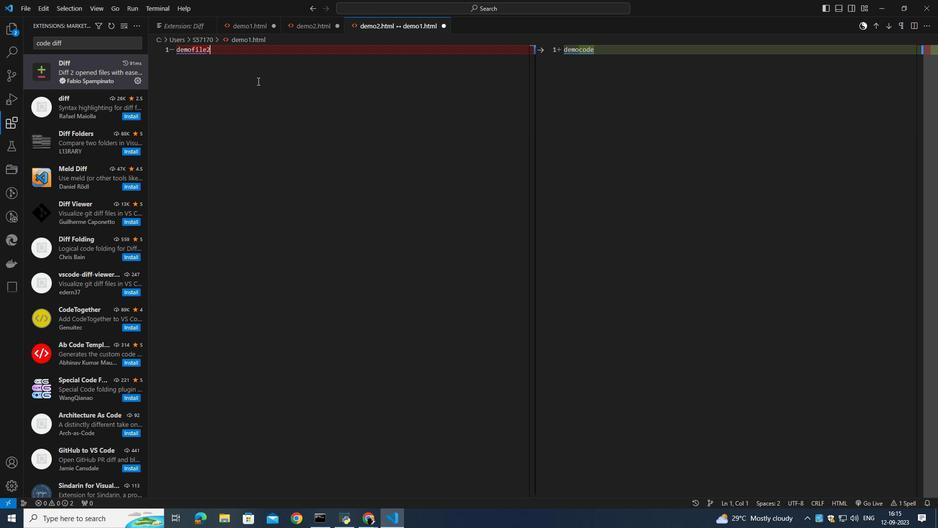 
Action: Mouse moved to (216, 52)
Screenshot: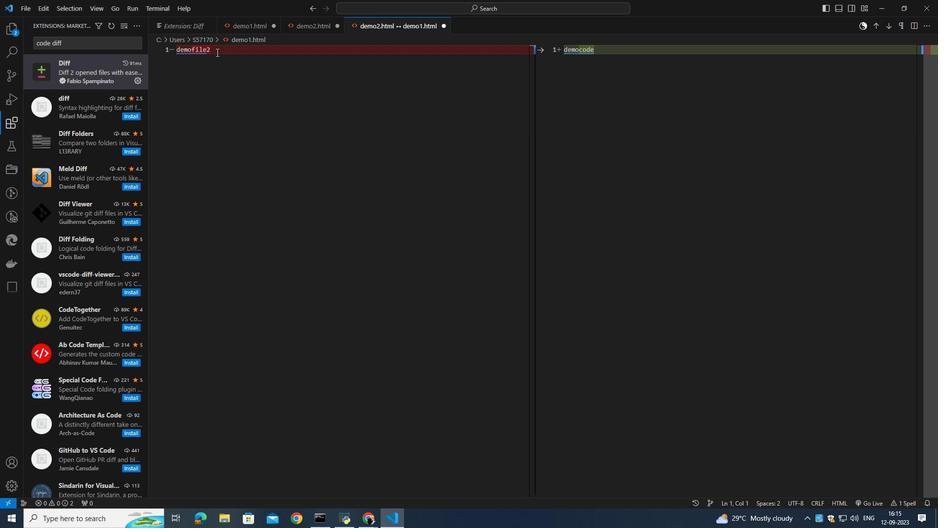 
Action: Mouse pressed left at (216, 52)
Screenshot: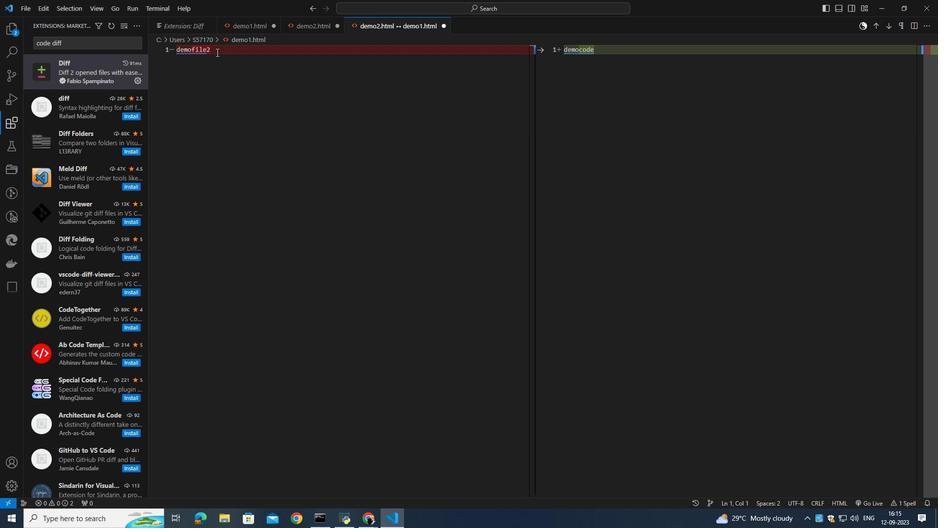 
Action: Key pressed <Key.backspace><Key.backspace>e<Key.space>q<Key.backspace>1<Key.enter>demofiel<Key.space>2
Screenshot: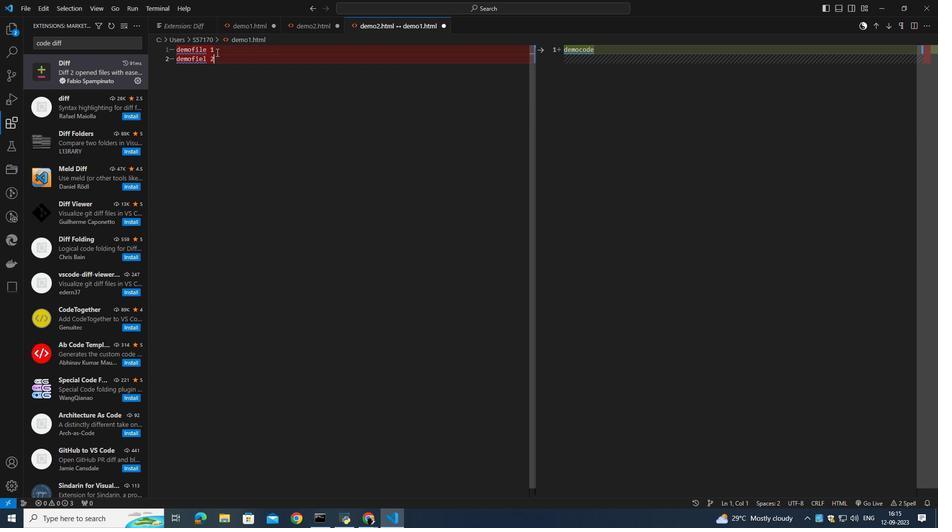 
Action: Mouse moved to (608, 89)
Screenshot: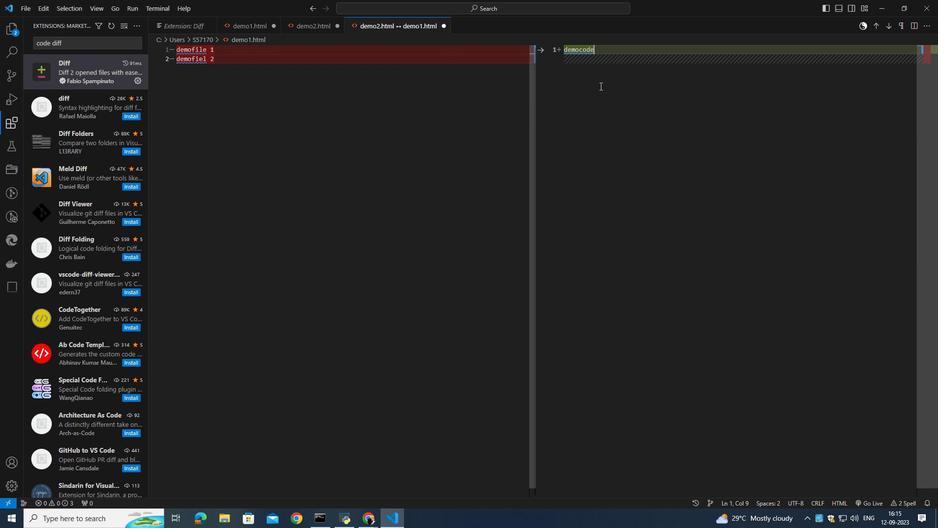 
Action: Mouse pressed left at (608, 89)
Screenshot: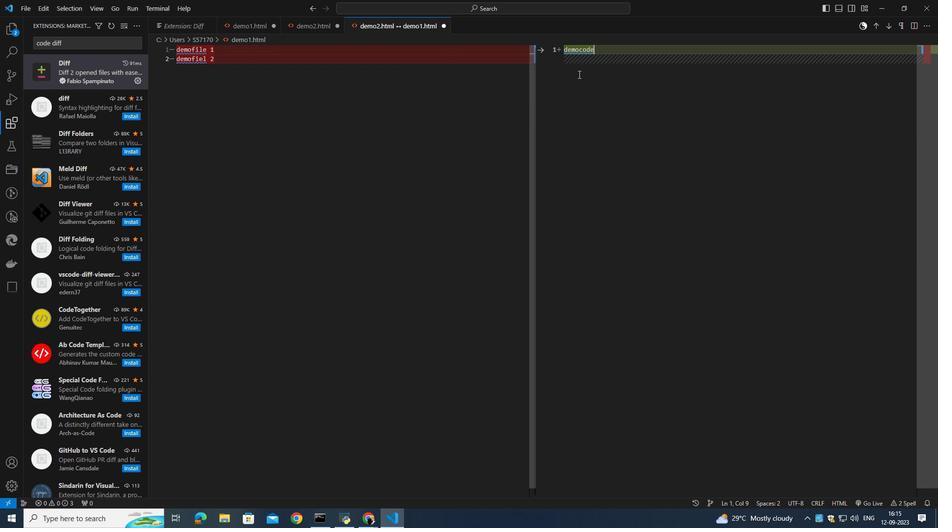 
Action: Mouse moved to (582, 57)
Screenshot: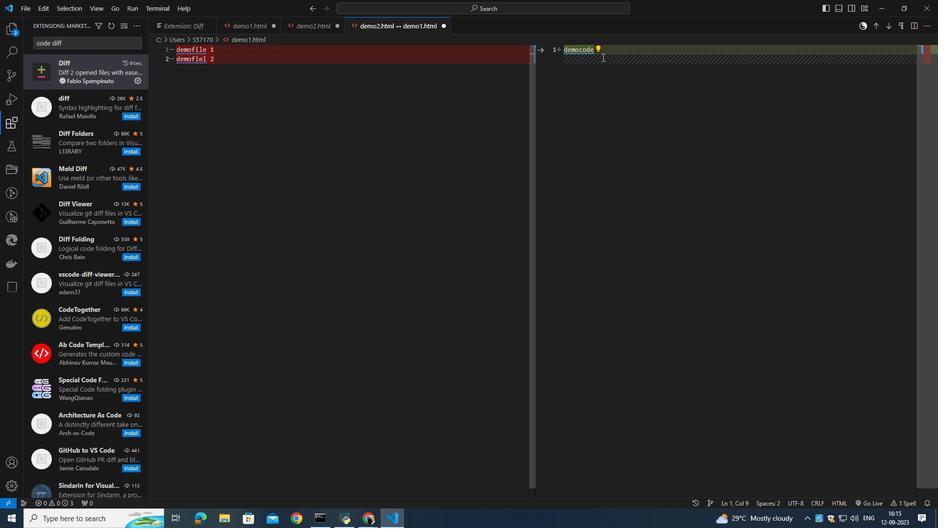 
Action: Mouse pressed left at (582, 57)
Screenshot: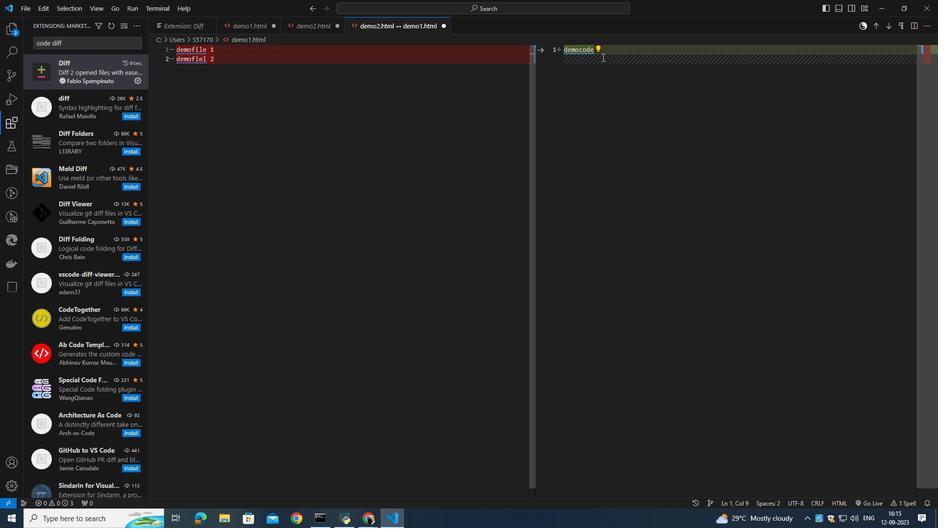 
Action: Mouse moved to (605, 52)
Screenshot: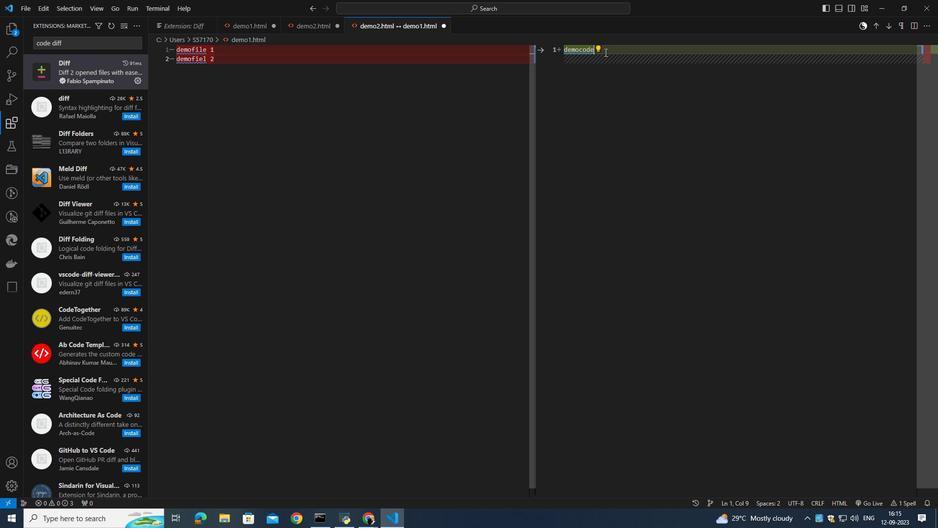 
Action: Mouse pressed left at (605, 52)
Screenshot: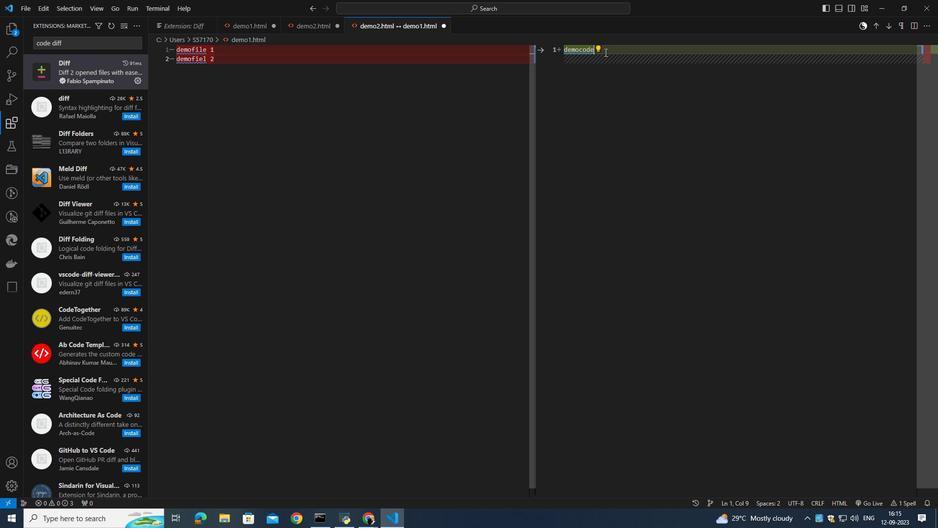 
Action: Key pressed <Key.enter><Key.up><Key.right><Key.right><Key.right><Key.right><Key.right><Key.right><Key.right><Key.right><Key.right><Key.left><Key.backspace><Key.backspace><Key.backspace><Key.backspace><Key.backspace><Key.backspace>e<Key.backspace>mofile1<Key.enter>demofile2
Screenshot: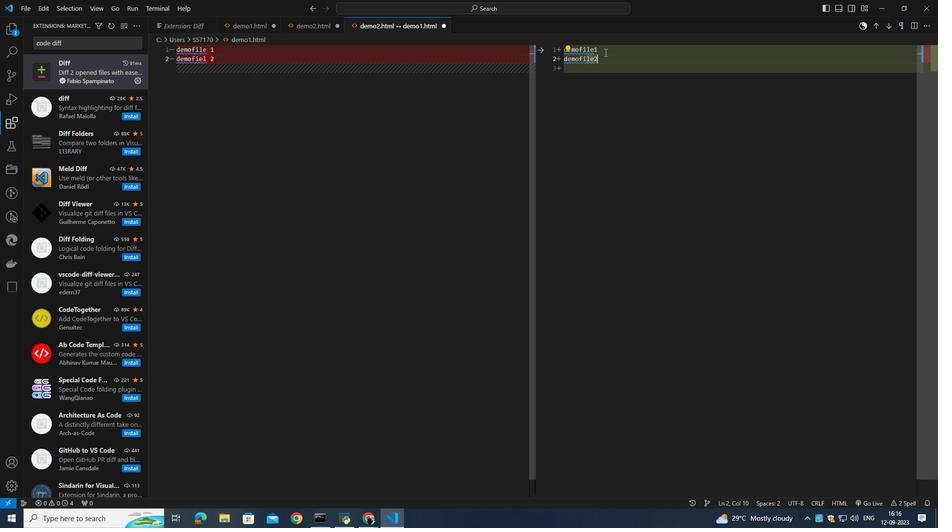 
Action: Mouse moved to (627, 148)
Screenshot: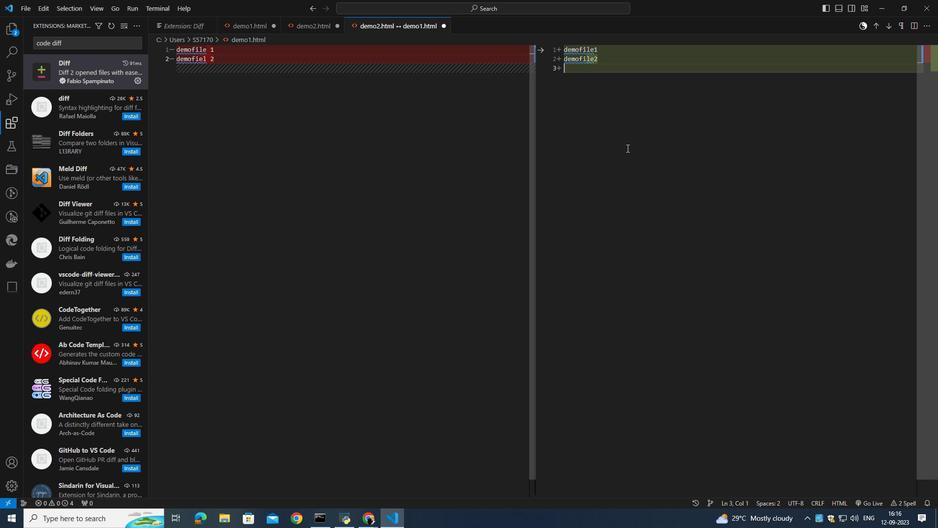 
Action: Mouse pressed left at (627, 148)
Screenshot: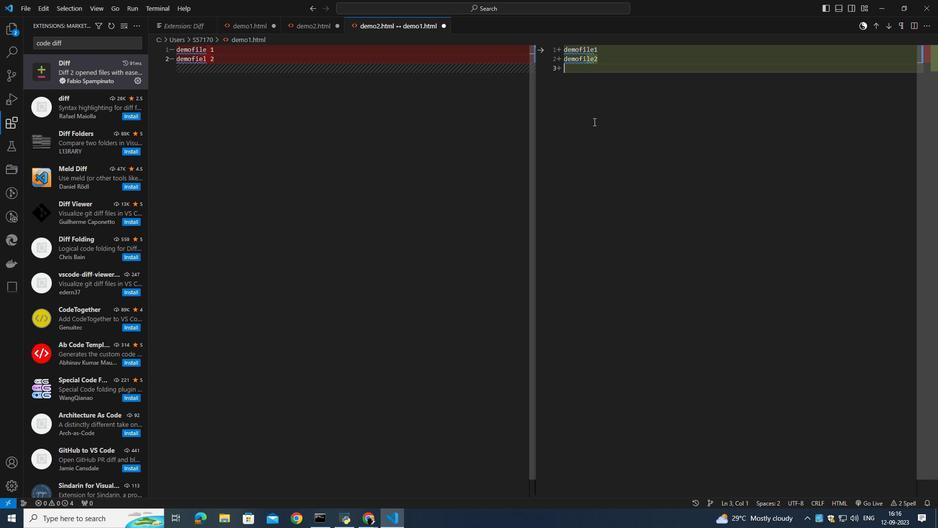 
Action: Mouse moved to (473, 72)
Screenshot: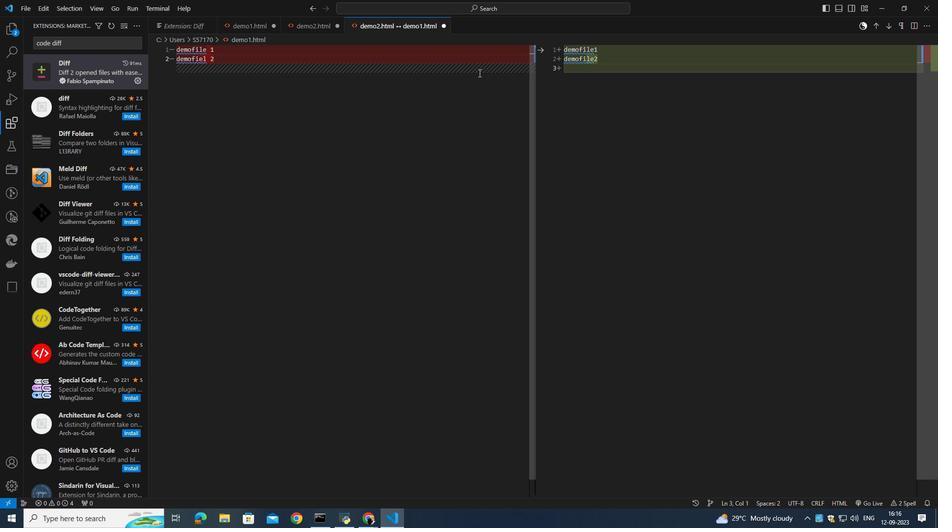 
Action: Mouse pressed left at (473, 72)
Screenshot: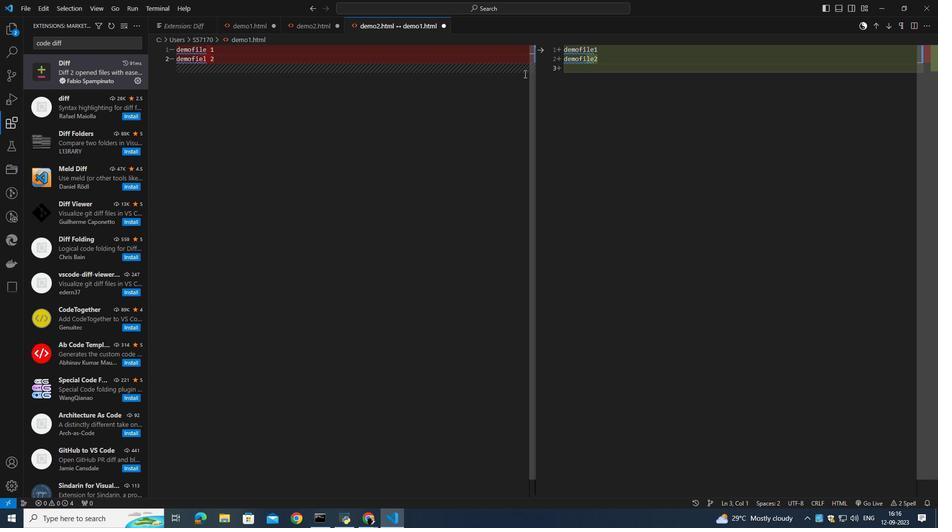 
Action: Mouse moved to (598, 41)
Screenshot: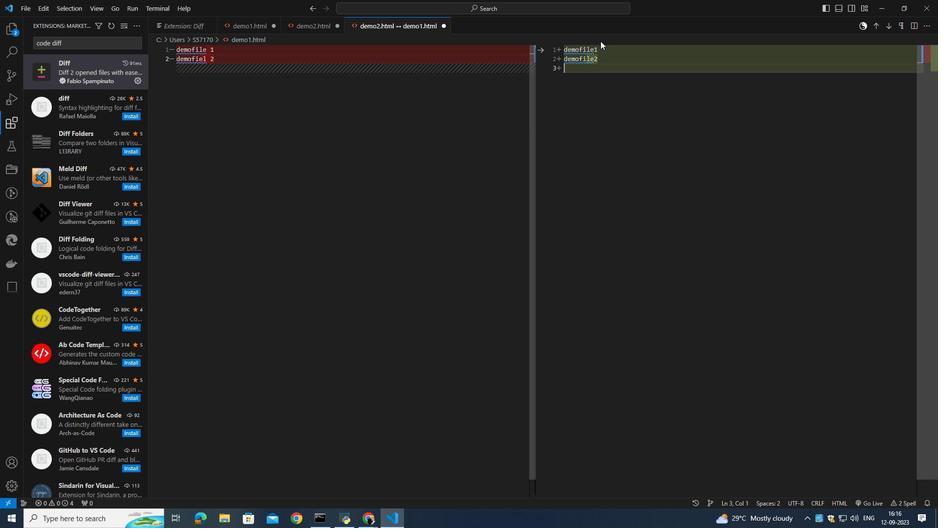 
Action: Mouse pressed left at (598, 41)
Screenshot: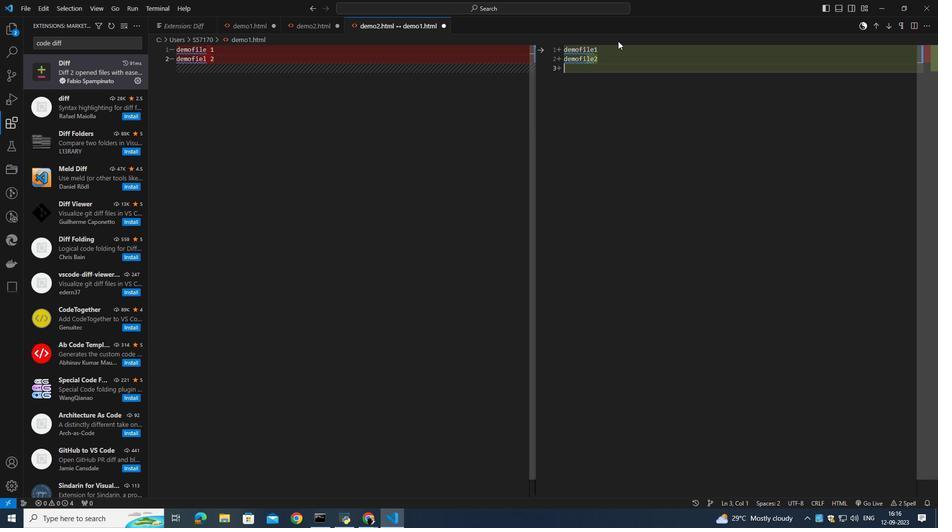 
Action: Mouse moved to (461, 74)
Screenshot: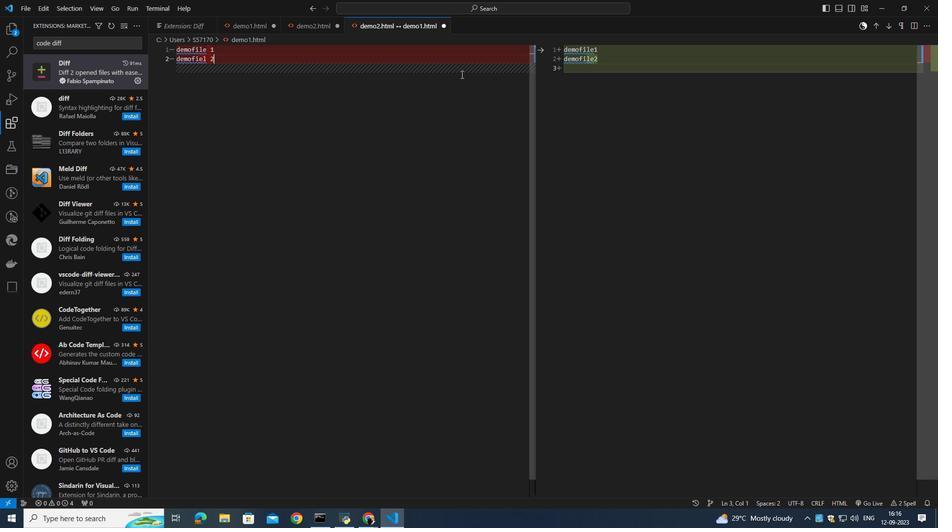 
Action: Mouse pressed left at (461, 74)
Screenshot: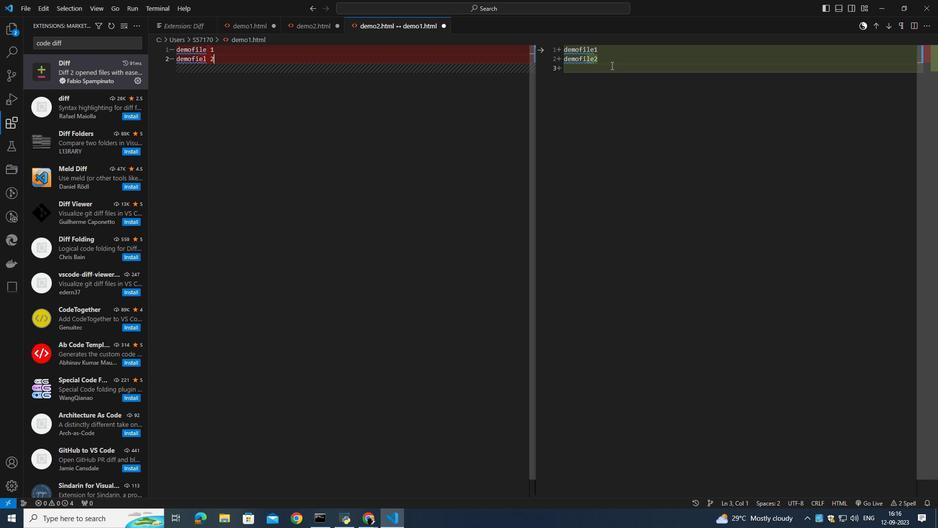 
Action: Mouse moved to (613, 54)
Screenshot: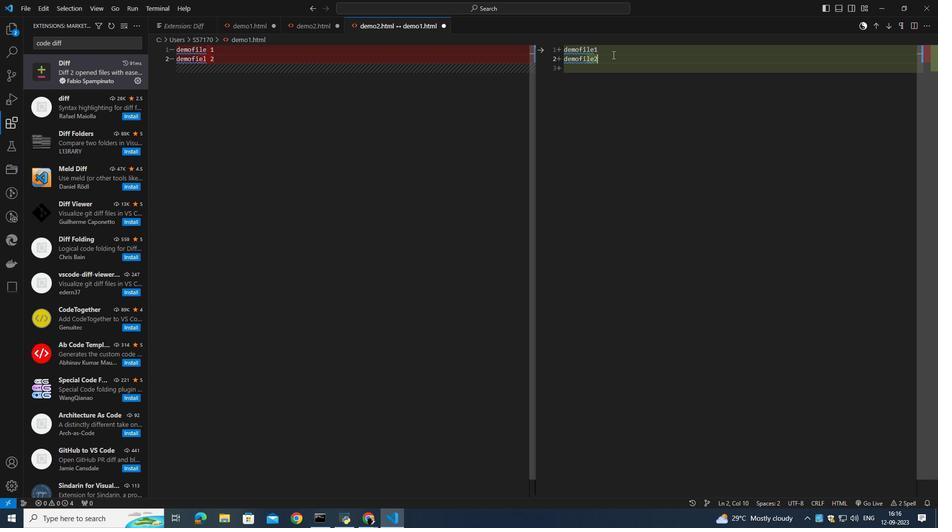 
Action: Mouse pressed left at (613, 54)
Screenshot: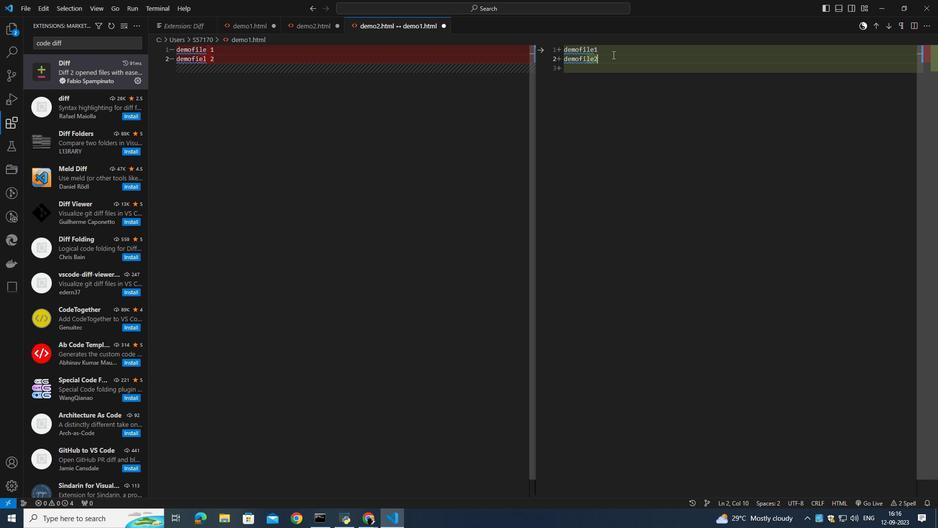 
Action: Key pressed <Key.backspace>
Screenshot: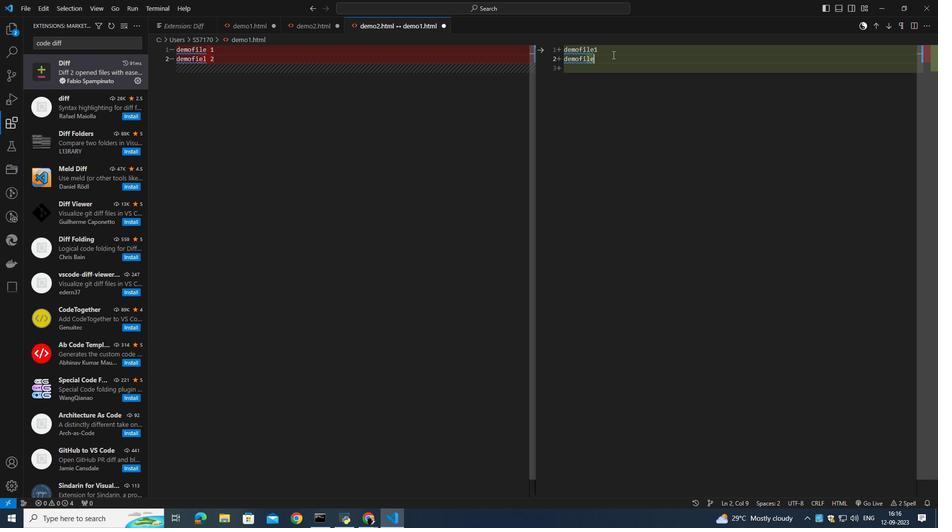 
Action: Mouse moved to (608, 50)
Screenshot: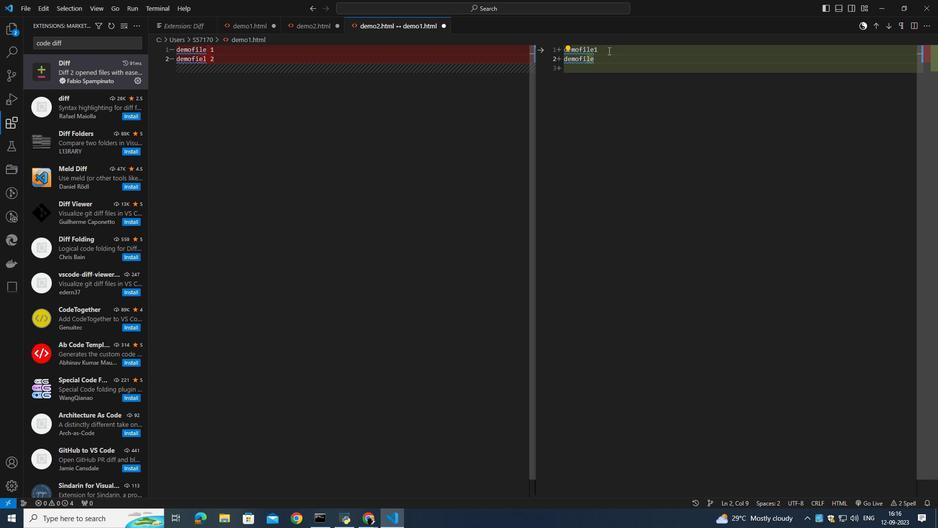 
Action: Mouse pressed left at (608, 50)
Screenshot: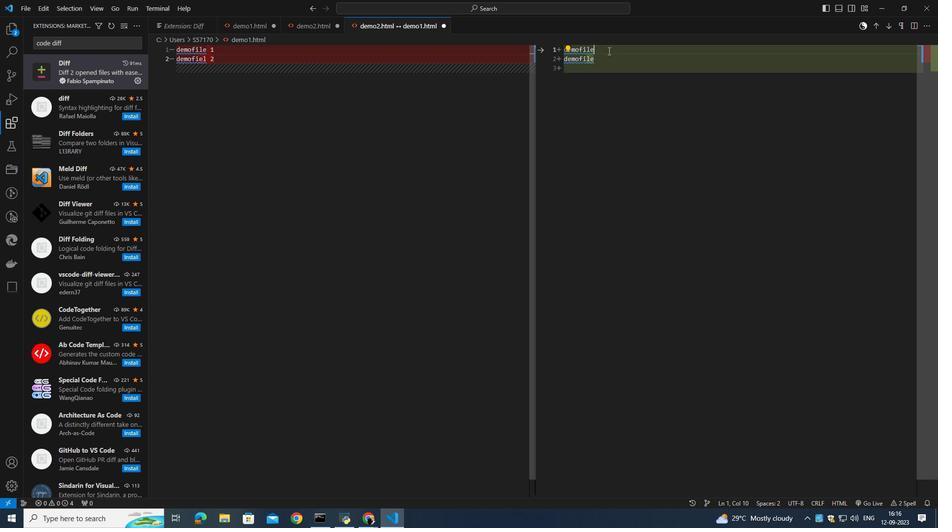 
Action: Key pressed <Key.backspace>
Screenshot: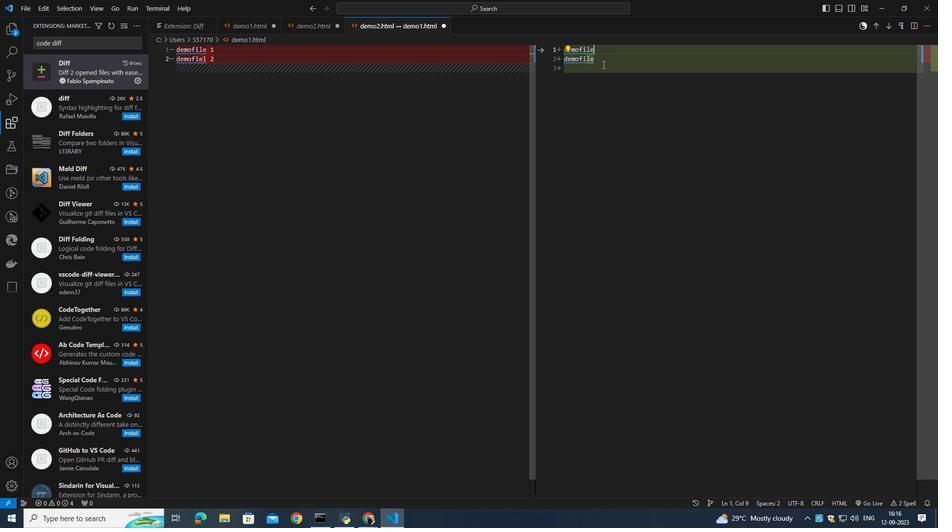 
Action: Mouse moved to (574, 111)
Screenshot: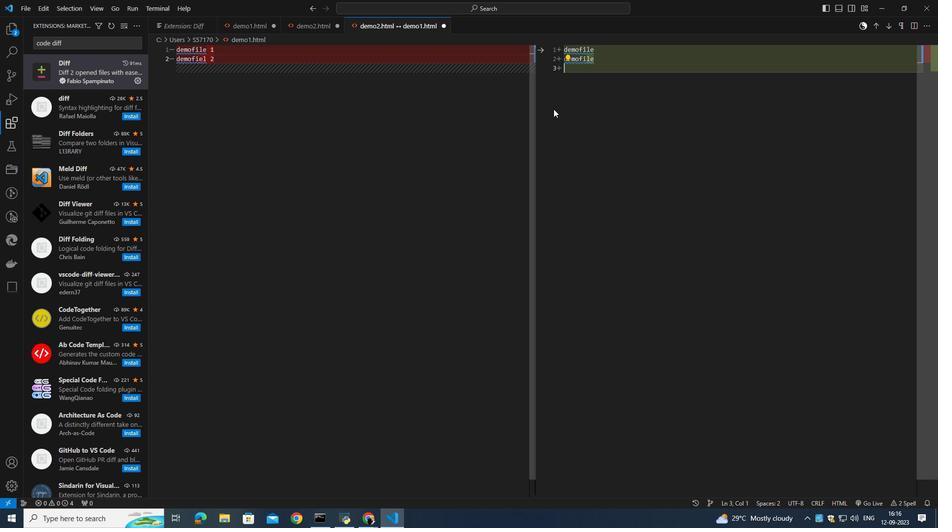 
Action: Mouse pressed left at (574, 111)
Screenshot: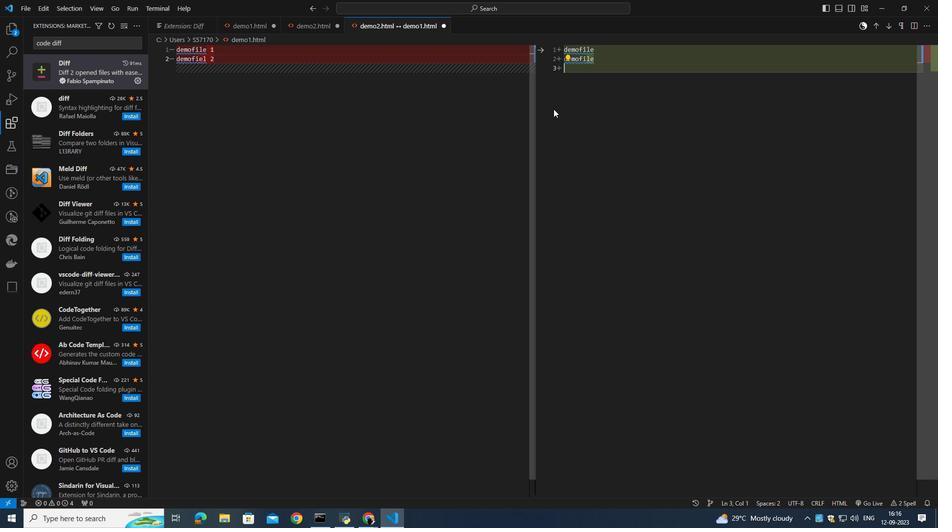 
Action: Mouse moved to (485, 110)
Screenshot: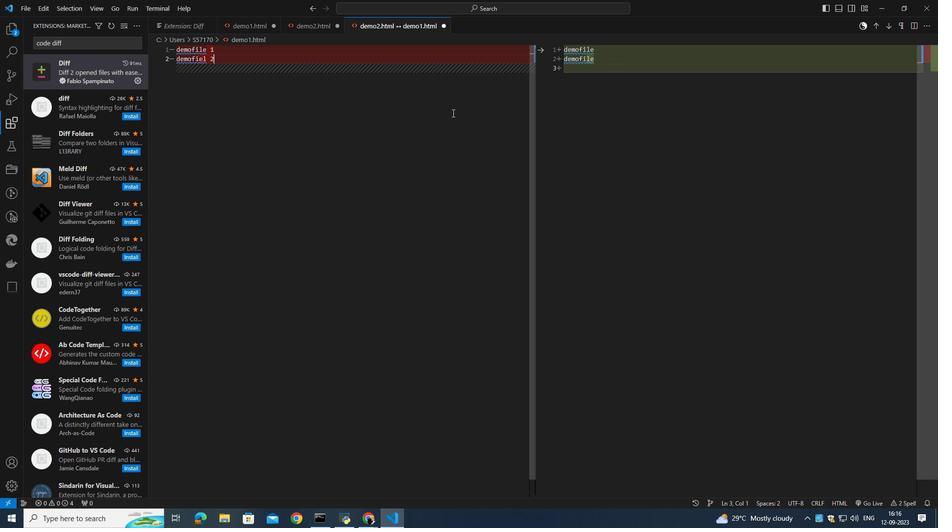 
Action: Mouse pressed left at (485, 110)
Screenshot: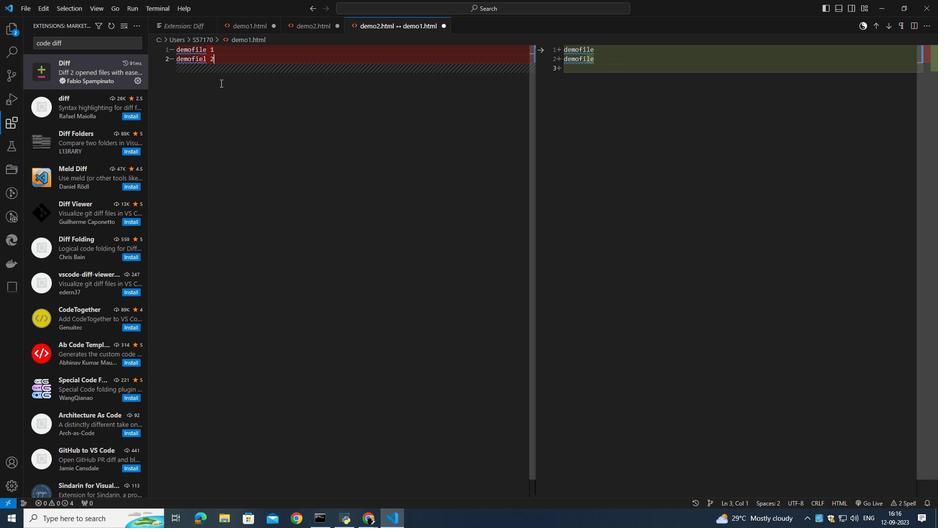 
Action: Mouse moved to (533, 63)
Screenshot: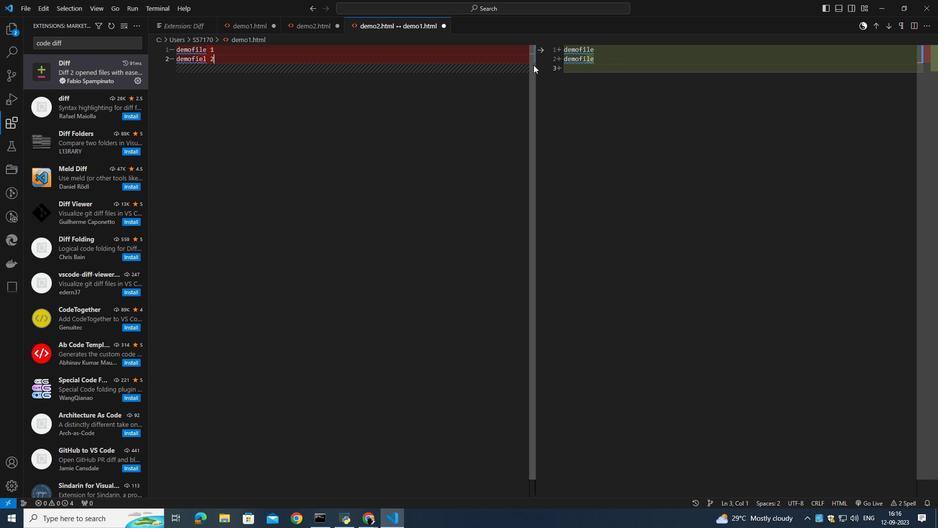 
Action: Mouse pressed left at (533, 63)
Screenshot: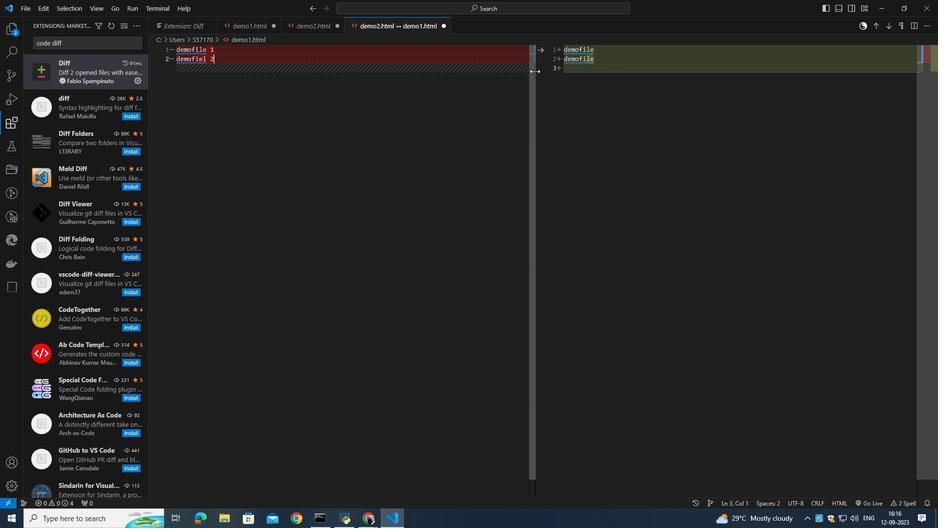 
Action: Mouse moved to (535, 76)
Screenshot: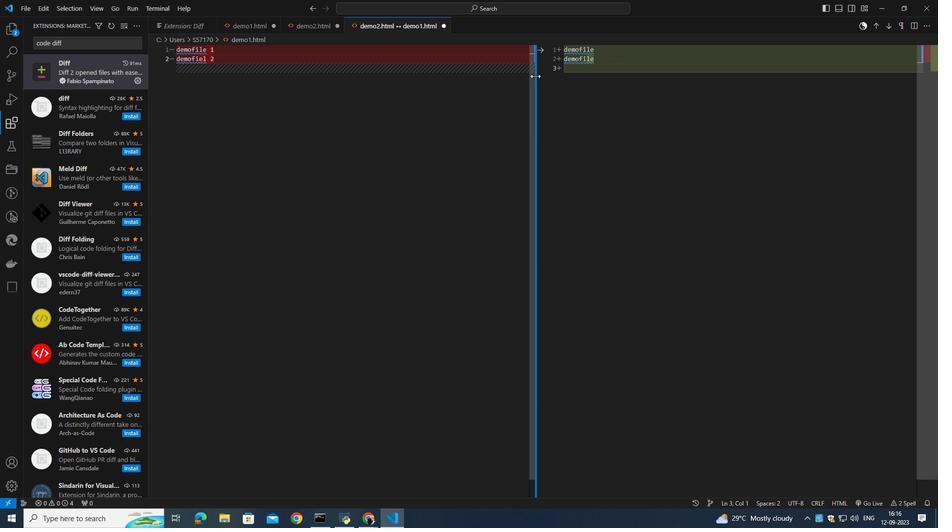 
Action: Mouse pressed left at (535, 76)
Screenshot: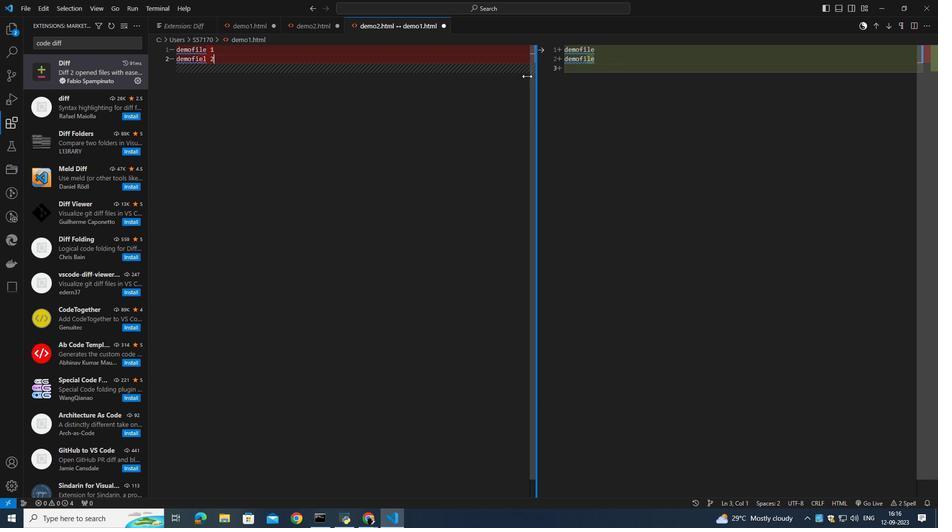 
Action: Mouse moved to (471, 169)
Screenshot: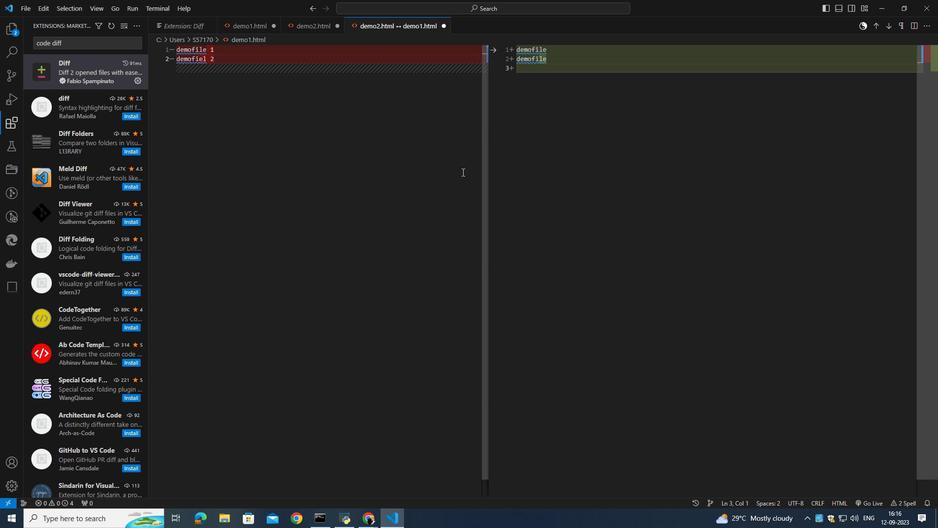 
Action: Mouse pressed left at (471, 169)
Screenshot: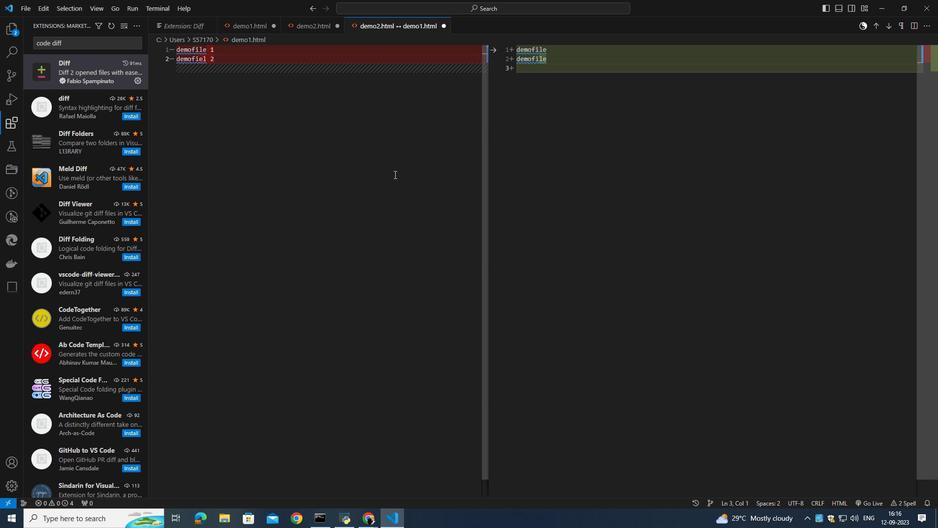 
Action: Mouse moved to (197, 130)
Screenshot: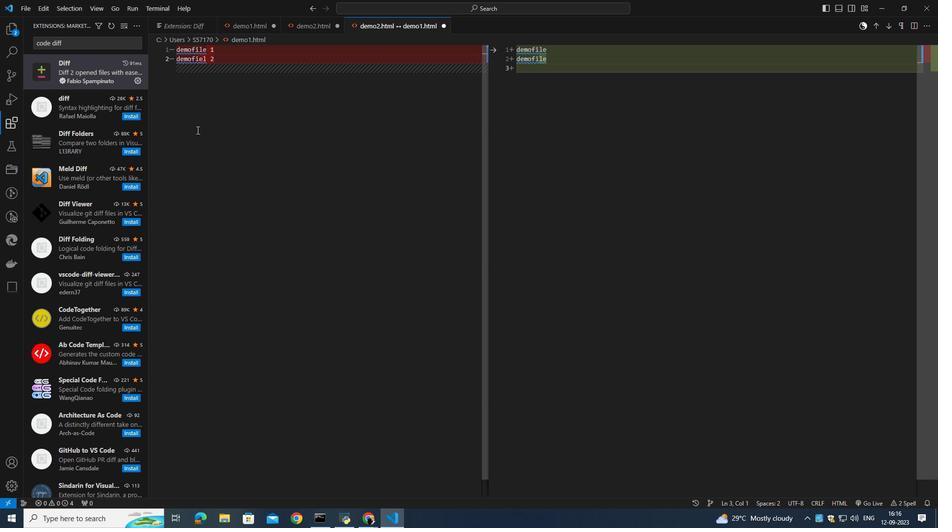 
Action: Mouse scrolled (197, 130) with delta (0, 0)
Screenshot: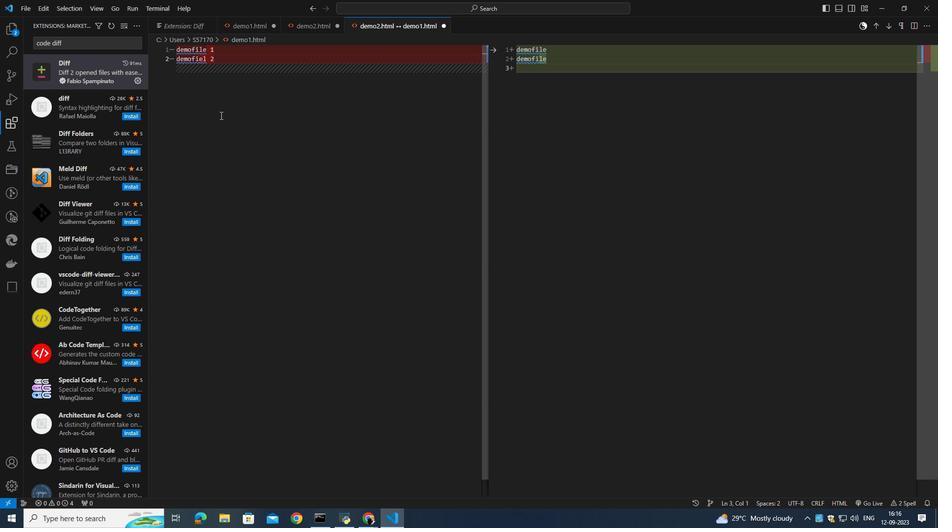 
Action: Mouse scrolled (197, 130) with delta (0, 0)
Screenshot: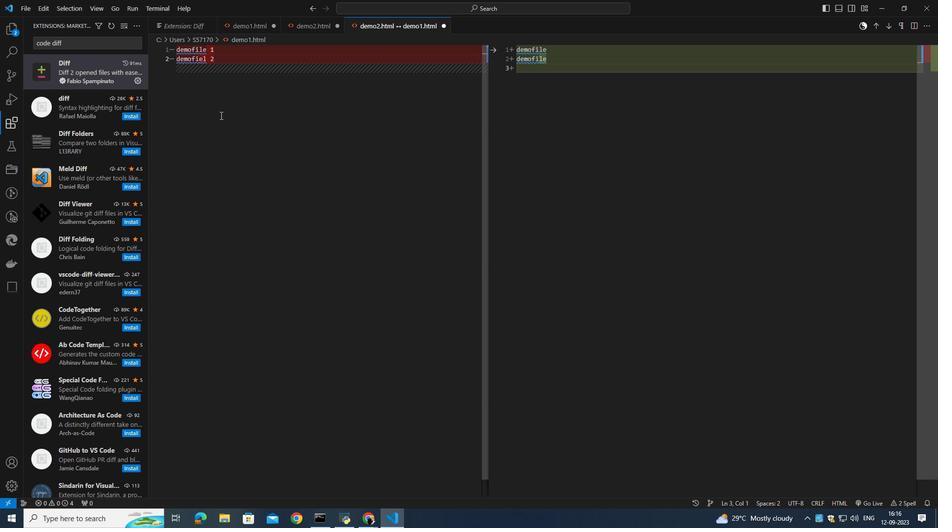 
Action: Mouse scrolled (197, 130) with delta (0, 0)
Screenshot: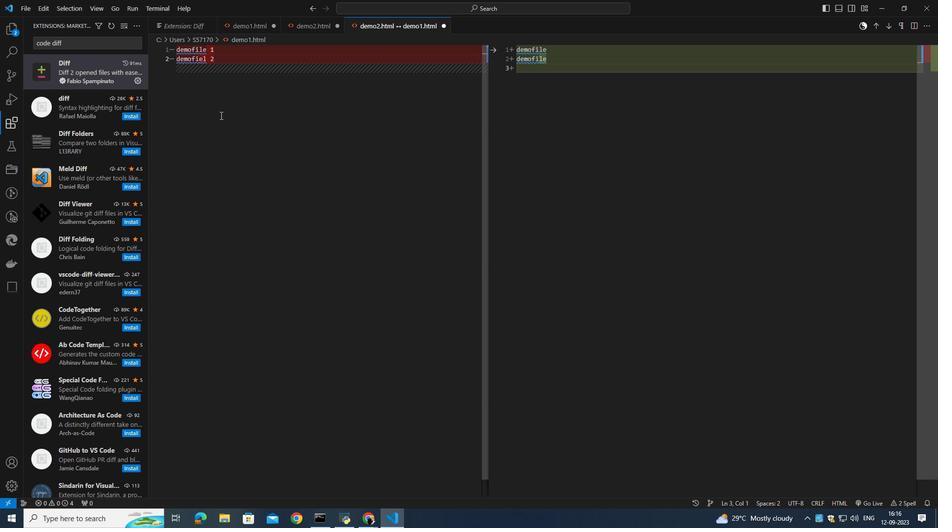 
Action: Mouse moved to (238, 105)
Screenshot: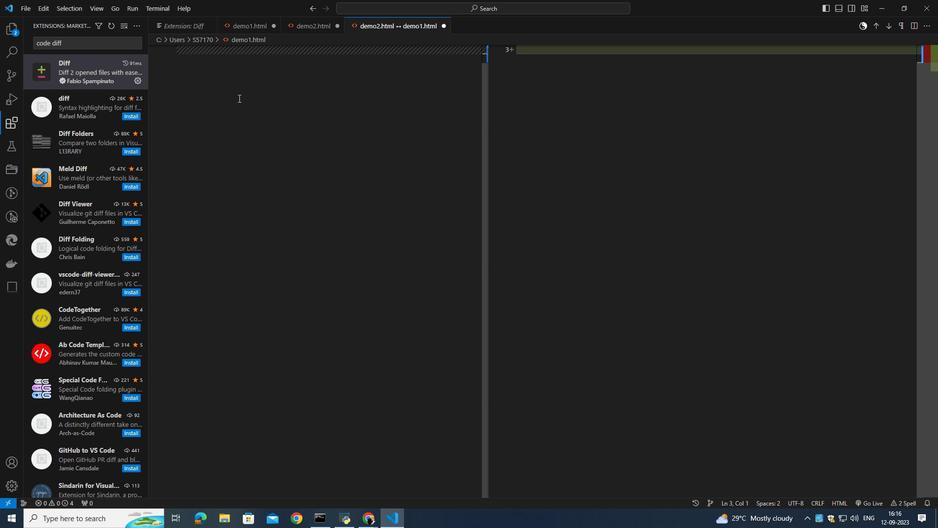 
Action: Mouse scrolled (238, 105) with delta (0, 0)
Screenshot: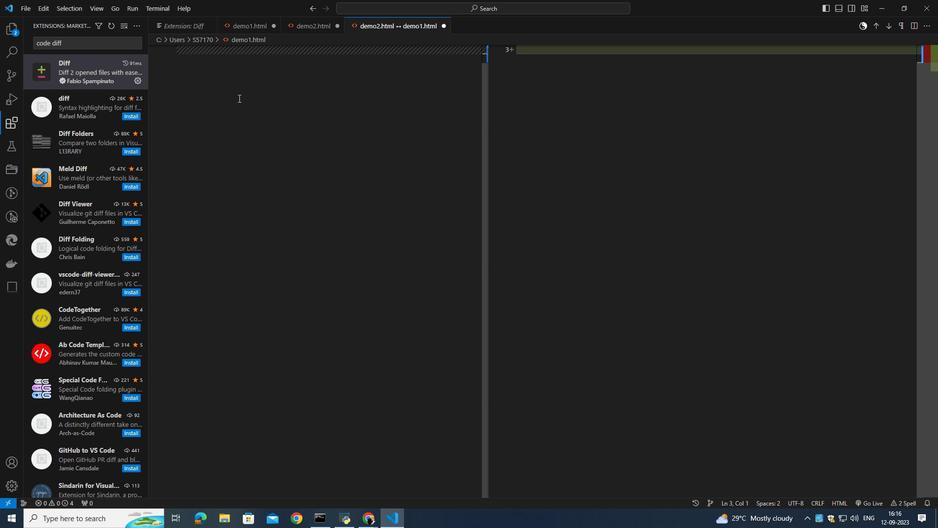 
Action: Mouse scrolled (238, 105) with delta (0, 0)
Screenshot: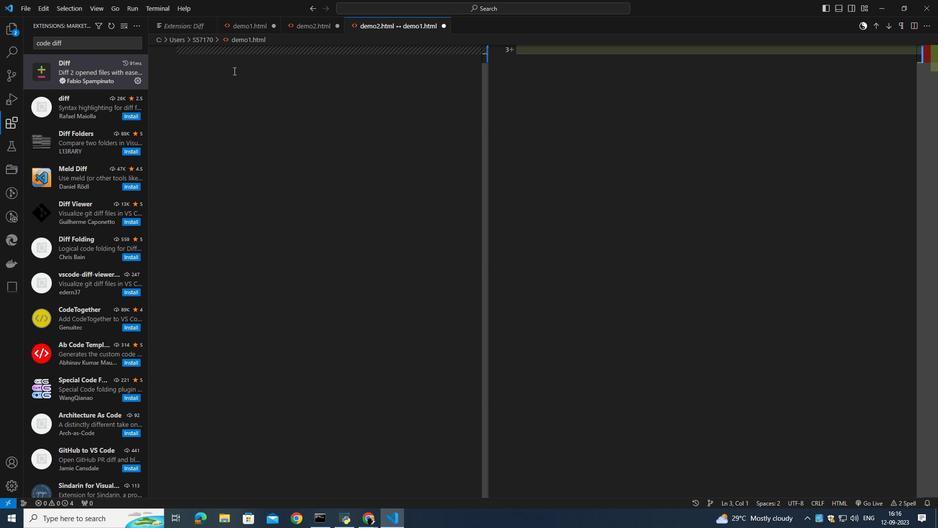 
Action: Mouse scrolled (238, 105) with delta (0, 0)
Screenshot: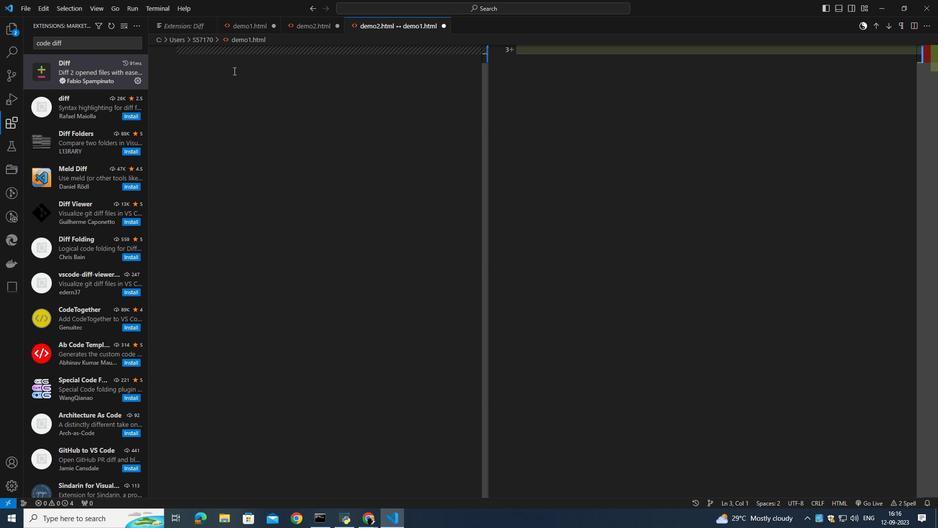 
Action: Mouse moved to (172, 22)
Screenshot: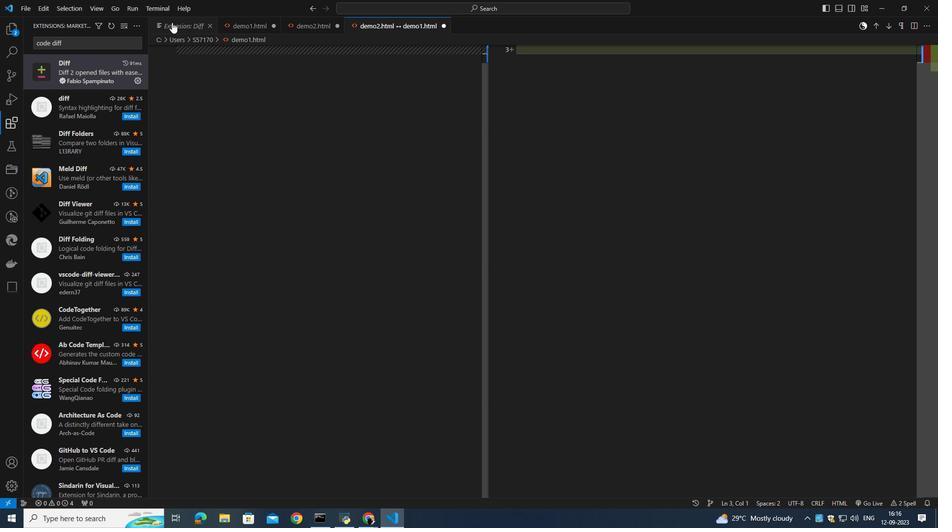 
Action: Mouse pressed left at (172, 22)
Screenshot: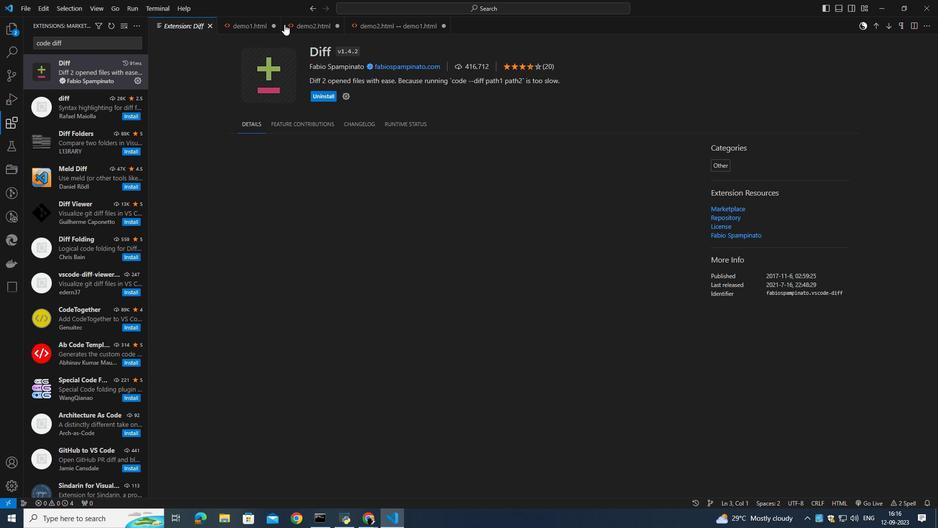 
Action: Mouse moved to (419, 295)
Screenshot: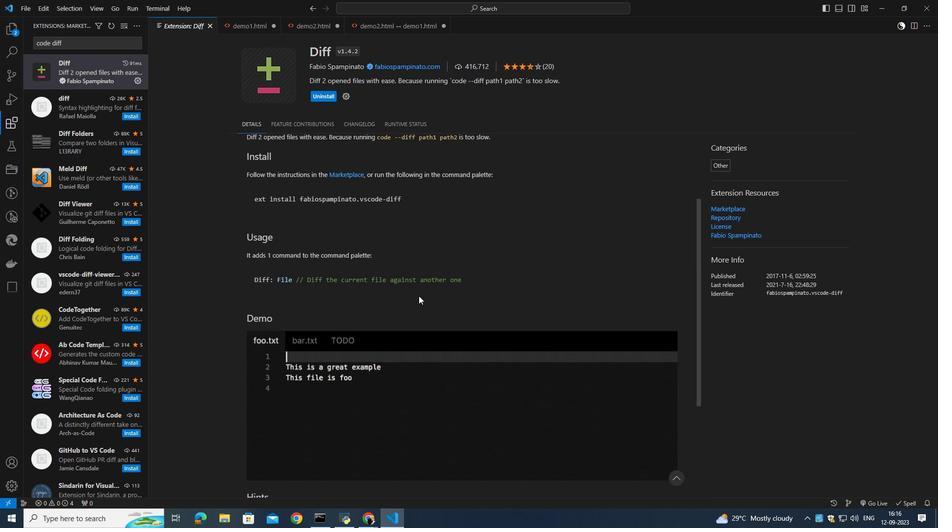 
Action: Mouse scrolled (419, 295) with delta (0, 0)
Screenshot: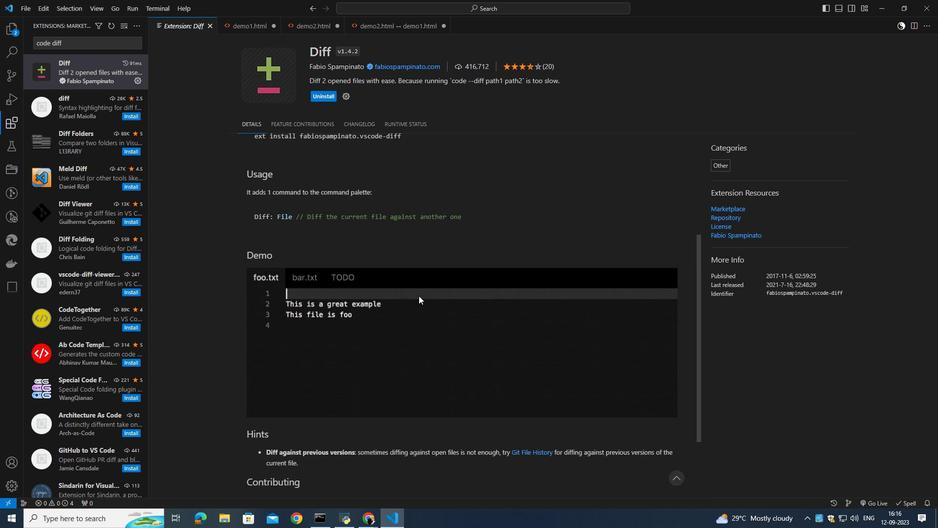 
Action: Mouse scrolled (419, 295) with delta (0, 0)
Screenshot: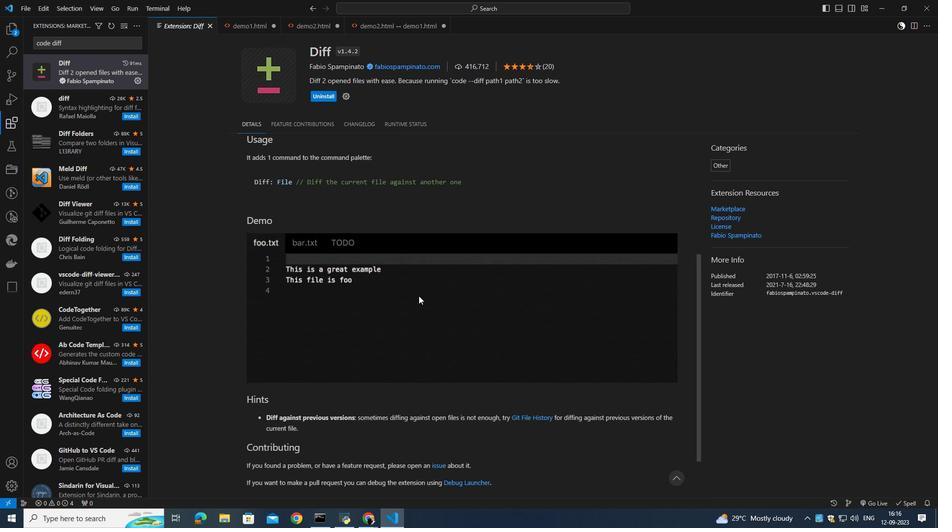 
Action: Mouse scrolled (419, 295) with delta (0, 0)
Screenshot: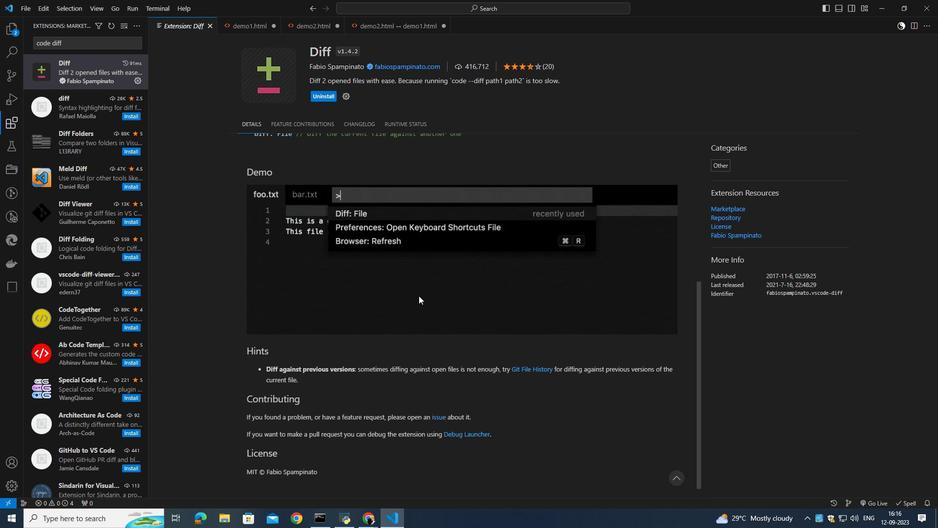 
Action: Mouse moved to (405, 291)
Screenshot: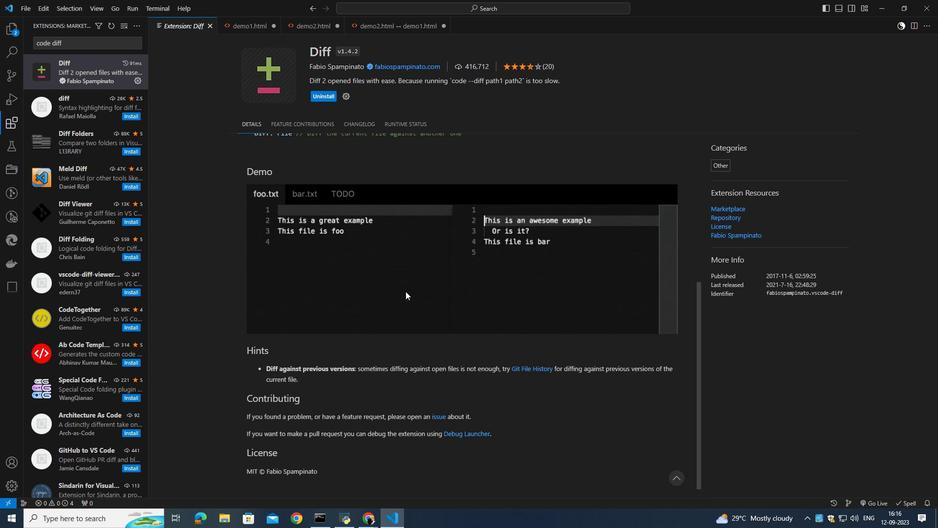 
Action: Mouse scrolled (405, 290) with delta (0, 0)
Screenshot: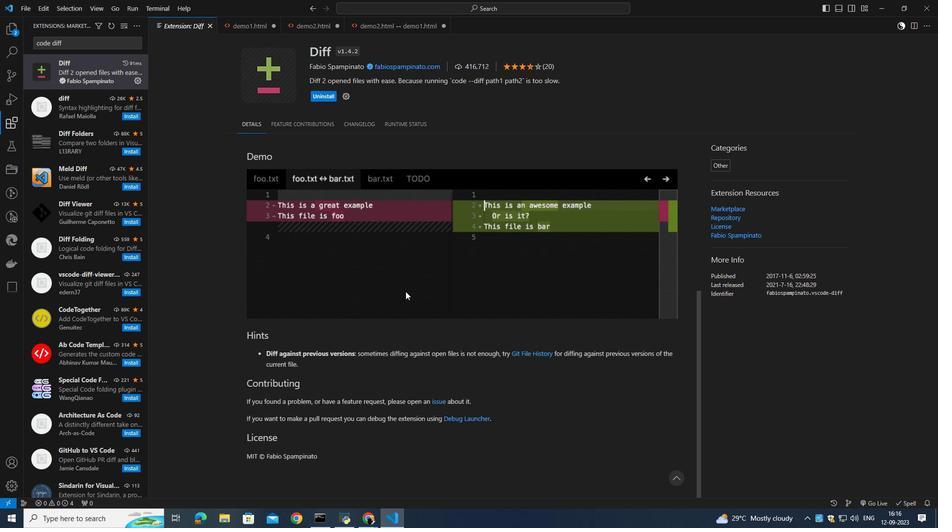 
Action: Mouse moved to (239, 24)
Screenshot: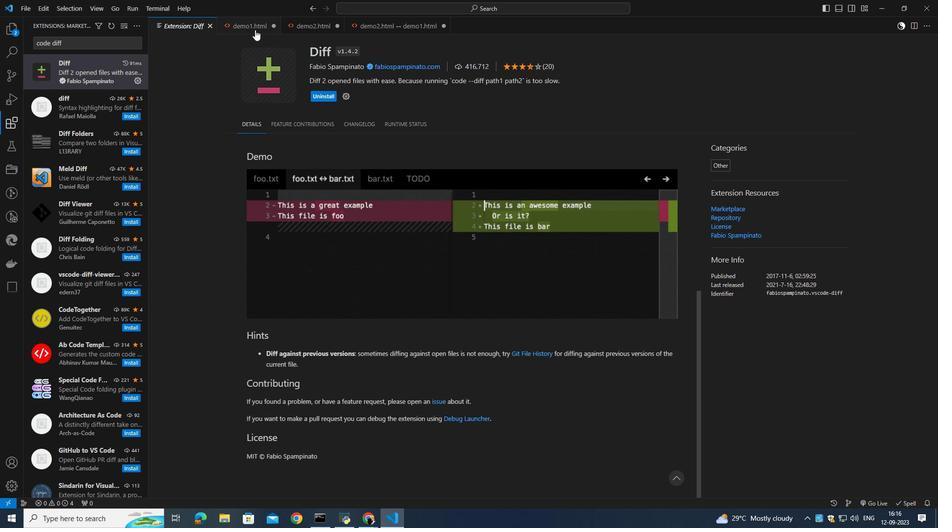 
Action: Mouse pressed left at (239, 24)
Screenshot: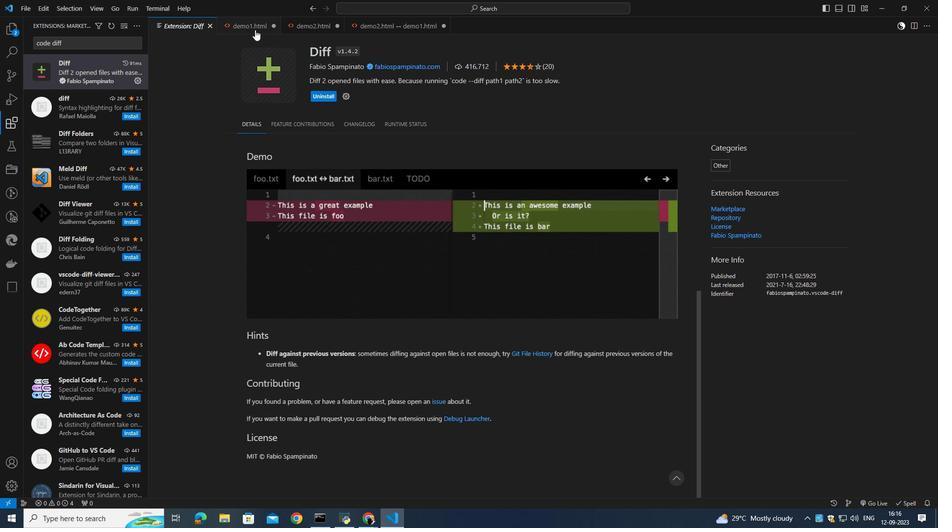 
Action: Mouse moved to (306, 24)
Screenshot: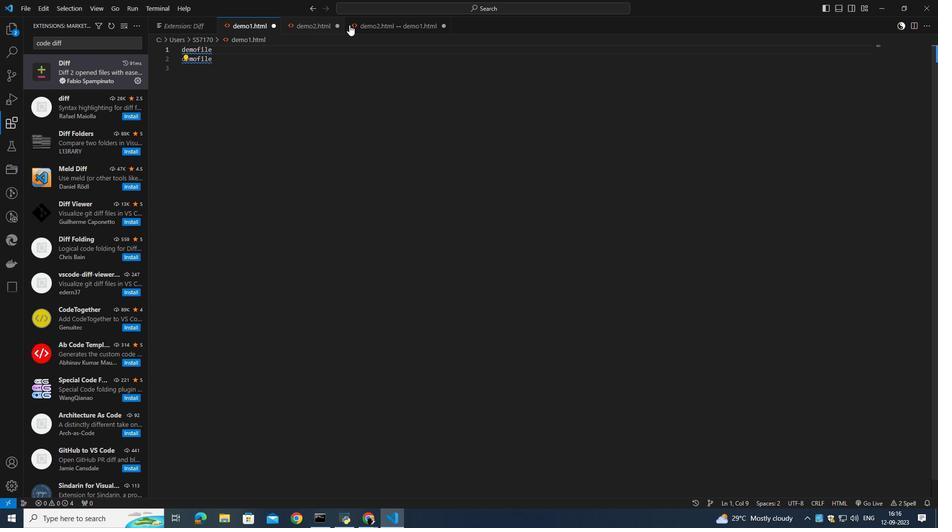 
Action: Mouse pressed left at (306, 24)
Screenshot: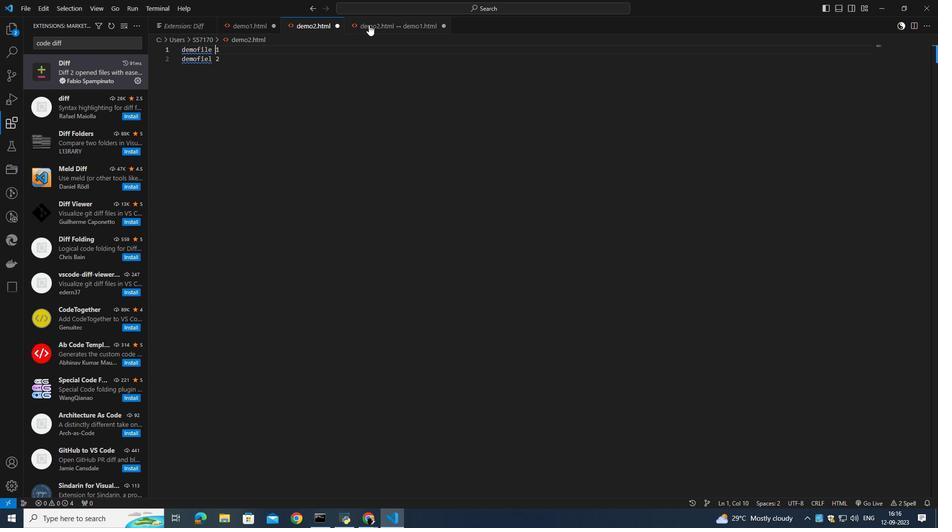
Action: Mouse moved to (369, 24)
Screenshot: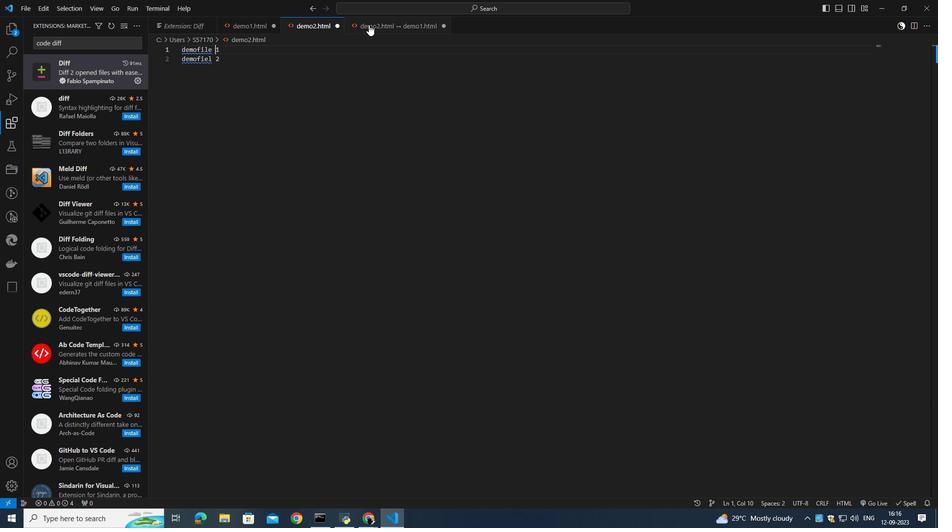 
Action: Mouse pressed left at (369, 24)
Screenshot: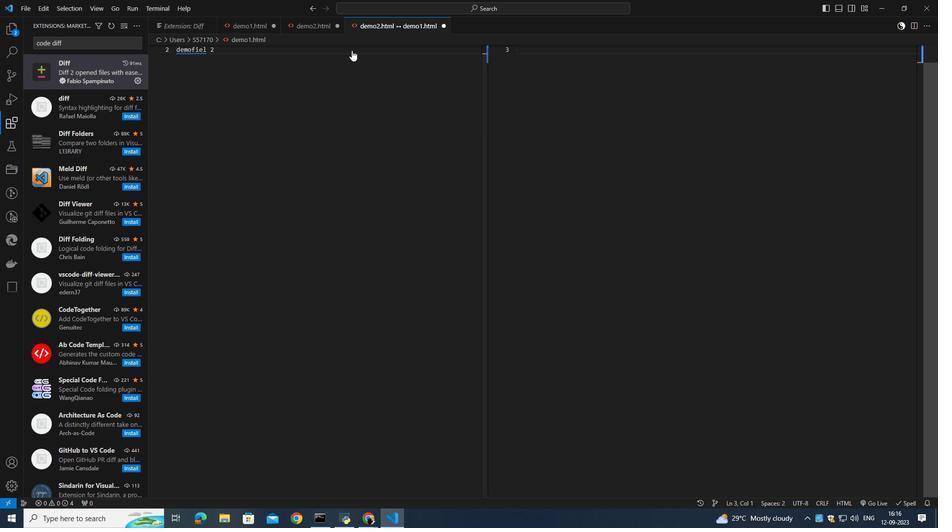
Action: Mouse moved to (204, 50)
Screenshot: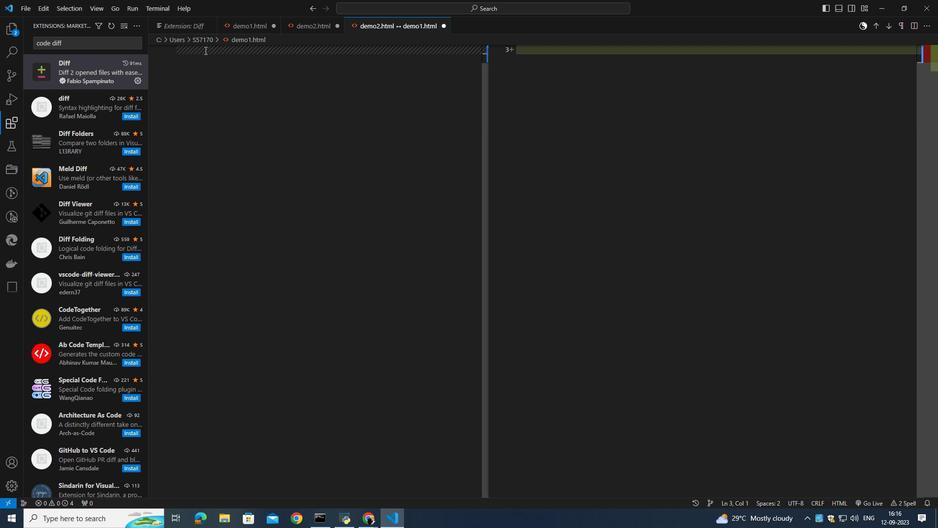 
Action: Mouse pressed left at (204, 50)
Screenshot: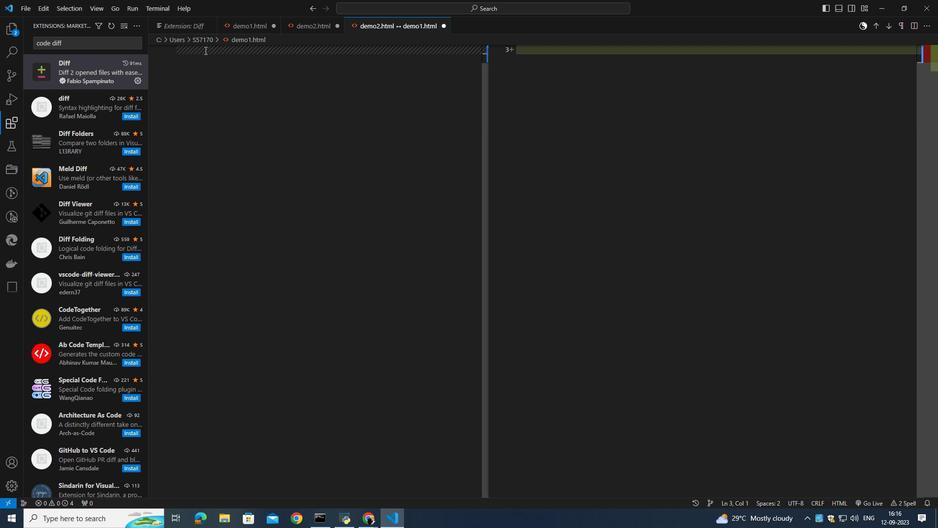 
Action: Mouse moved to (368, 118)
Screenshot: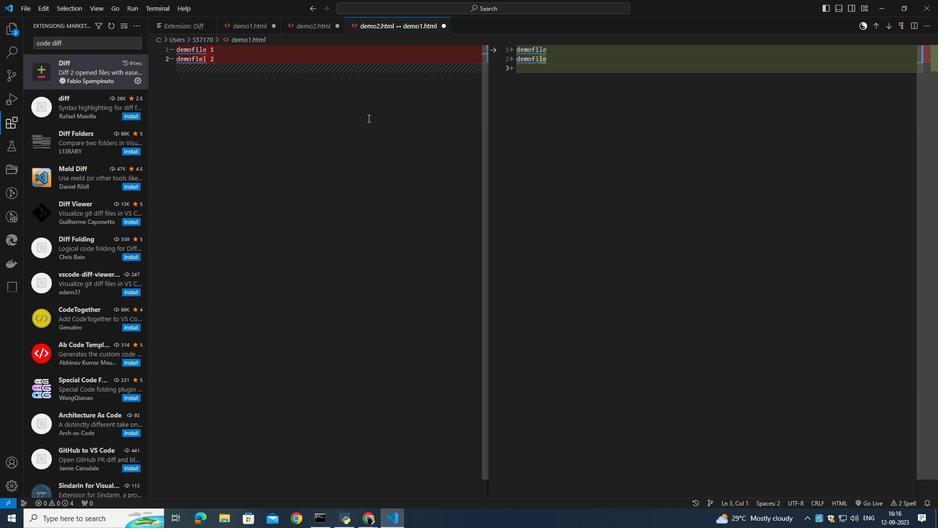 
Action: Mouse scrolled (368, 118) with delta (0, 0)
Screenshot: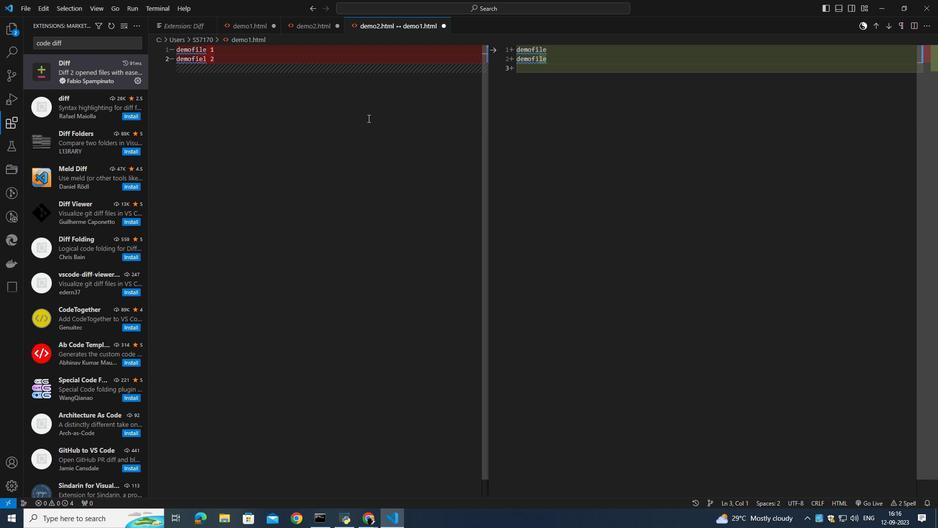 
Action: Mouse scrolled (368, 118) with delta (0, 0)
Screenshot: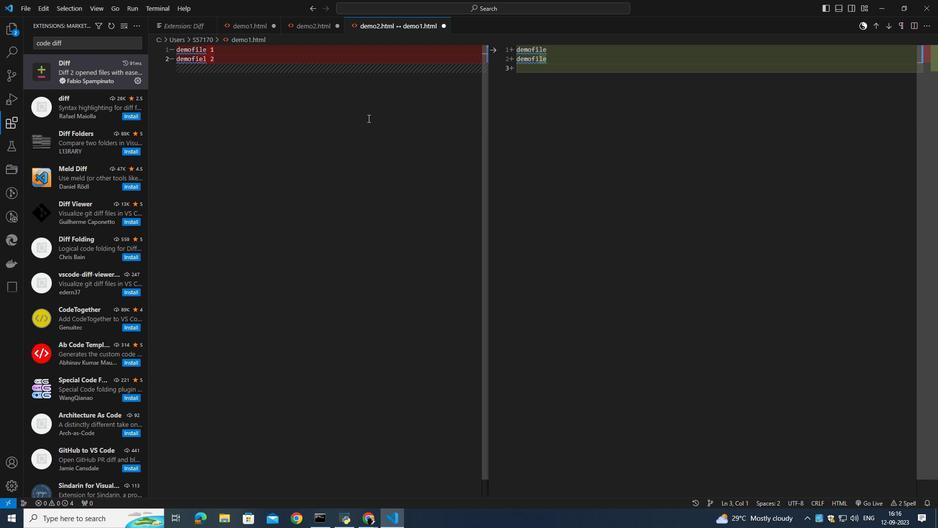 
Action: Mouse scrolled (368, 118) with delta (0, 0)
Screenshot: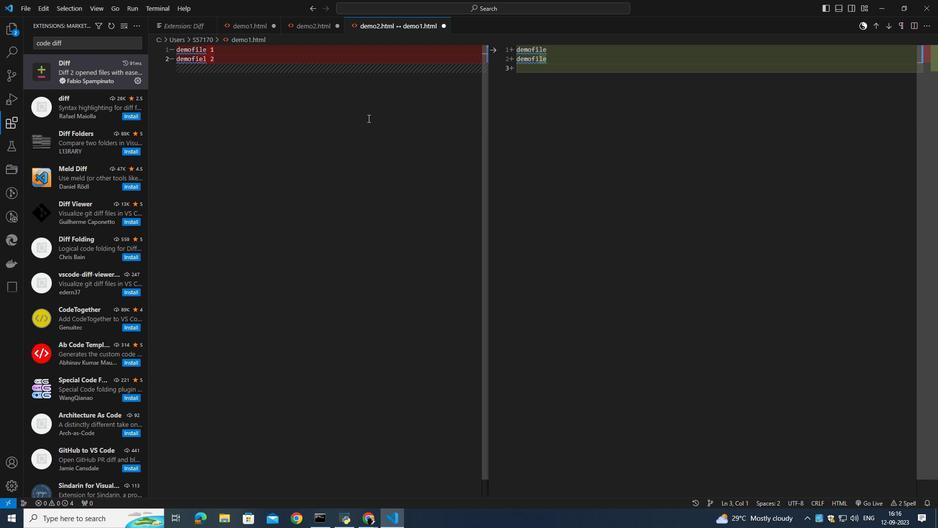 
Action: Mouse scrolled (368, 118) with delta (0, 0)
Screenshot: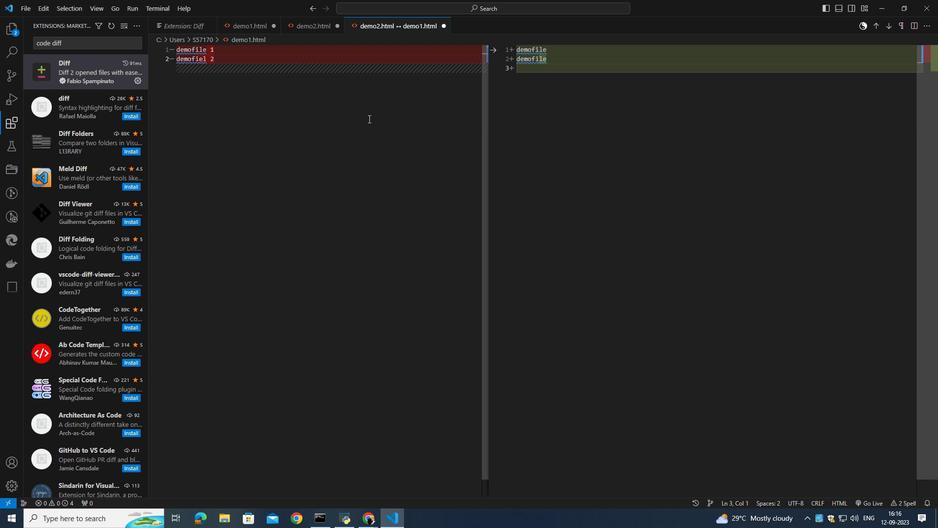 
Action: Mouse moved to (368, 118)
Screenshot: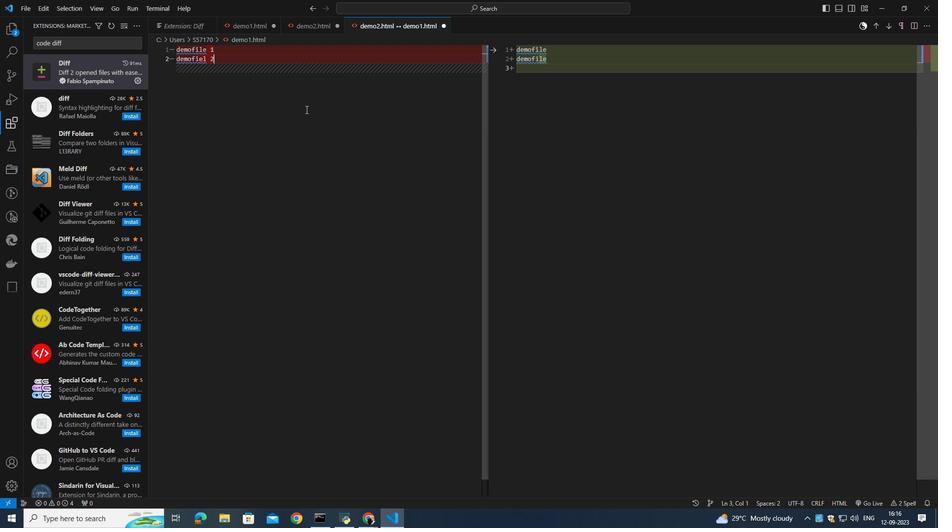 
Action: Mouse scrolled (368, 119) with delta (0, 0)
Screenshot: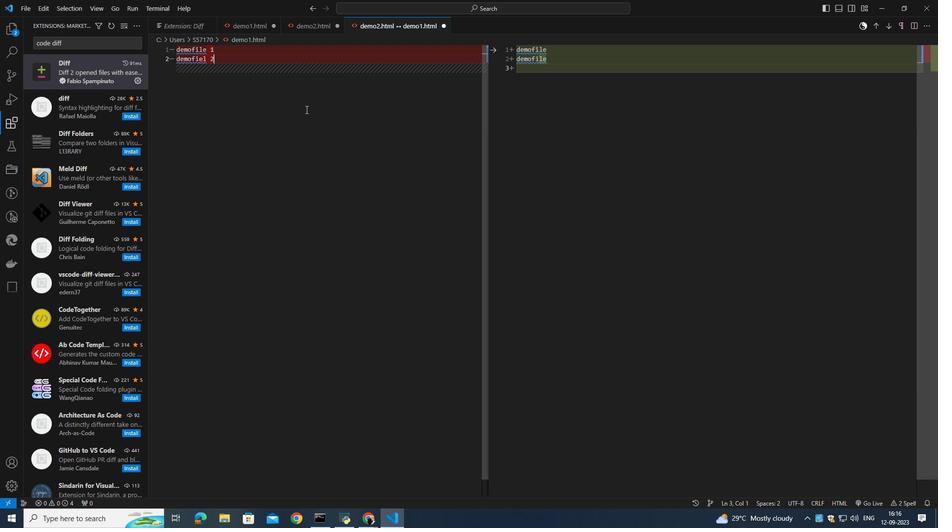 
Action: Mouse scrolled (368, 119) with delta (0, 0)
Screenshot: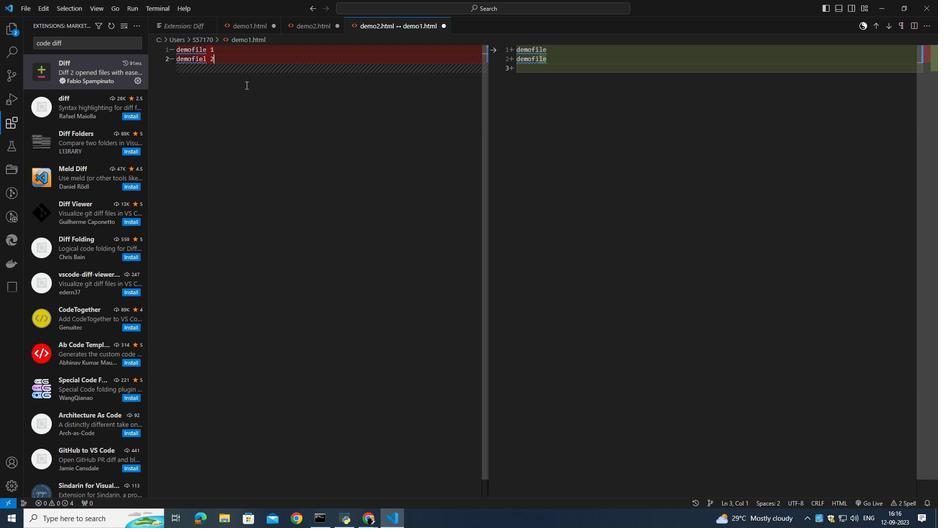 
Action: Mouse scrolled (368, 119) with delta (0, 0)
Screenshot: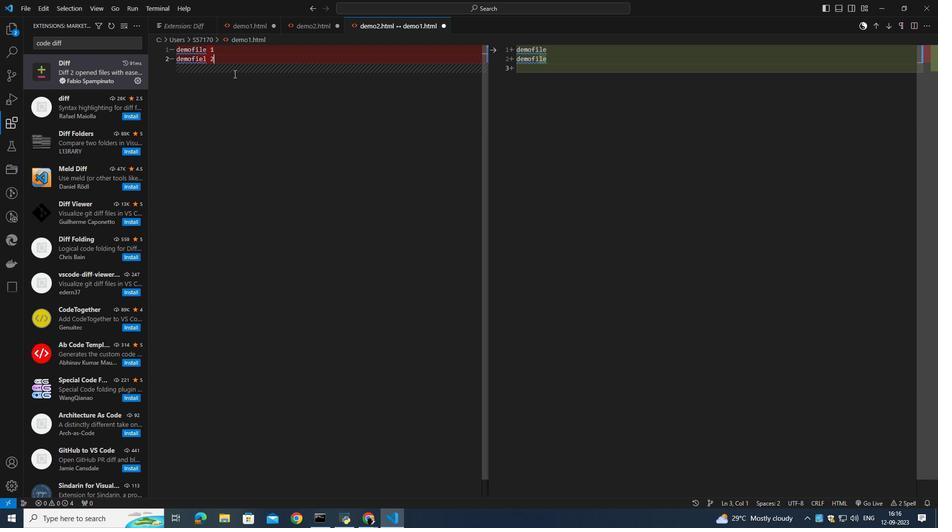 
Action: Mouse moved to (225, 55)
Screenshot: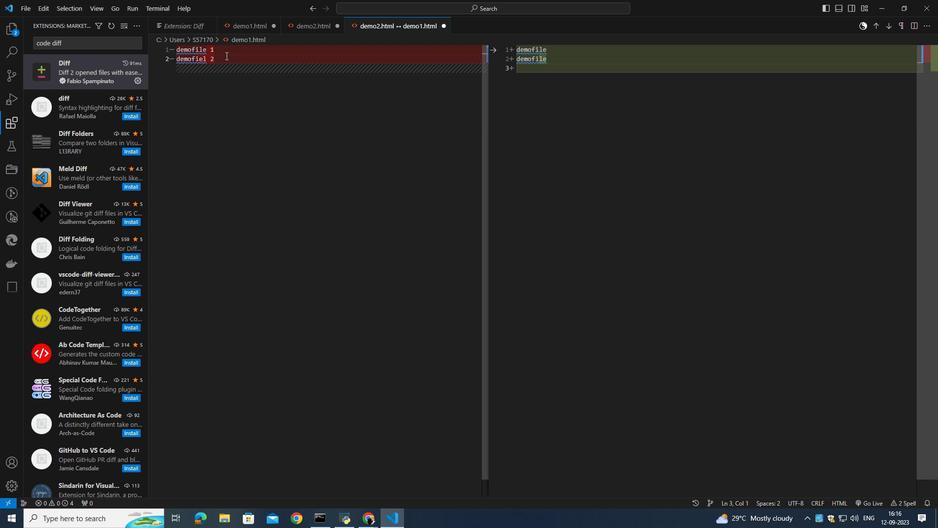 
Action: Mouse pressed left at (225, 55)
Screenshot: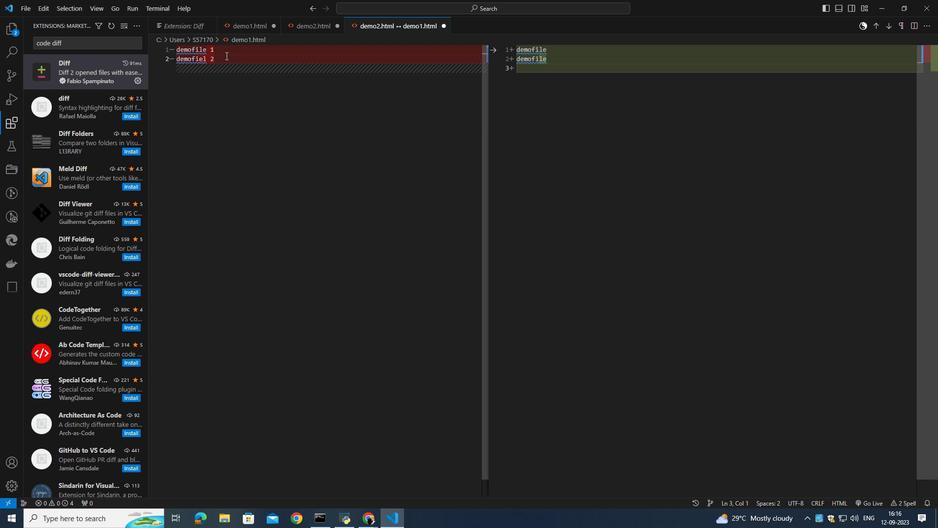 
Action: Mouse moved to (225, 52)
Screenshot: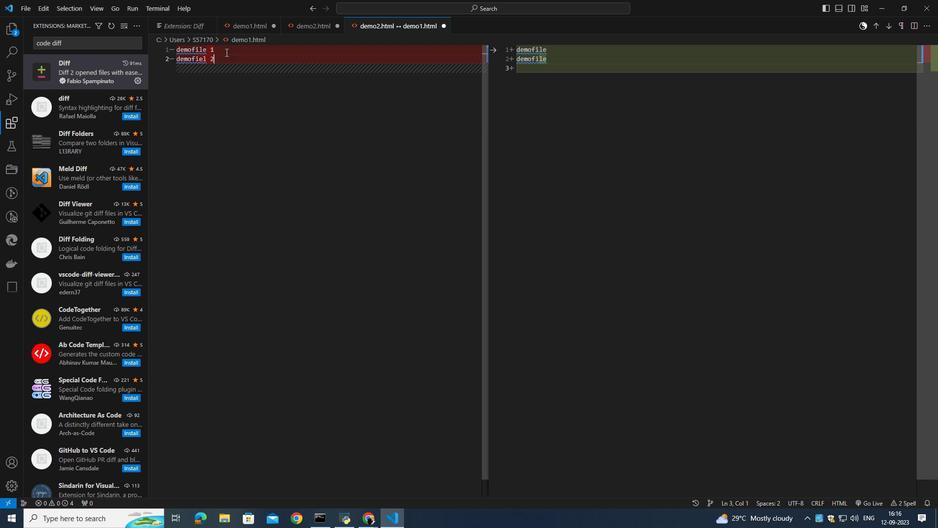 
Action: Key pressed <Key.backspace><Key.backspace><Key.backspace><Key.backspace><Key.backspace><Key.backspace><Key.backspace><Key.backspace><Key.backspace><Key.backspace>
Screenshot: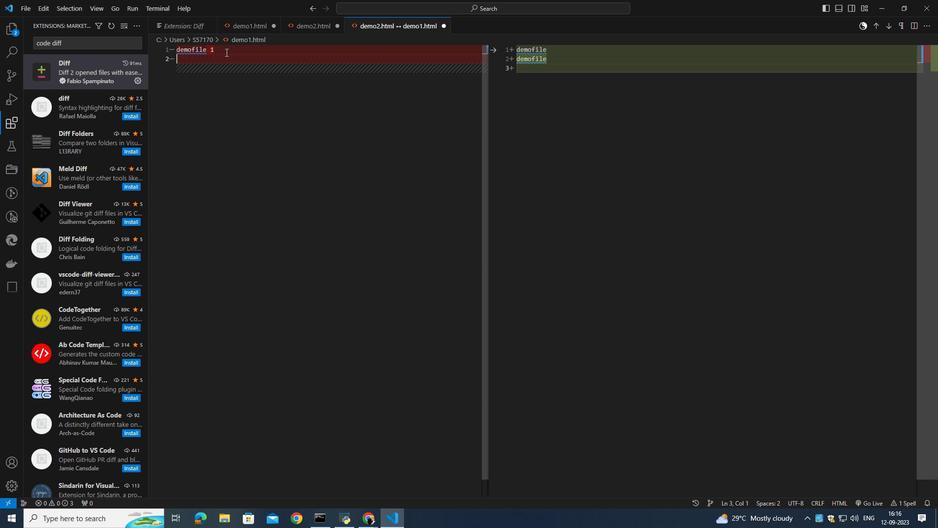 
Action: Mouse moved to (225, 43)
Screenshot: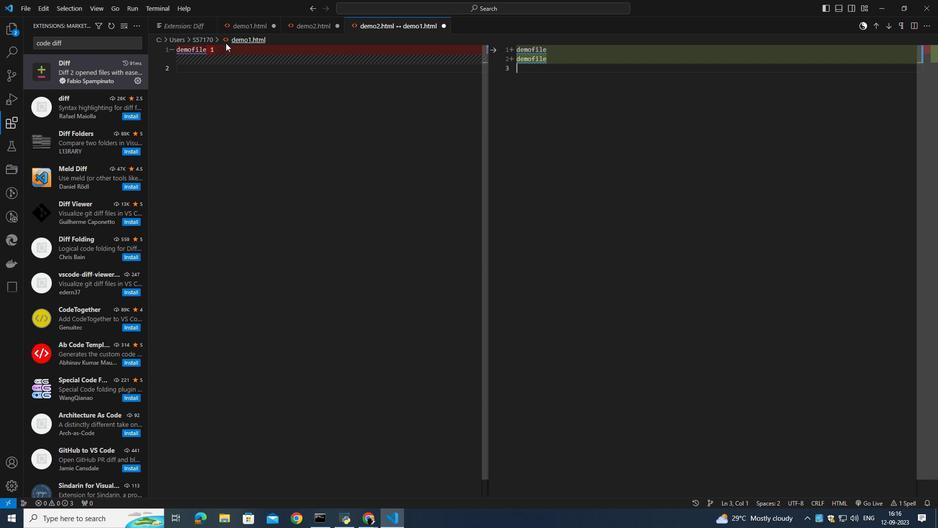 
Action: Mouse pressed left at (225, 43)
Screenshot: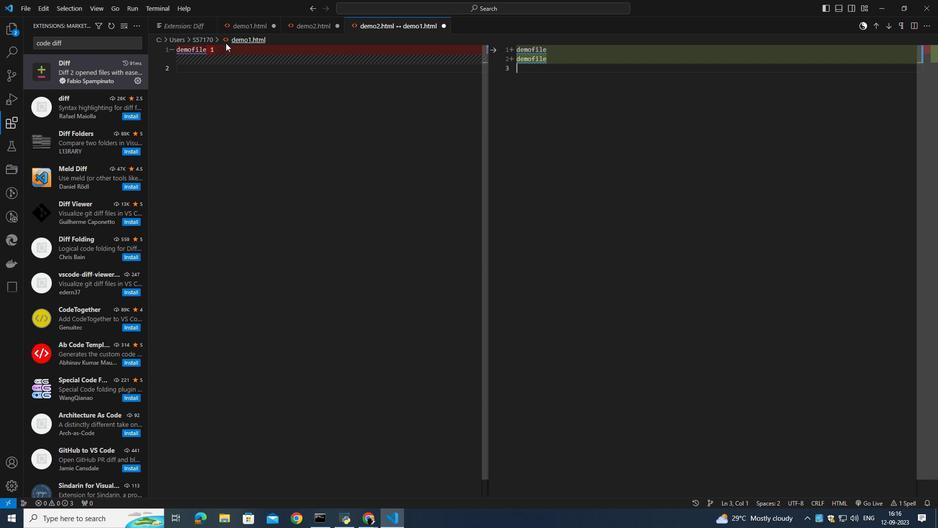 
Action: Mouse moved to (221, 66)
Screenshot: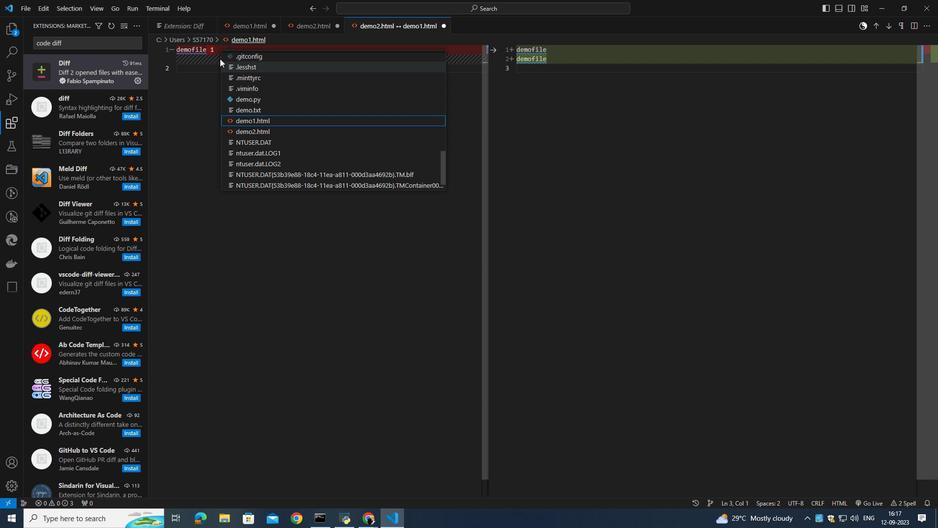 
Action: Mouse pressed left at (221, 66)
Screenshot: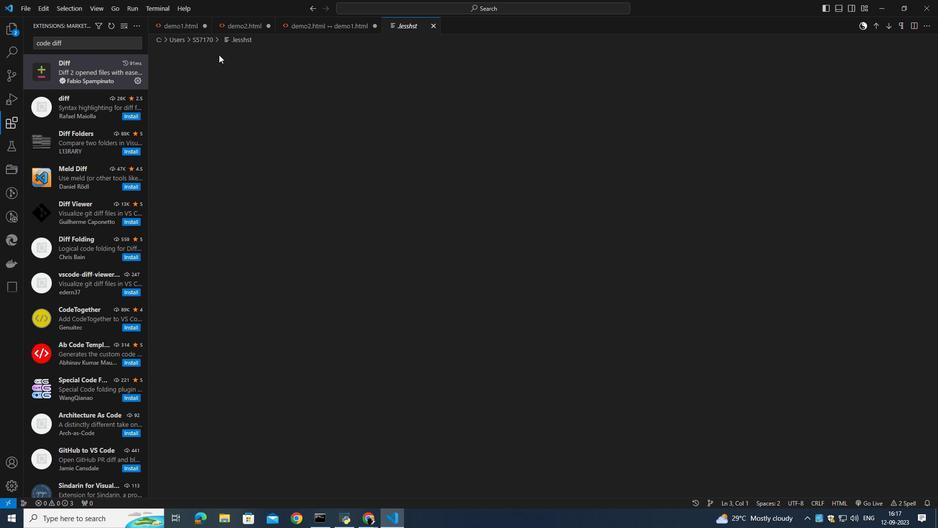 
Action: Mouse moved to (431, 24)
Screenshot: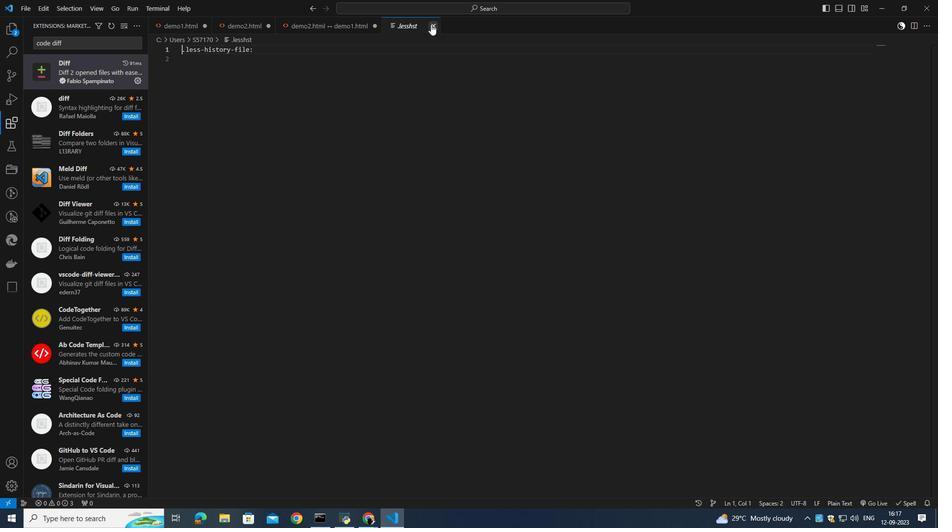 
Action: Mouse pressed left at (431, 24)
Screenshot: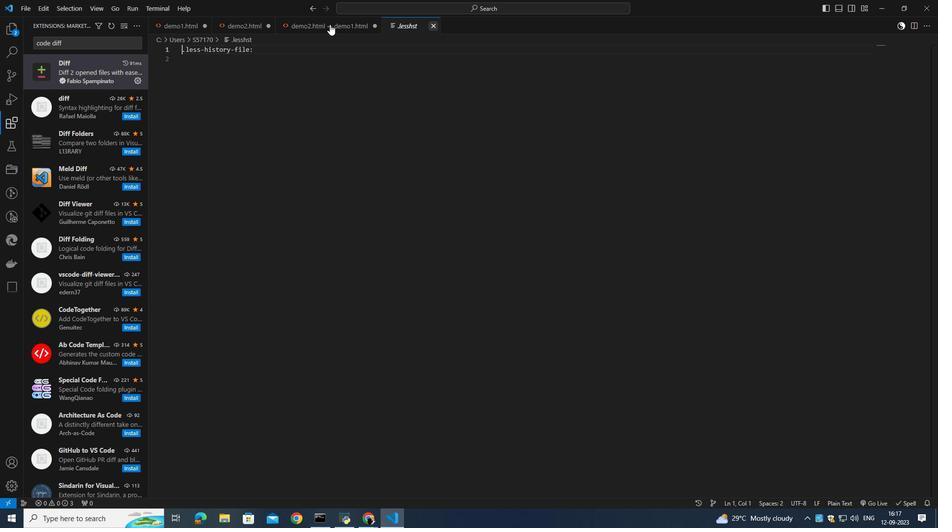 
Action: Mouse moved to (244, 23)
Screenshot: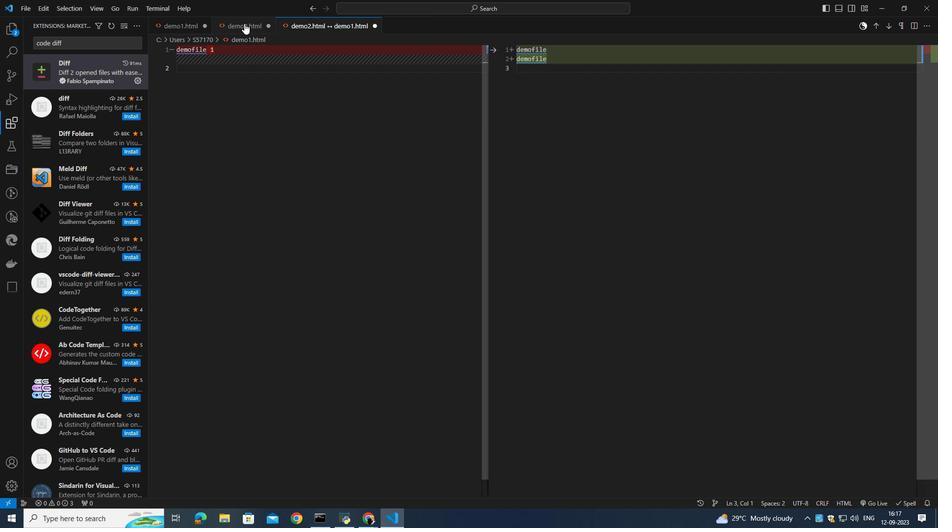 
Action: Mouse pressed left at (244, 23)
Screenshot: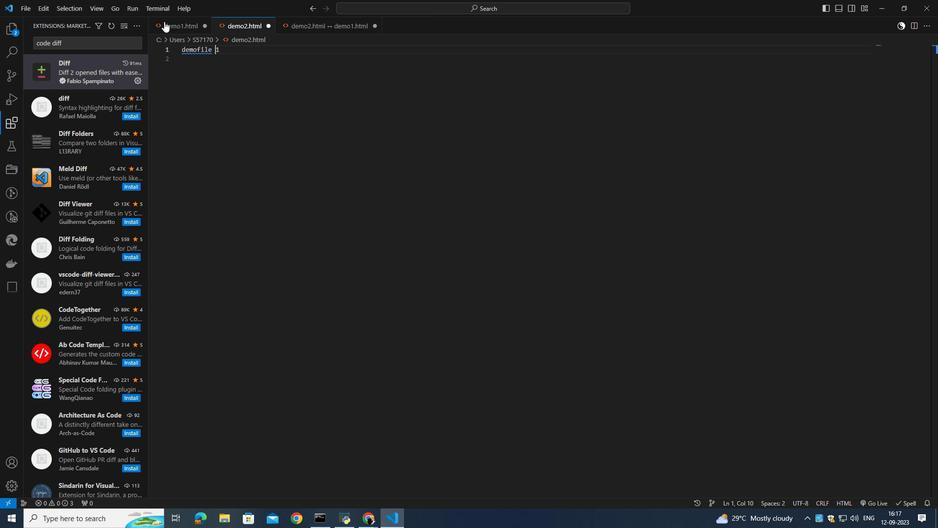 
Action: Mouse moved to (170, 20)
Screenshot: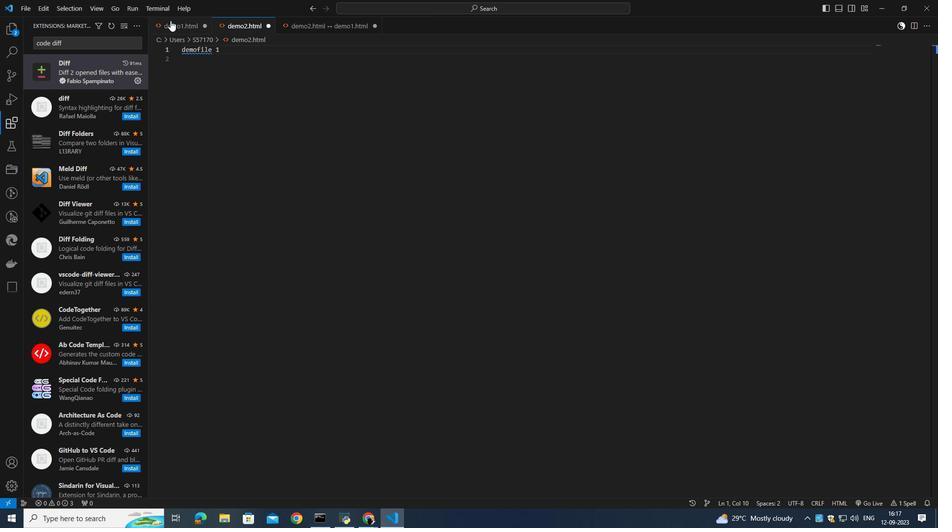 
Action: Mouse pressed left at (170, 20)
Screenshot: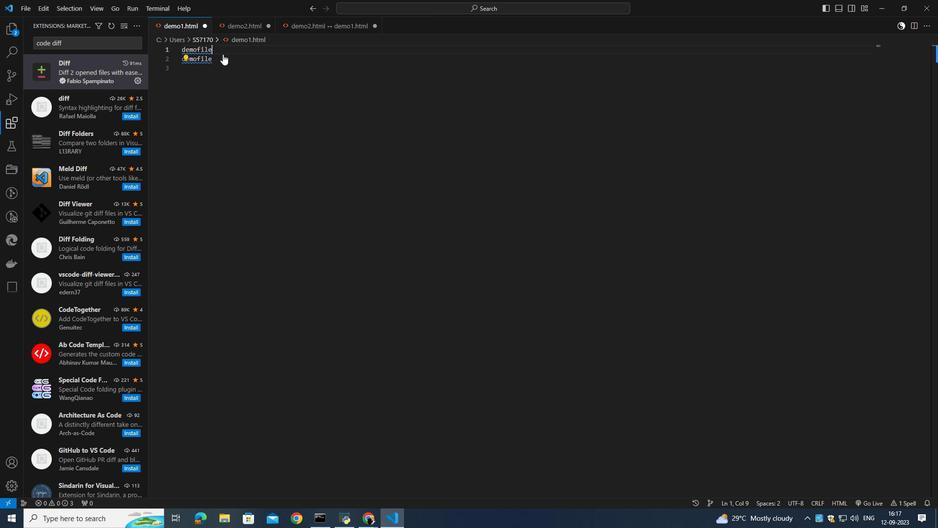
Action: Mouse moved to (222, 53)
Screenshot: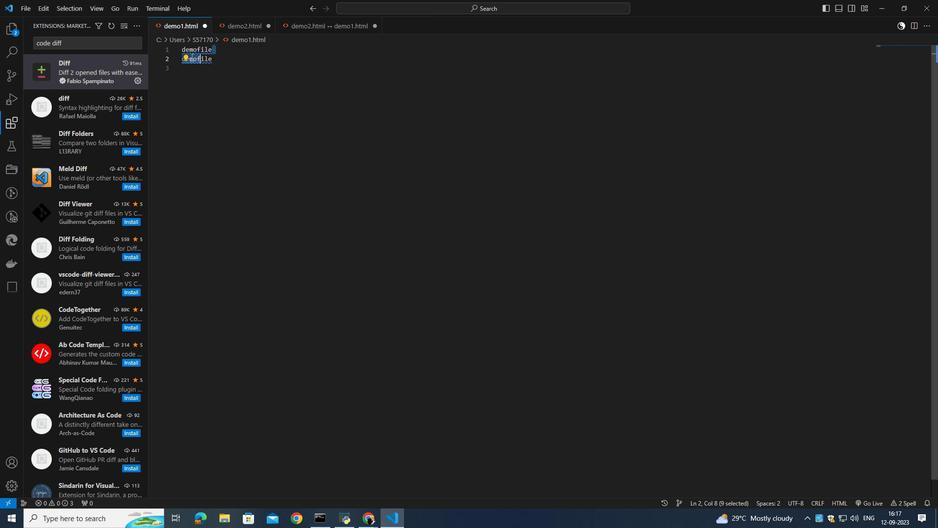
Action: Mouse pressed left at (222, 53)
Screenshot: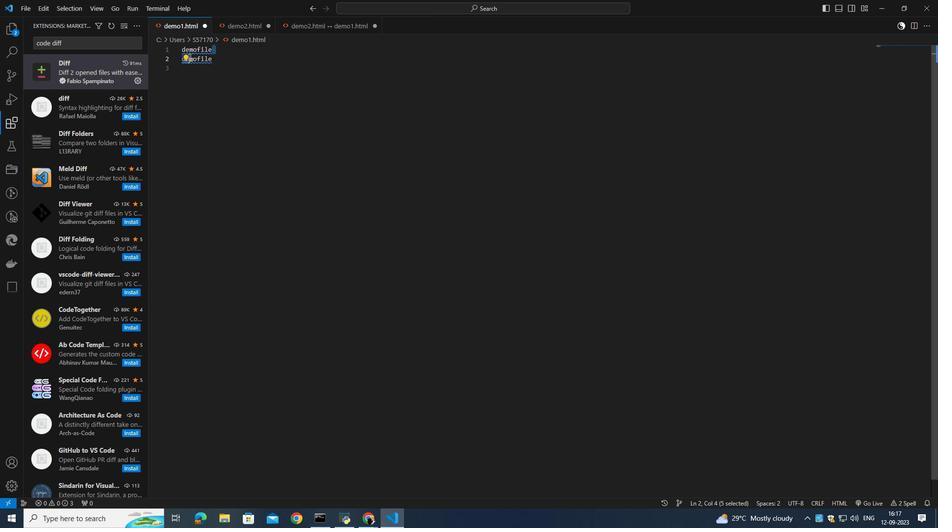 
Action: Mouse moved to (178, 54)
Screenshot: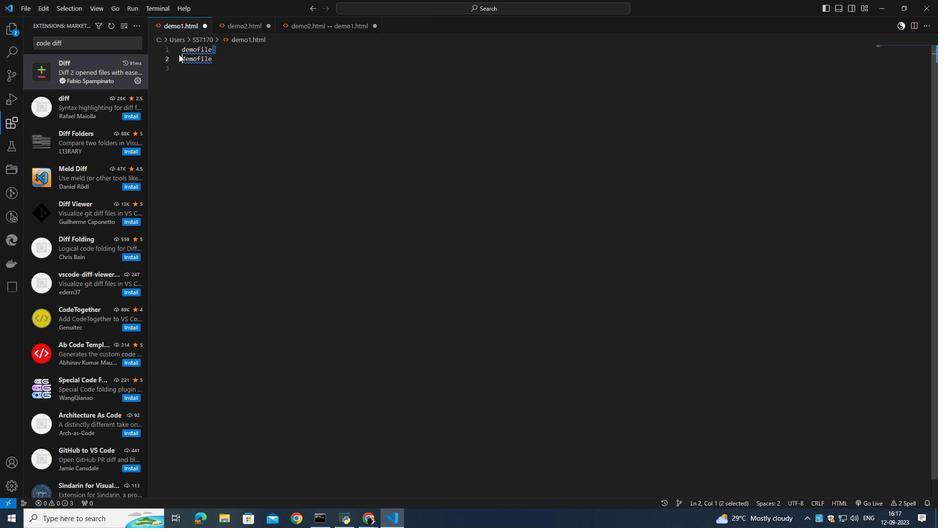 
Action: Key pressed <Key.backspace><Key.backspace>
Screenshot: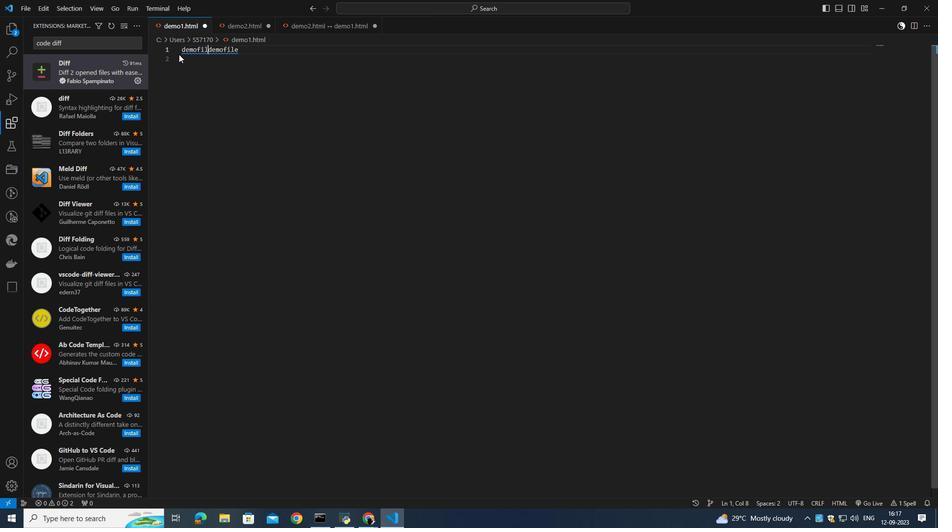 
Action: Mouse moved to (239, 49)
Screenshot: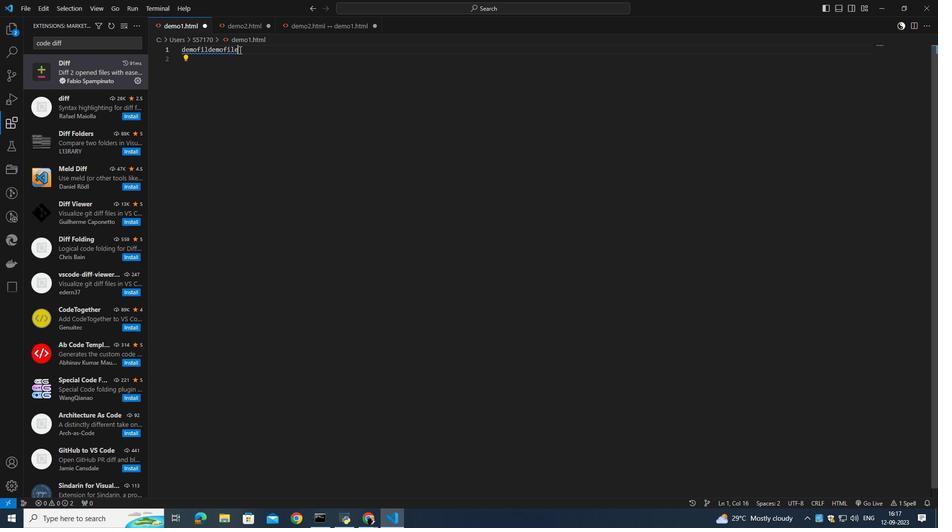 
Action: Mouse pressed left at (239, 49)
Screenshot: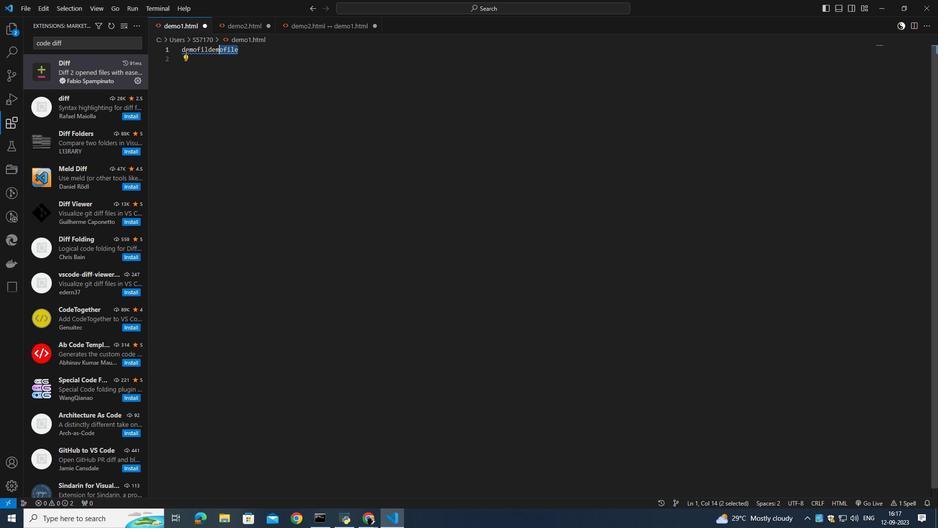
Action: Mouse moved to (165, 48)
Screenshot: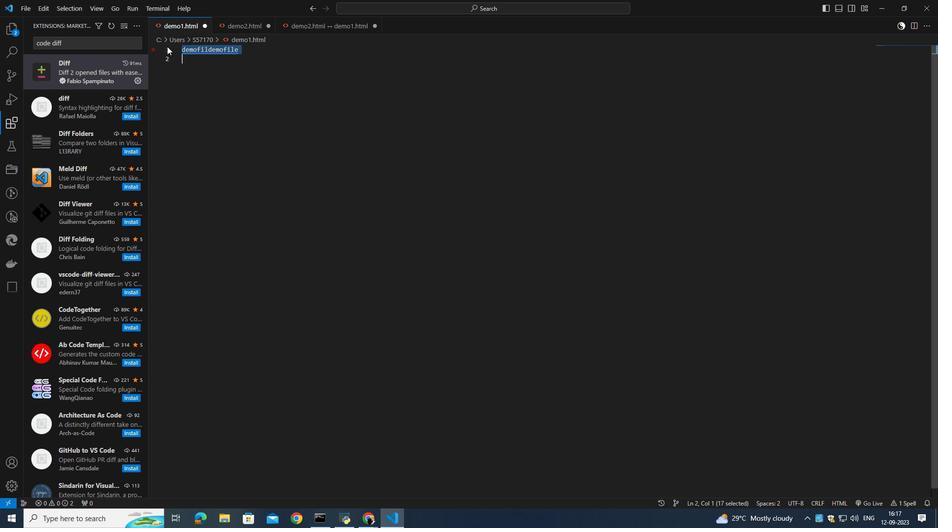 
Action: Mouse pressed left at (165, 48)
Screenshot: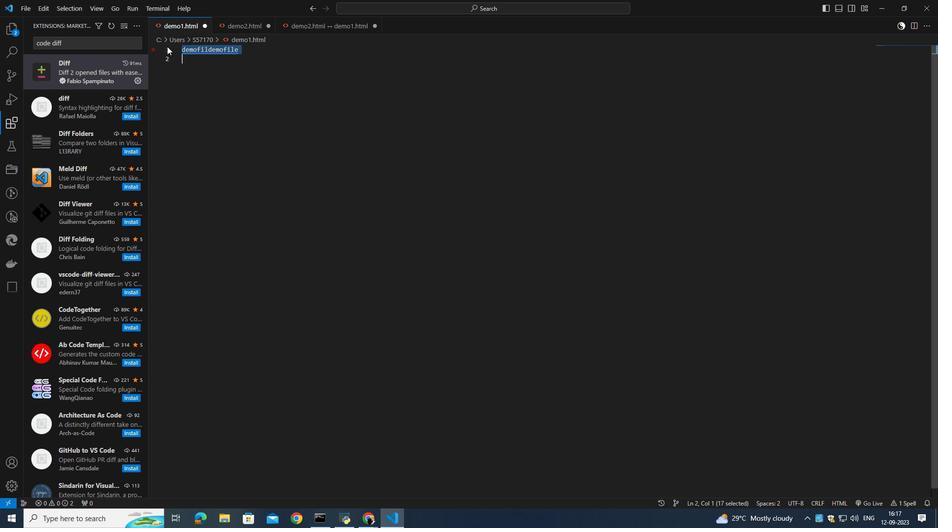 
Action: Mouse moved to (179, 44)
Screenshot: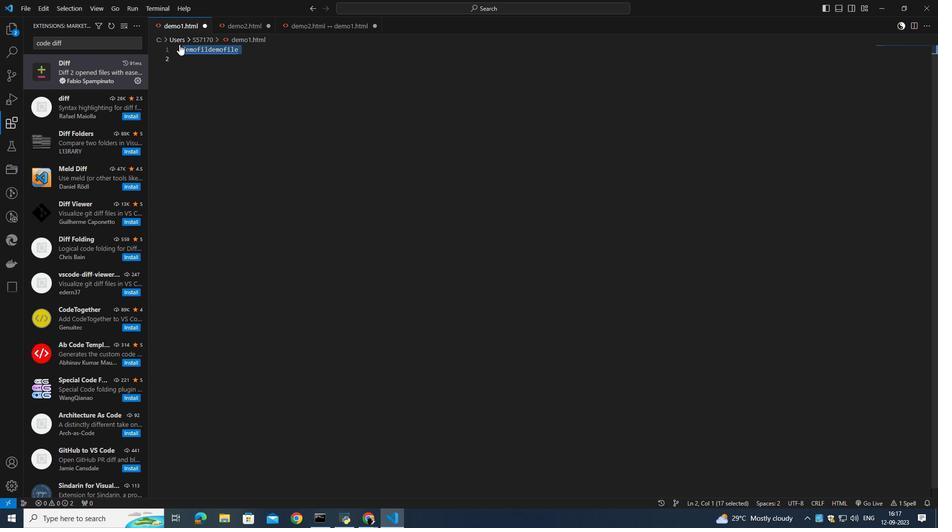 
Action: Key pressed <Key.backspace><Key.caps_lock>T<Key.caps_lock>his<Key.space>is<Key.space>a<Key.space>htmlcode<Key.space>for<Key.space>office<Key.backspace><Key.backspace><Key.backspace><Key.backspace><Key.backspace><Key.backspace>a<Key.space><Key.left><Key.left><Key.left><Key.left><Key.left><Key.left><Key.left><Key.left><Key.left><Key.left><Key.left><Key.space>
Screenshot: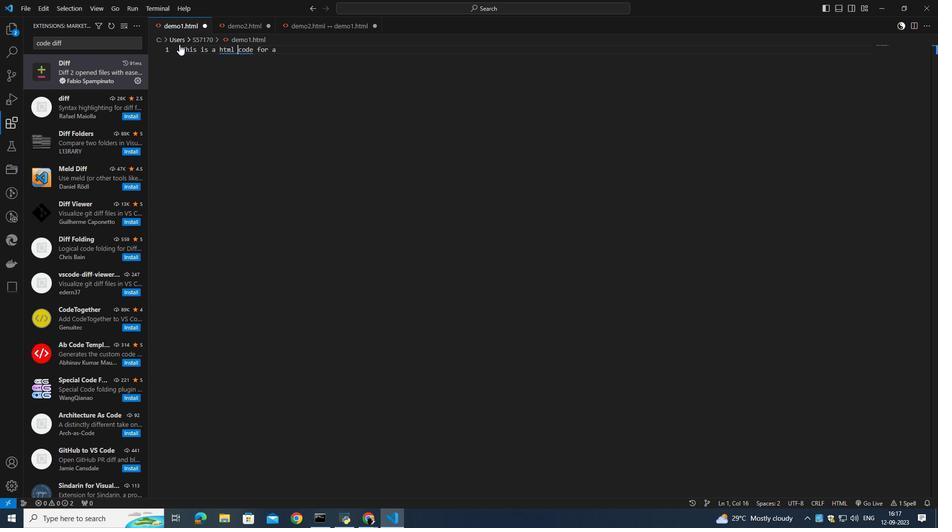 
Action: Mouse pressed left at (179, 44)
Screenshot: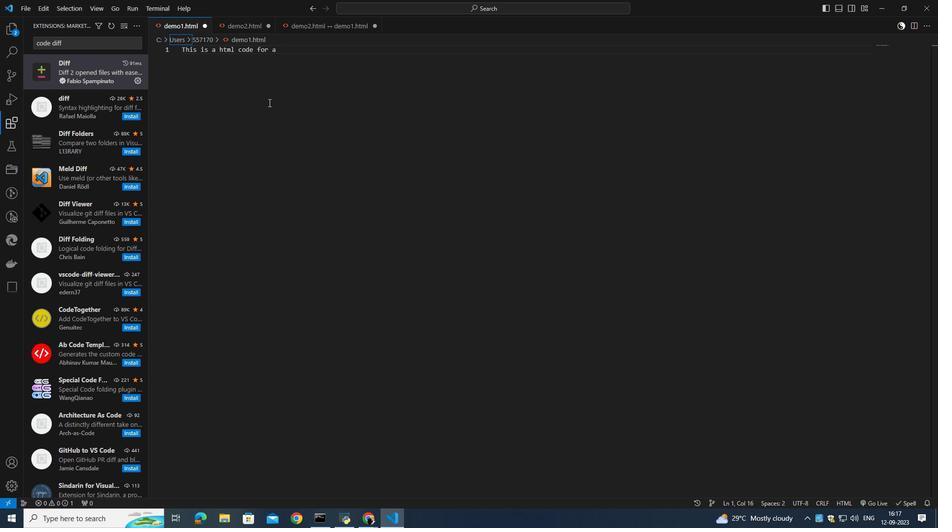 
Action: Mouse moved to (268, 102)
Screenshot: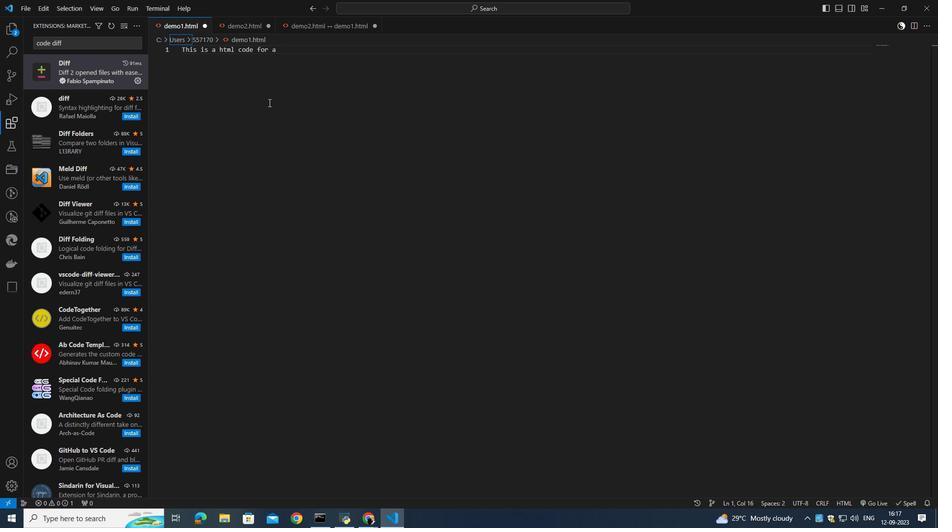 
Action: Key pressed <Key.right><Key.right><Key.right><Key.right><Key.right><Key.right><Key.right><Key.right><Key.right><Key.right>
Screenshot: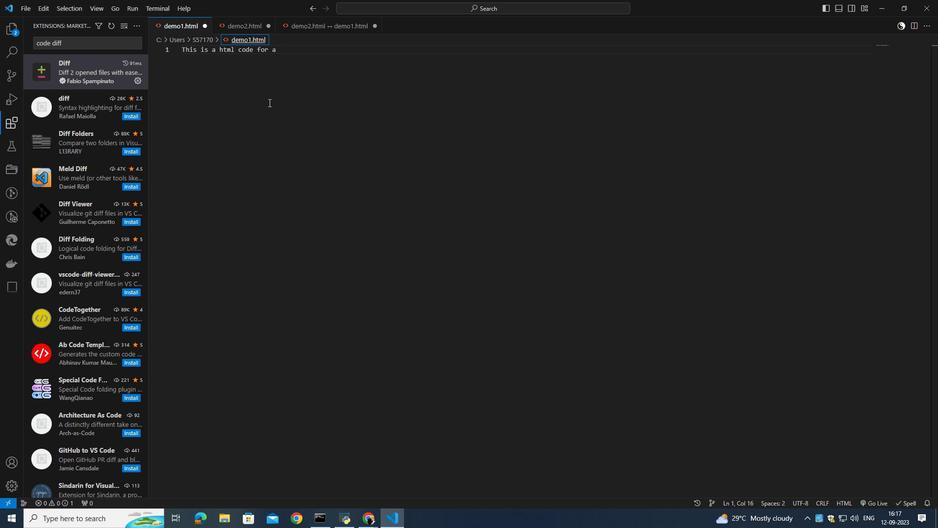 
Action: Mouse moved to (291, 47)
Screenshot: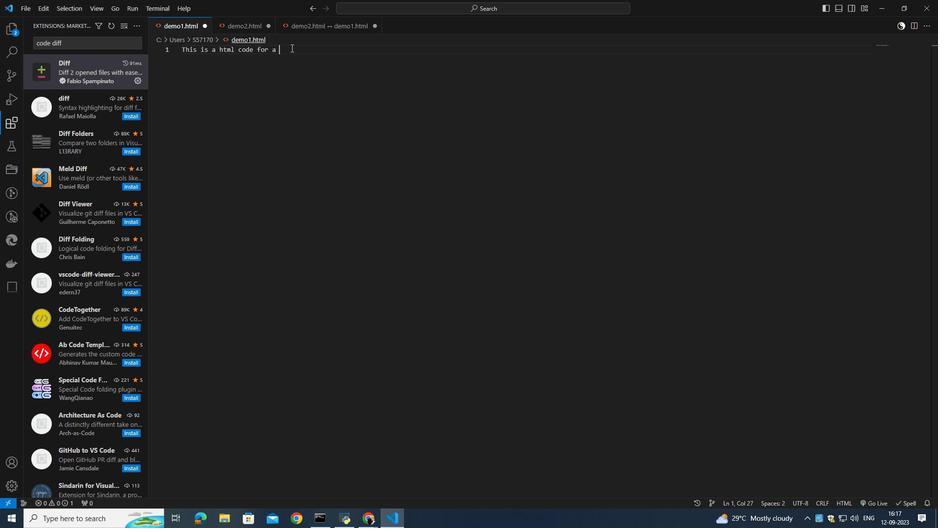 
Action: Mouse pressed left at (291, 47)
Screenshot: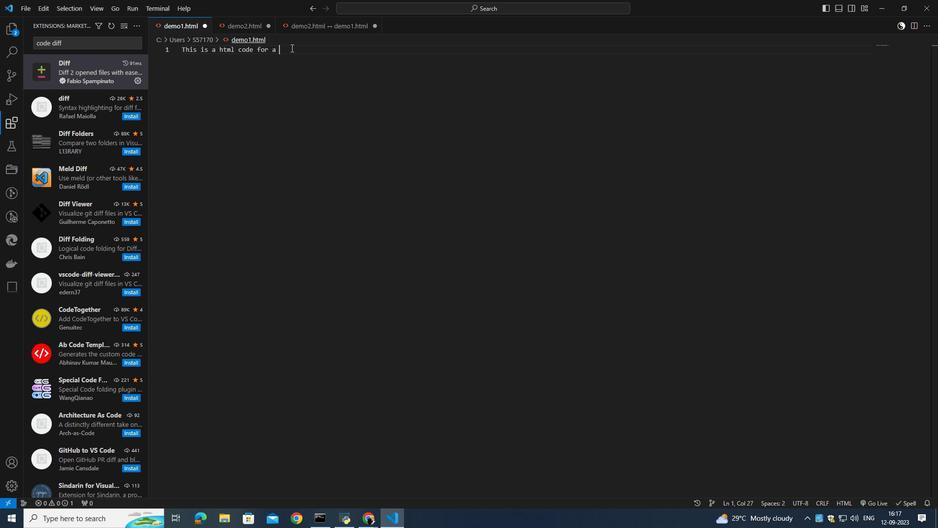 
Action: Key pressed <Key.enter>g
Screenshot: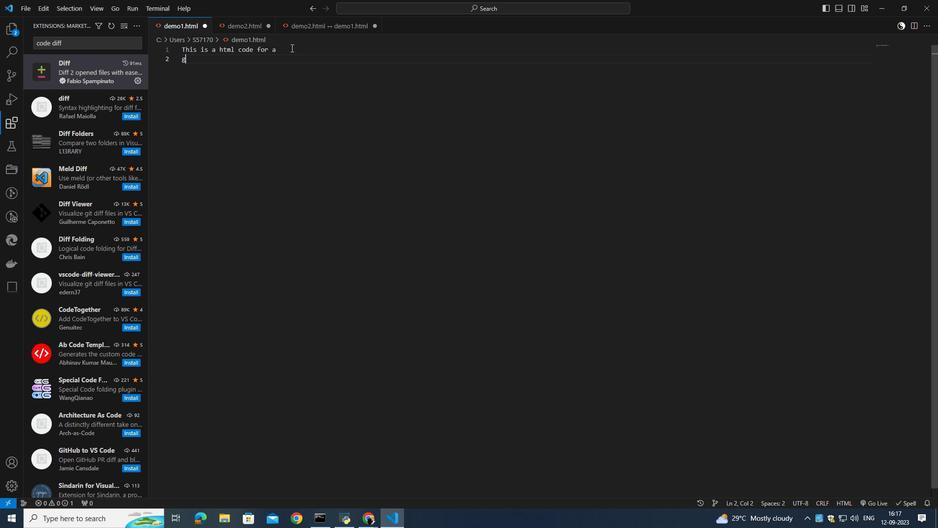 
Action: Mouse moved to (291, 47)
Screenshot: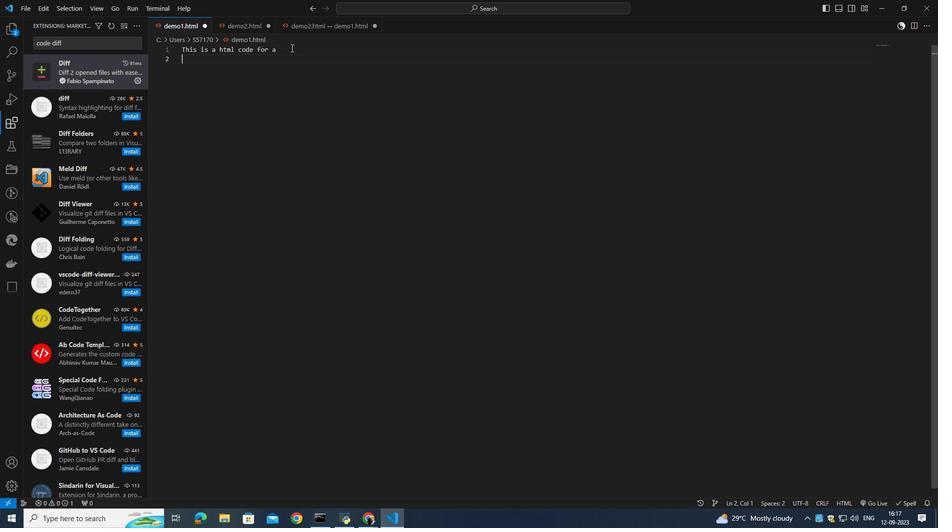 
Action: Key pressed <Key.backspace>l<Key.backspace>office<Key.space>webpage<Key.enter>
Screenshot: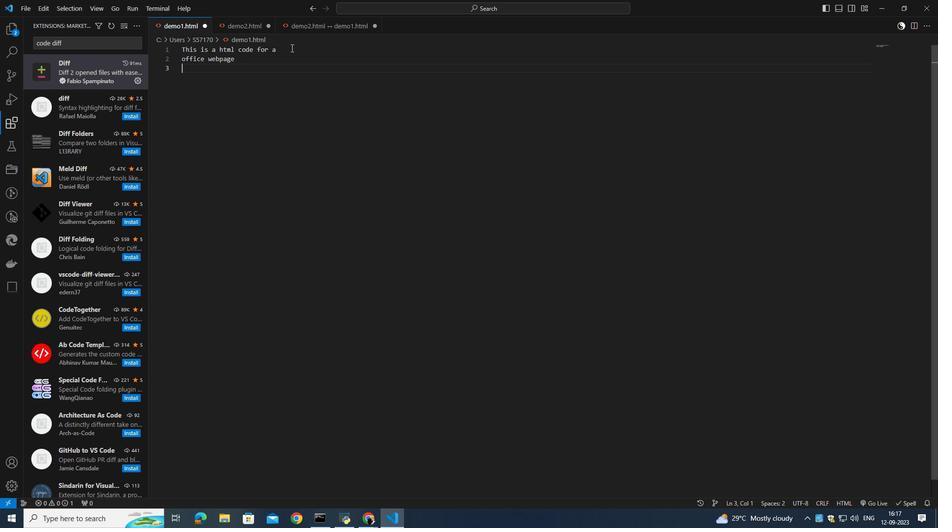 
Action: Mouse moved to (253, 27)
Screenshot: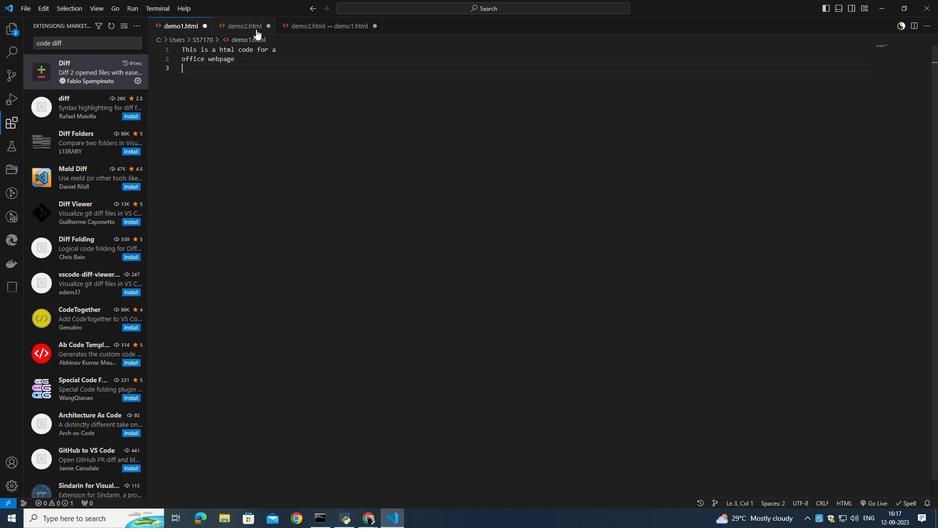 
Action: Mouse pressed left at (253, 27)
Screenshot: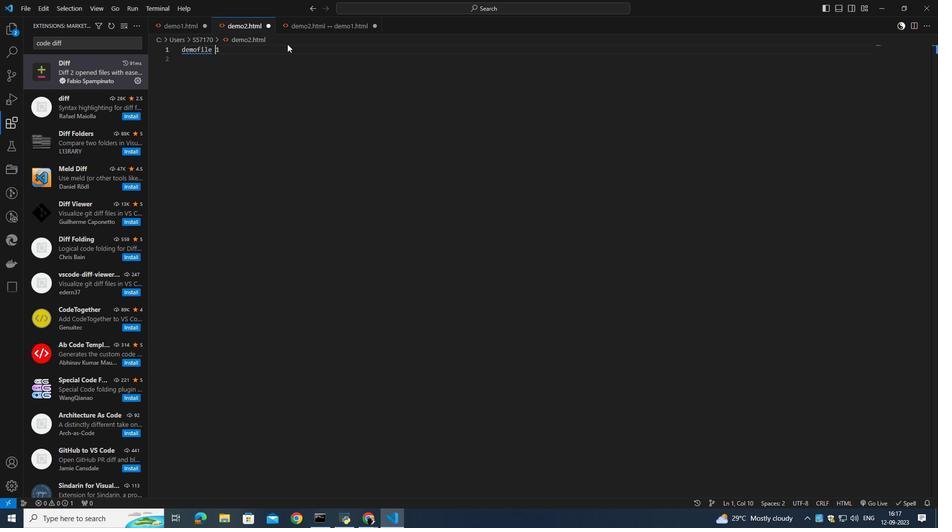 
Action: Mouse moved to (228, 43)
Screenshot: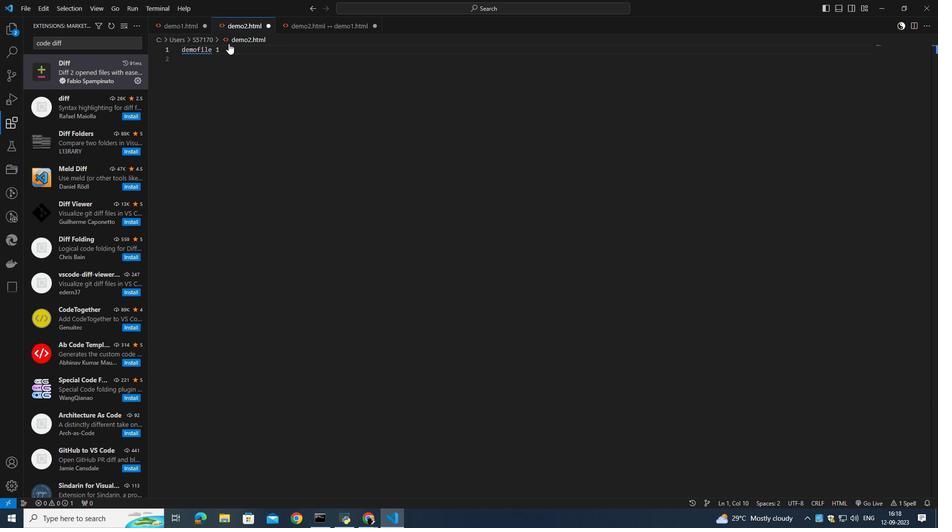 
Action: Mouse pressed left at (228, 43)
Screenshot: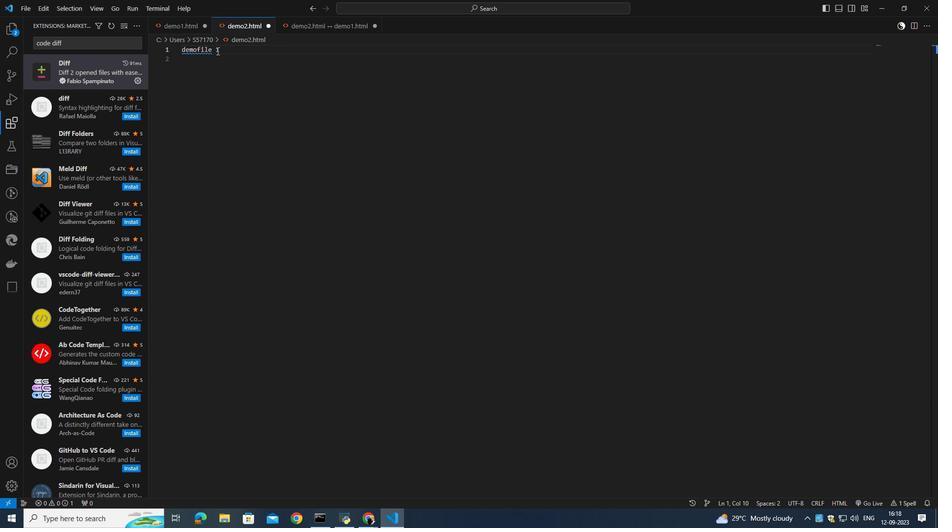
Action: Mouse moved to (218, 50)
Screenshot: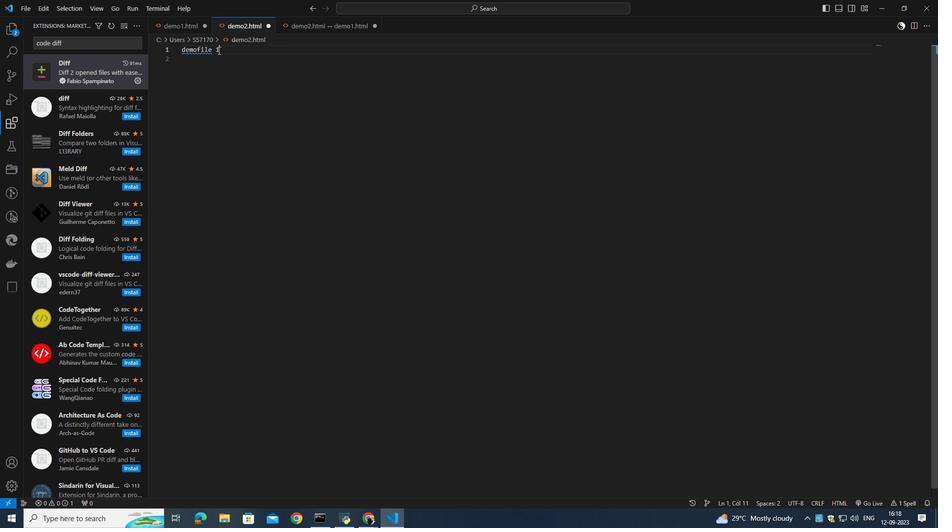 
Action: Mouse pressed left at (218, 50)
Screenshot: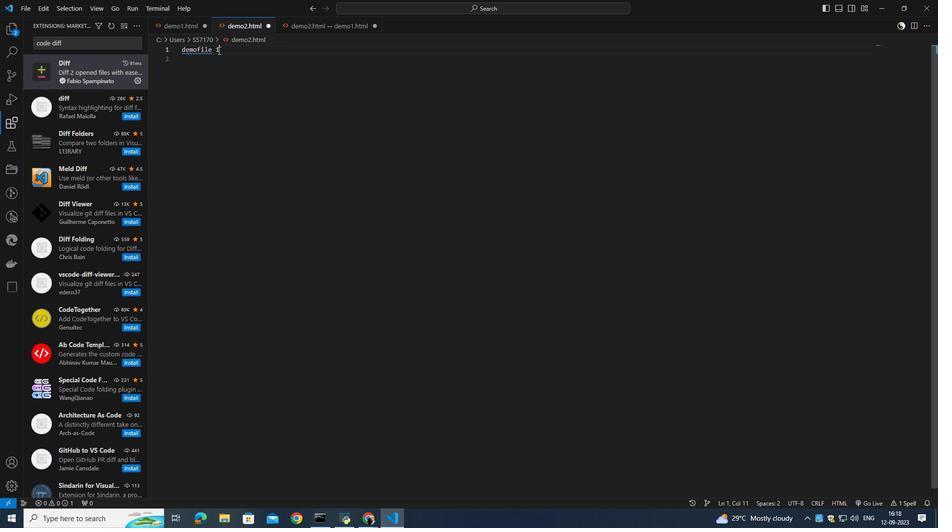 
Action: Mouse moved to (223, 50)
Screenshot: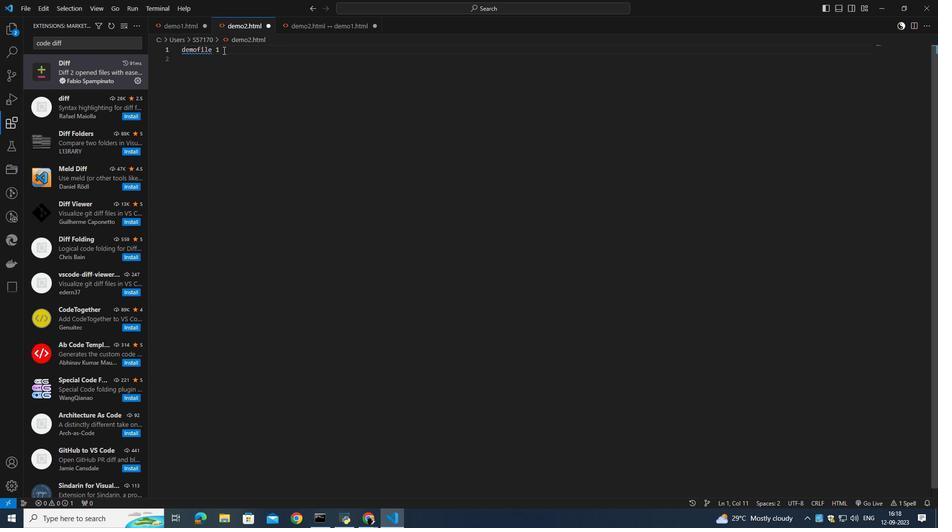 
Action: Key pressed <Key.backspace><Key.backspace><Key.backspace><Key.backspace><Key.backspace><Key.backspace><Key.backspace><Key.backspace><Key.backspace><Key.backspace><Key.caps_lock>T<Key.caps_lock>his<Key.space>si<Key.backspace><Key.backspace>is<Key.space>a<Key.space>demowebpage<Key.space>for<Key.space><Key.left><Key.left><Key.left><Key.left><Key.left><Key.left><Key.left><Key.left><Key.left><Key.left><Key.left><Key.left><Key.space><Key.right><Key.right><Key.right><Key.right><Key.right><Key.right><Key.right><Key.right><Key.right><Key.right><Key.right><Key.space>school<Key.space>website
Screenshot: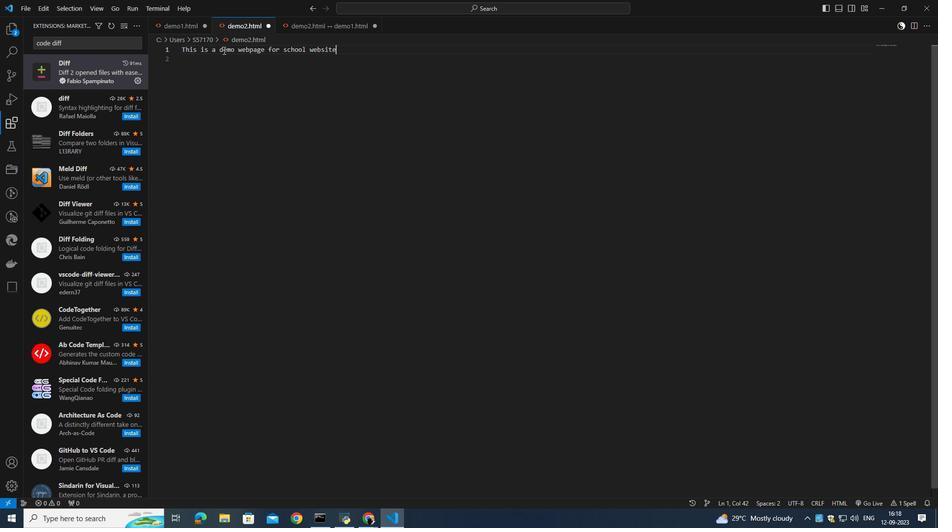 
Action: Mouse moved to (178, 26)
Screenshot: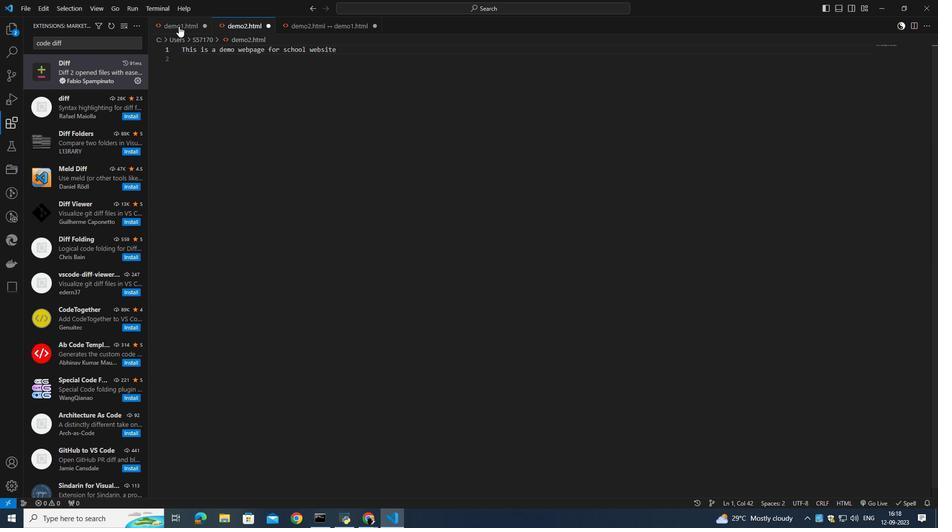 
Action: Mouse pressed left at (178, 26)
Screenshot: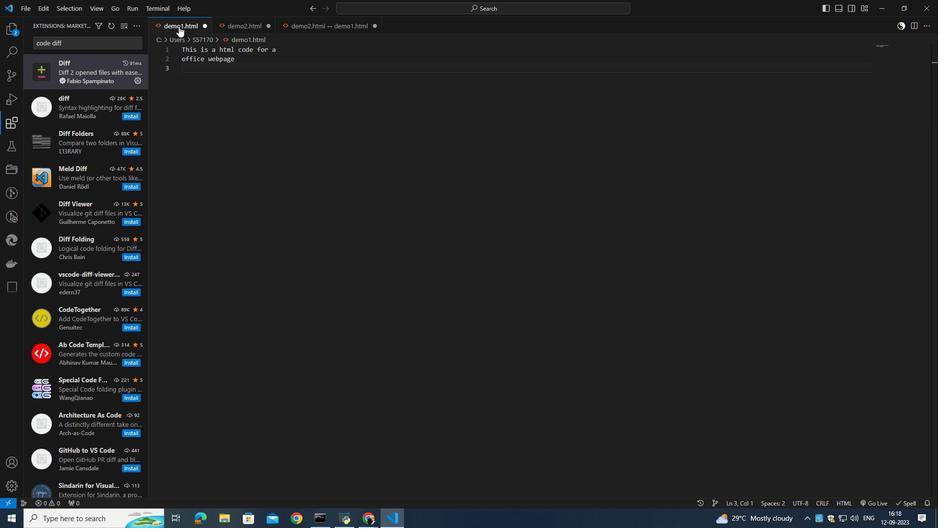 
Action: Mouse moved to (181, 58)
Screenshot: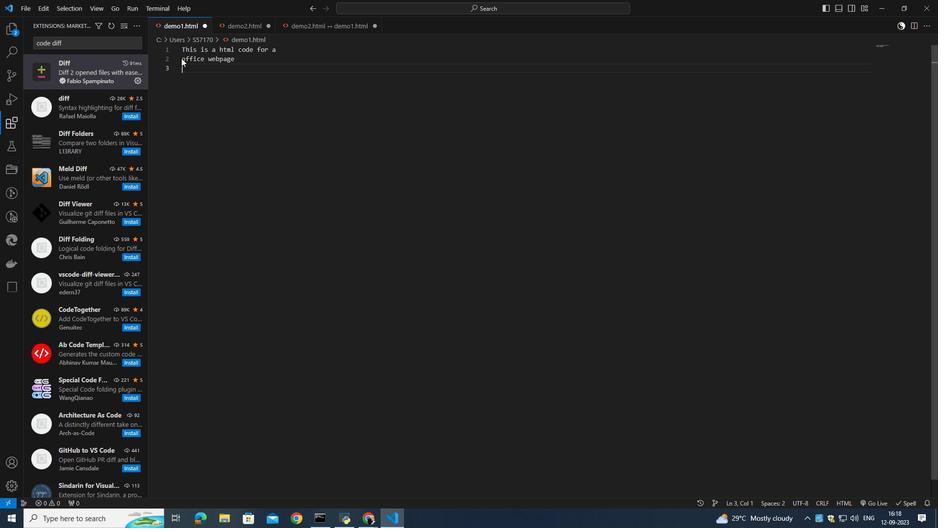 
Action: Mouse pressed left at (181, 58)
